Task: Assign Person0000000136 as Assignee of Issue Issue0000000340 in Backlog  in Scrum Project Project0000000068 in Jira. Create a Sprint called Sprint0000000199 in Scrum Project Project0000000067 in Jira. Create a Sprint called Sprint0000000200 in Scrum Project Project0000000067 in Jira. Create a Sprint called Sprint0000000201 in Scrum Project Project0000000067 in Jira. Set Duration of Sprint called Sprint0000000199 in Scrum Project Project0000000067 to 1 week in Jira
Action: Mouse moved to (1205, 590)
Screenshot: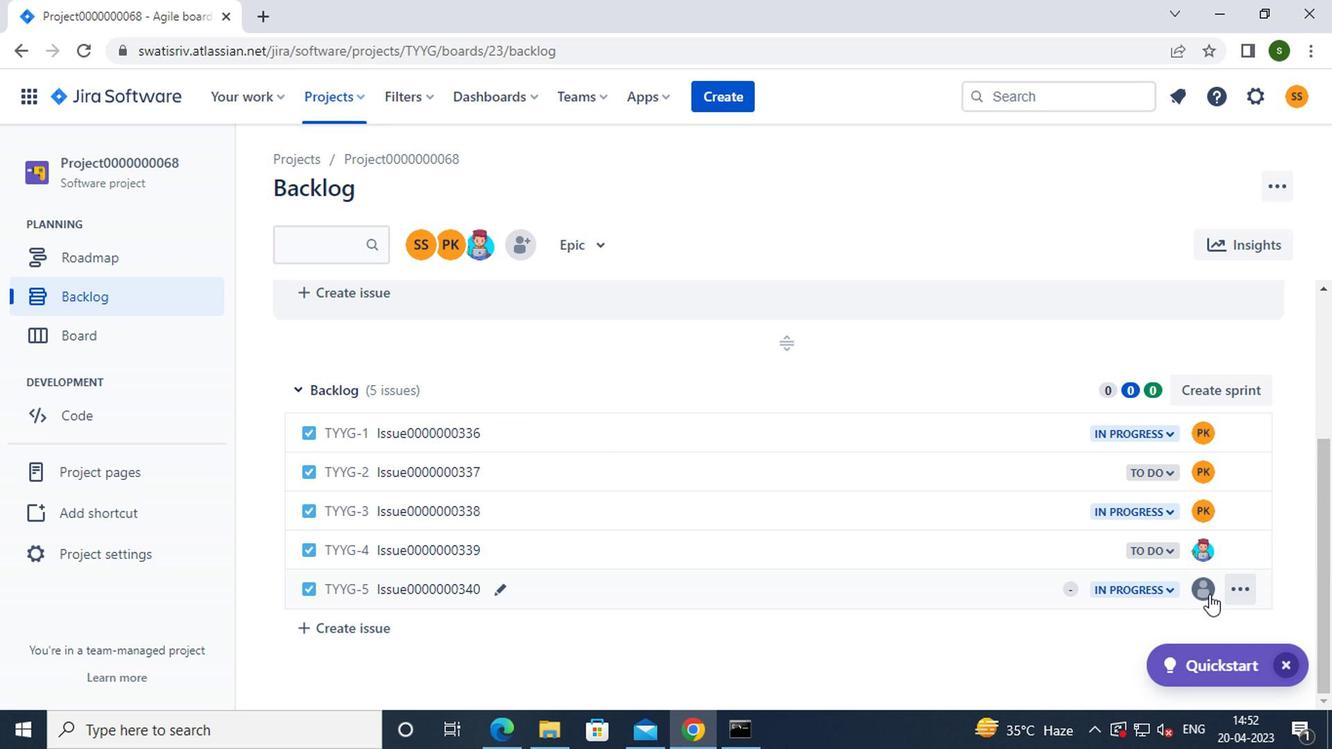 
Action: Mouse pressed left at (1205, 590)
Screenshot: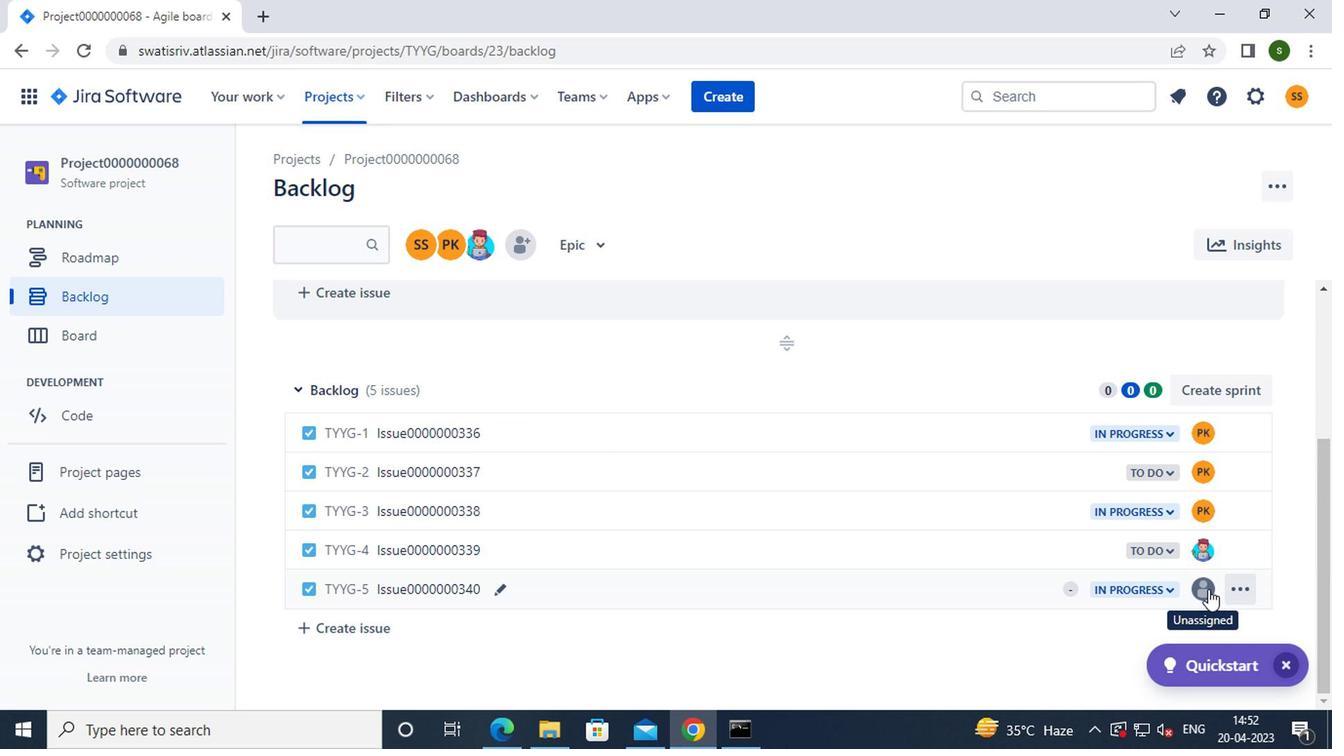 
Action: Mouse moved to (1180, 595)
Screenshot: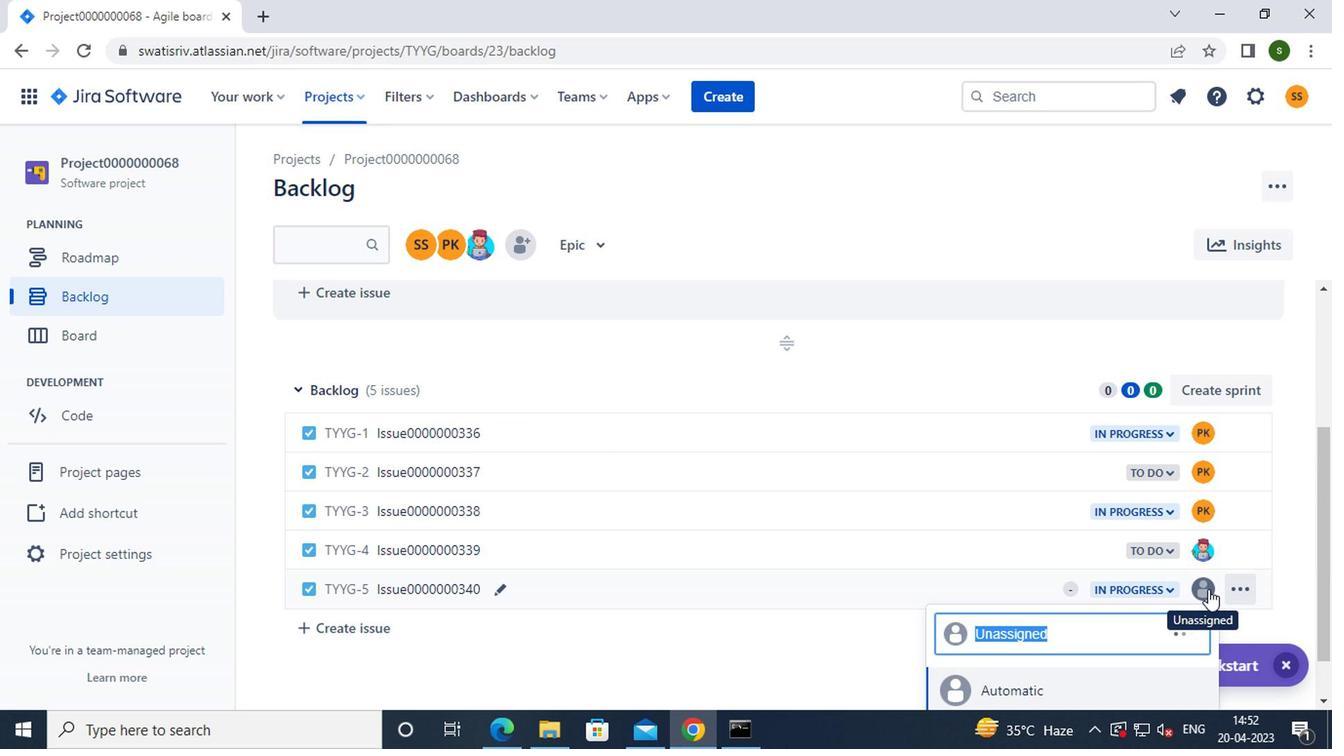 
Action: Mouse scrolled (1180, 594) with delta (0, 0)
Screenshot: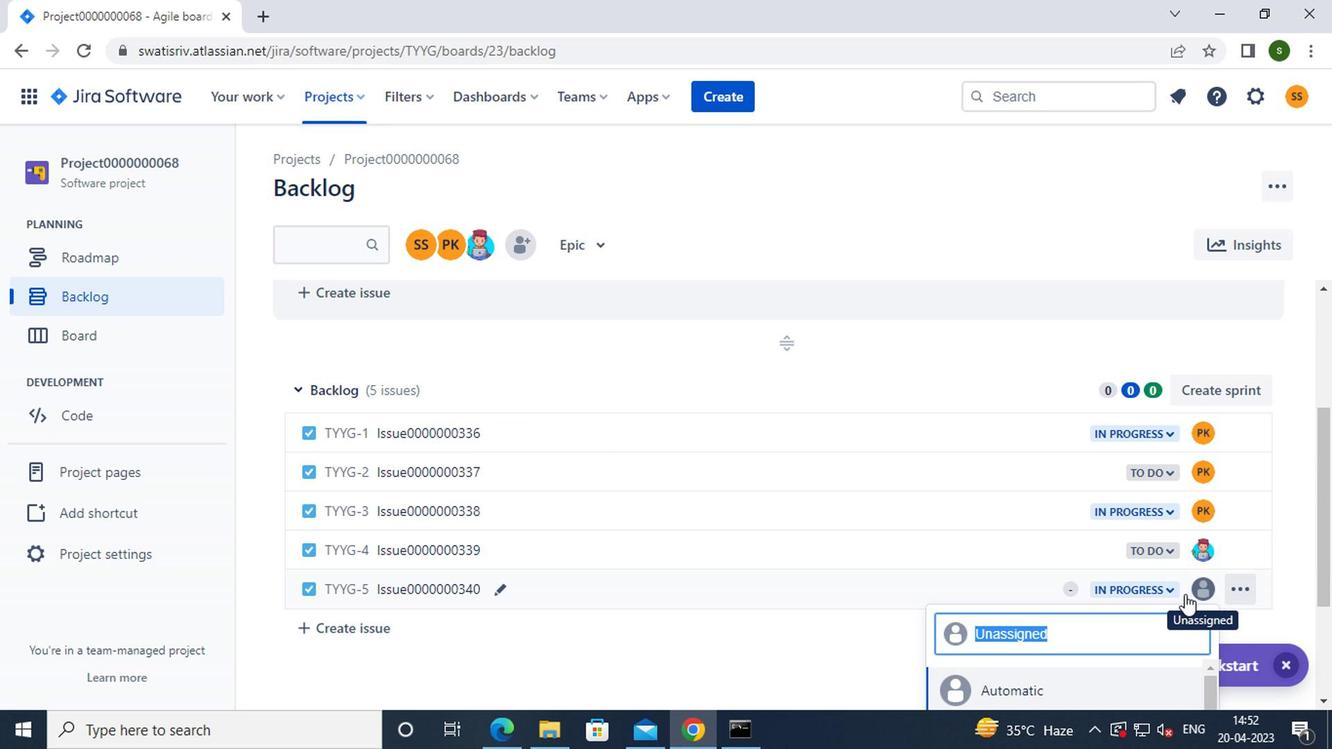 
Action: Mouse scrolled (1180, 594) with delta (0, 0)
Screenshot: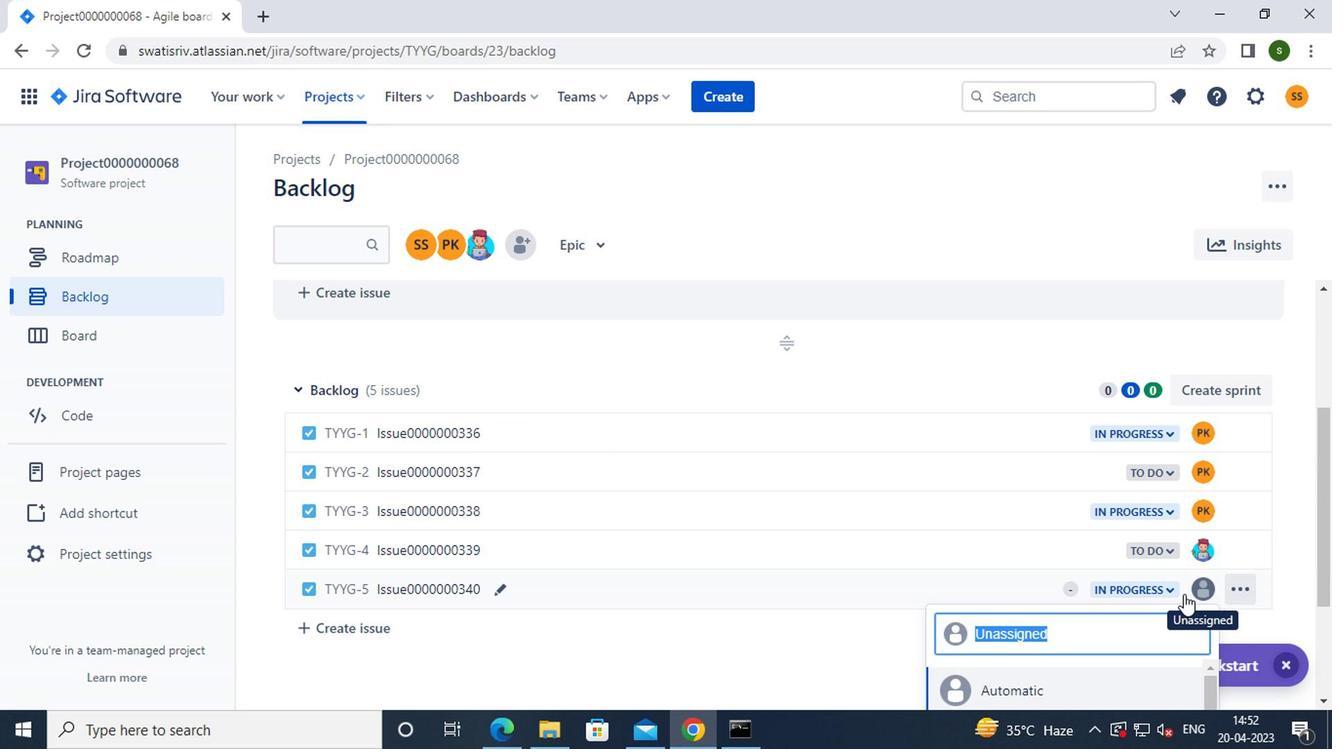 
Action: Mouse scrolled (1180, 594) with delta (0, 0)
Screenshot: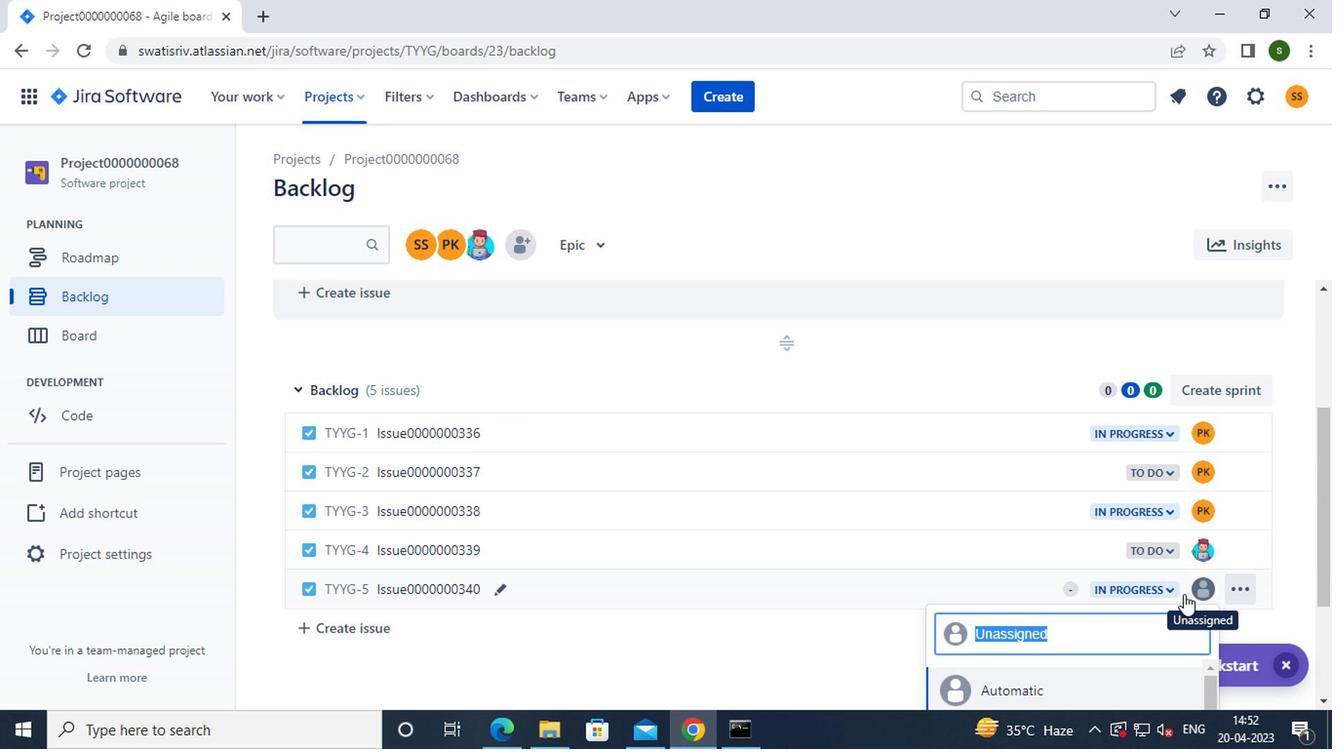 
Action: Mouse scrolled (1180, 594) with delta (0, 0)
Screenshot: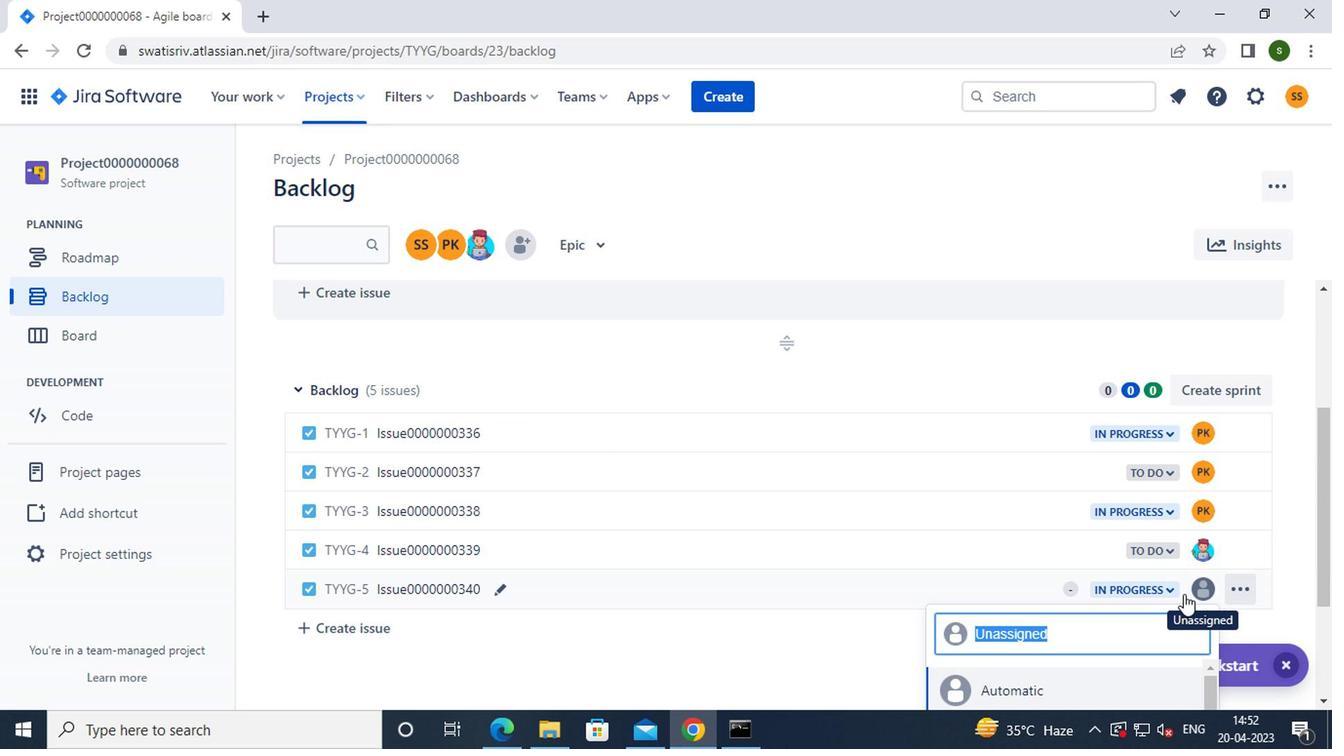 
Action: Mouse scrolled (1180, 594) with delta (0, 0)
Screenshot: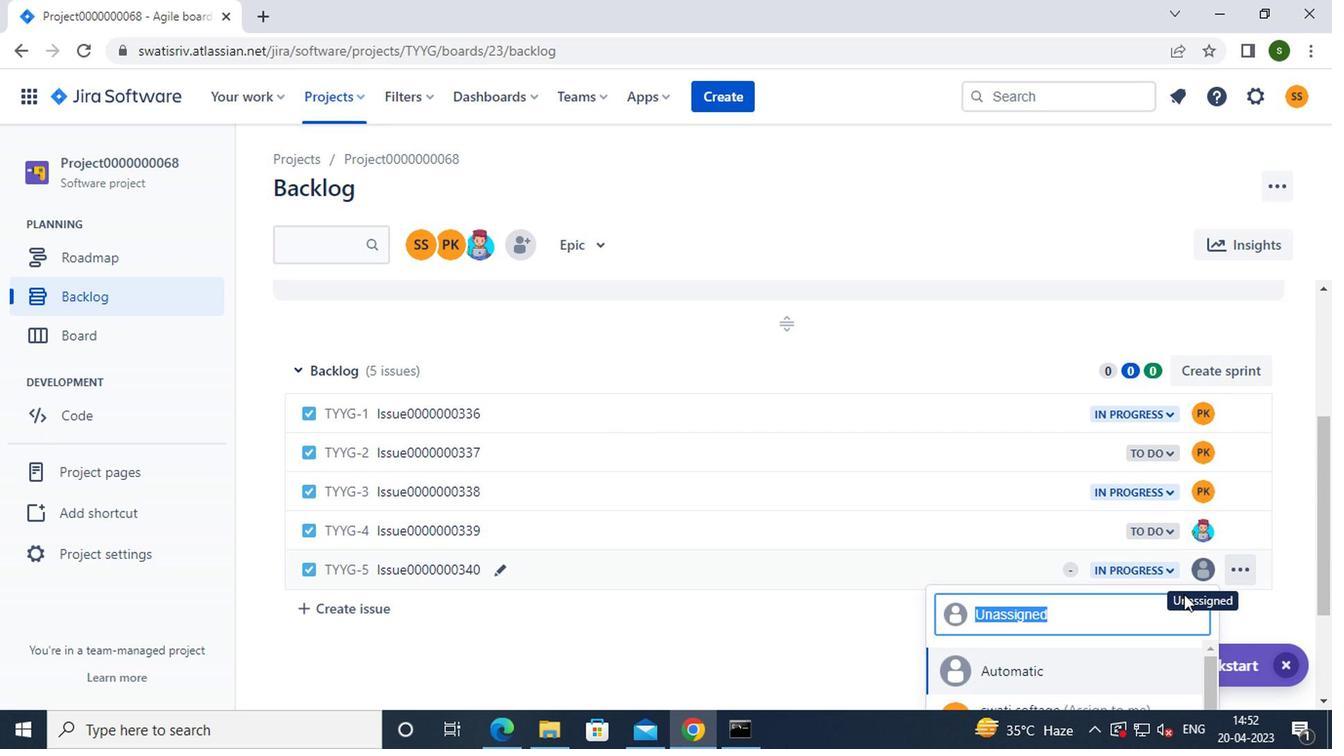 
Action: Mouse moved to (1210, 564)
Screenshot: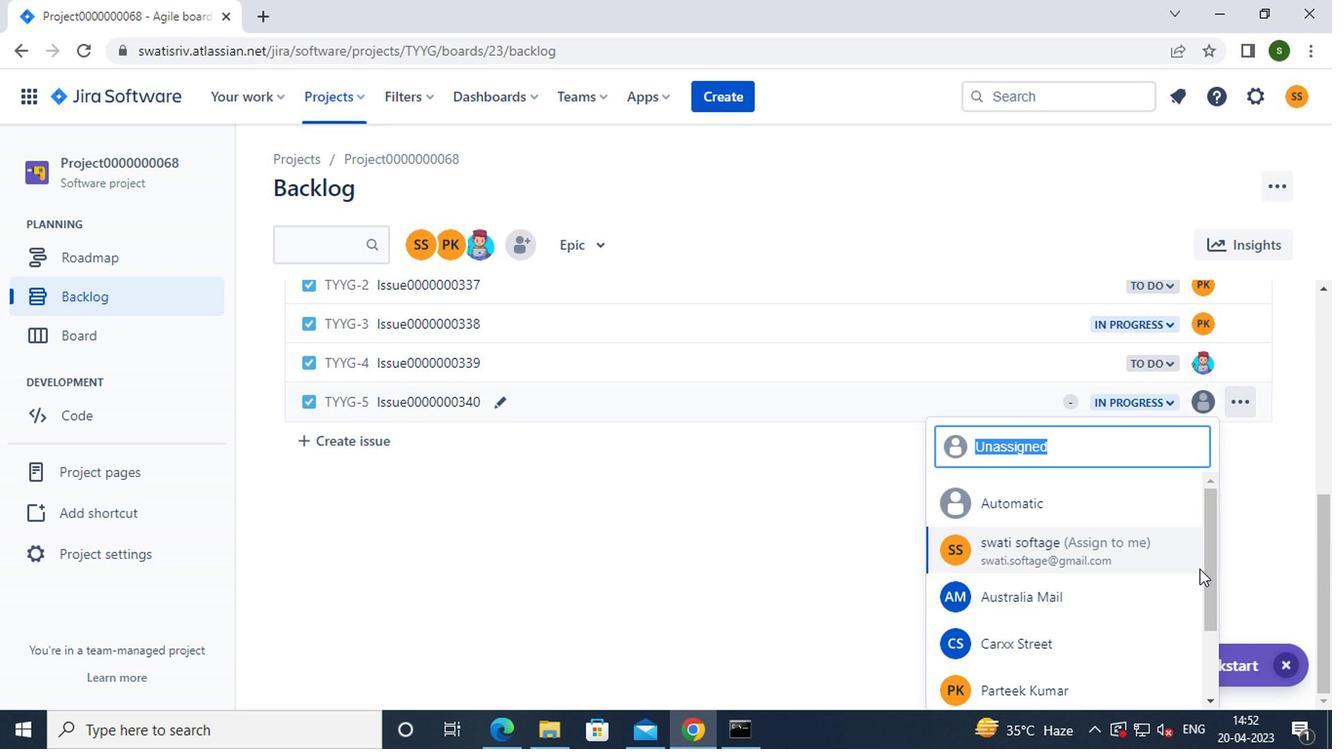 
Action: Mouse pressed left at (1210, 564)
Screenshot: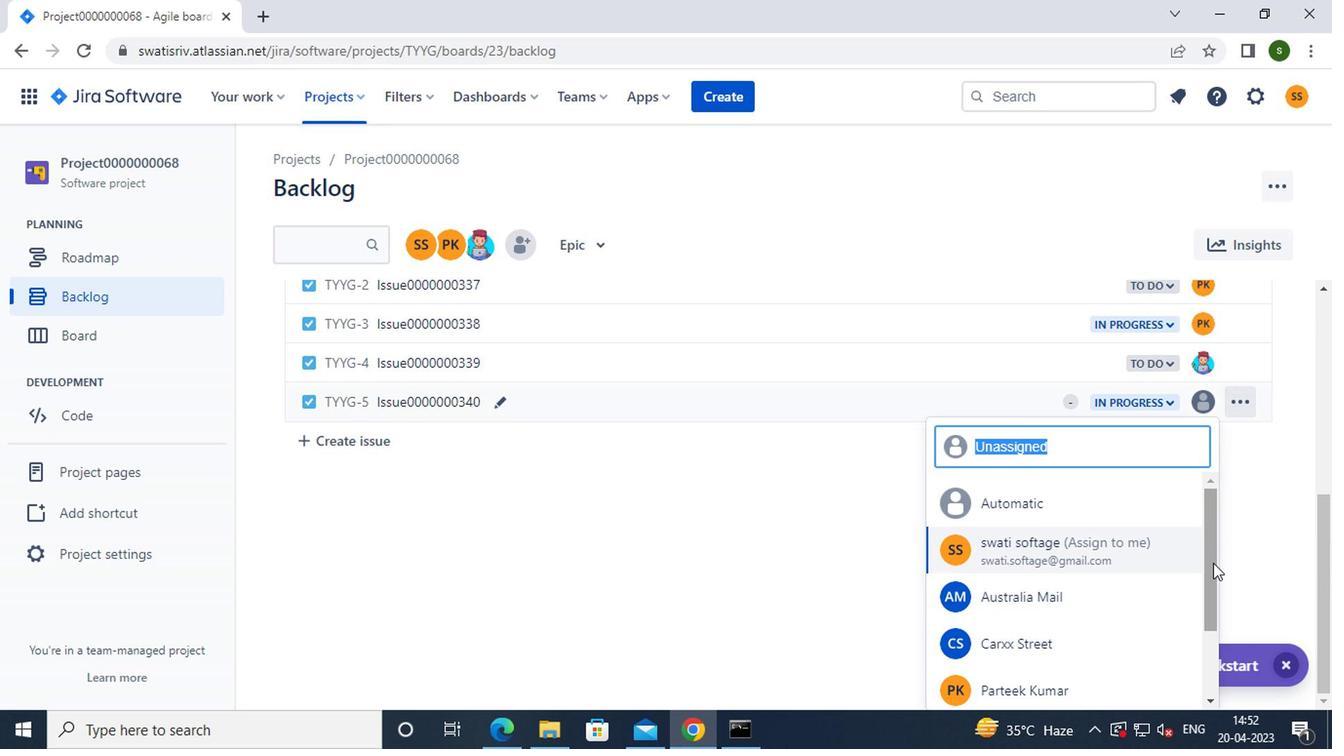 
Action: Mouse moved to (1060, 688)
Screenshot: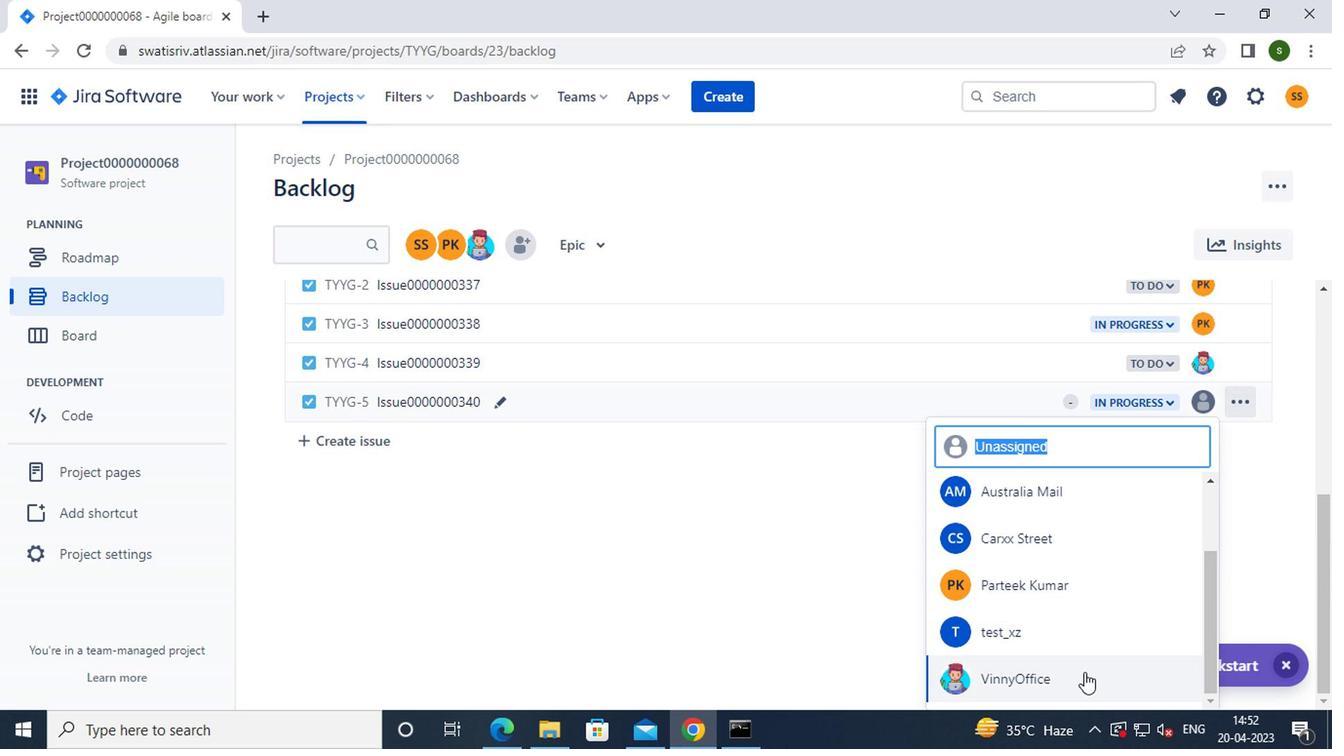 
Action: Mouse pressed left at (1060, 688)
Screenshot: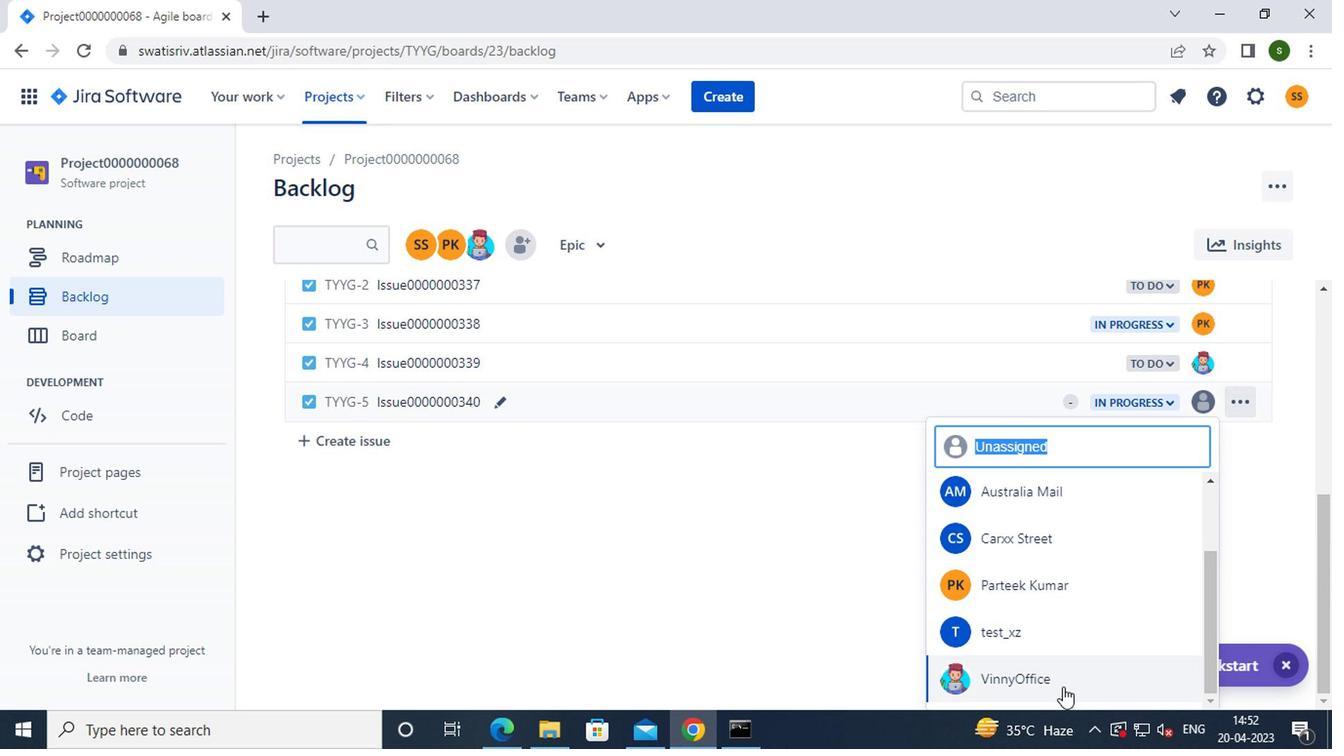 
Action: Mouse moved to (340, 102)
Screenshot: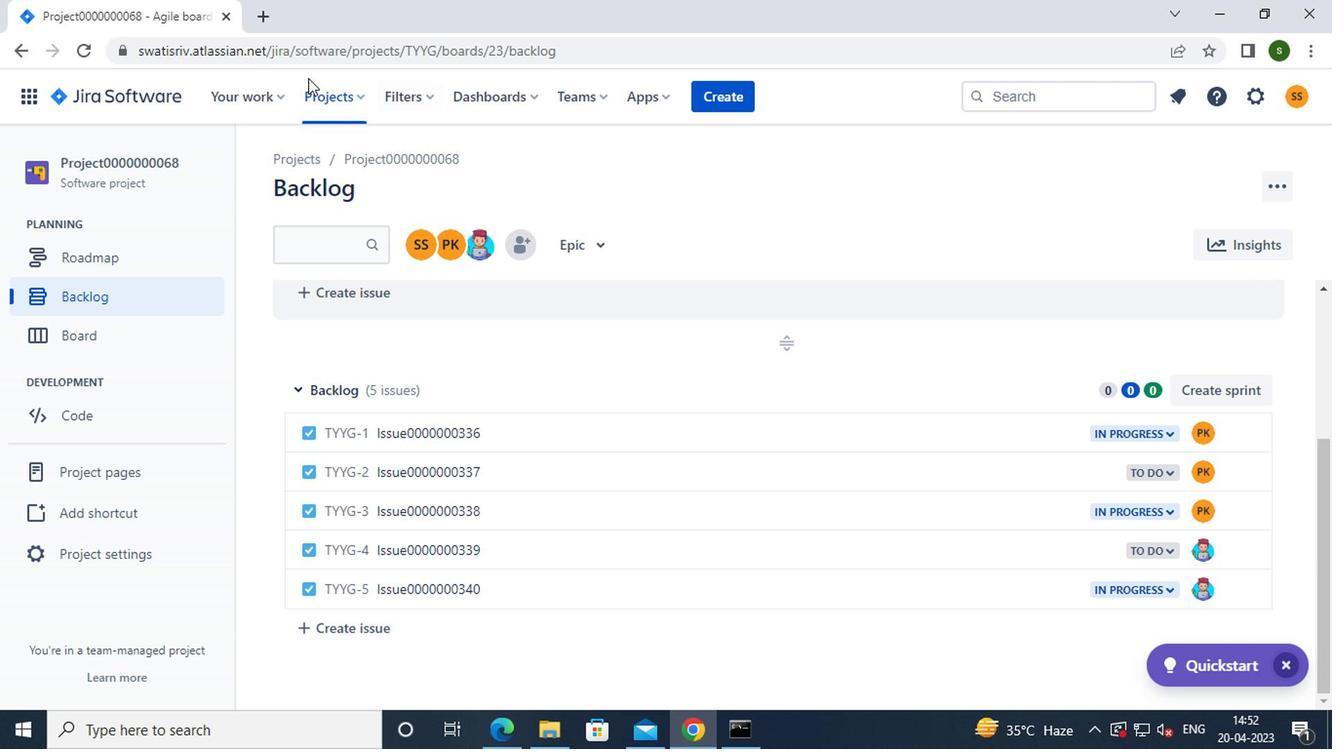 
Action: Mouse pressed left at (340, 102)
Screenshot: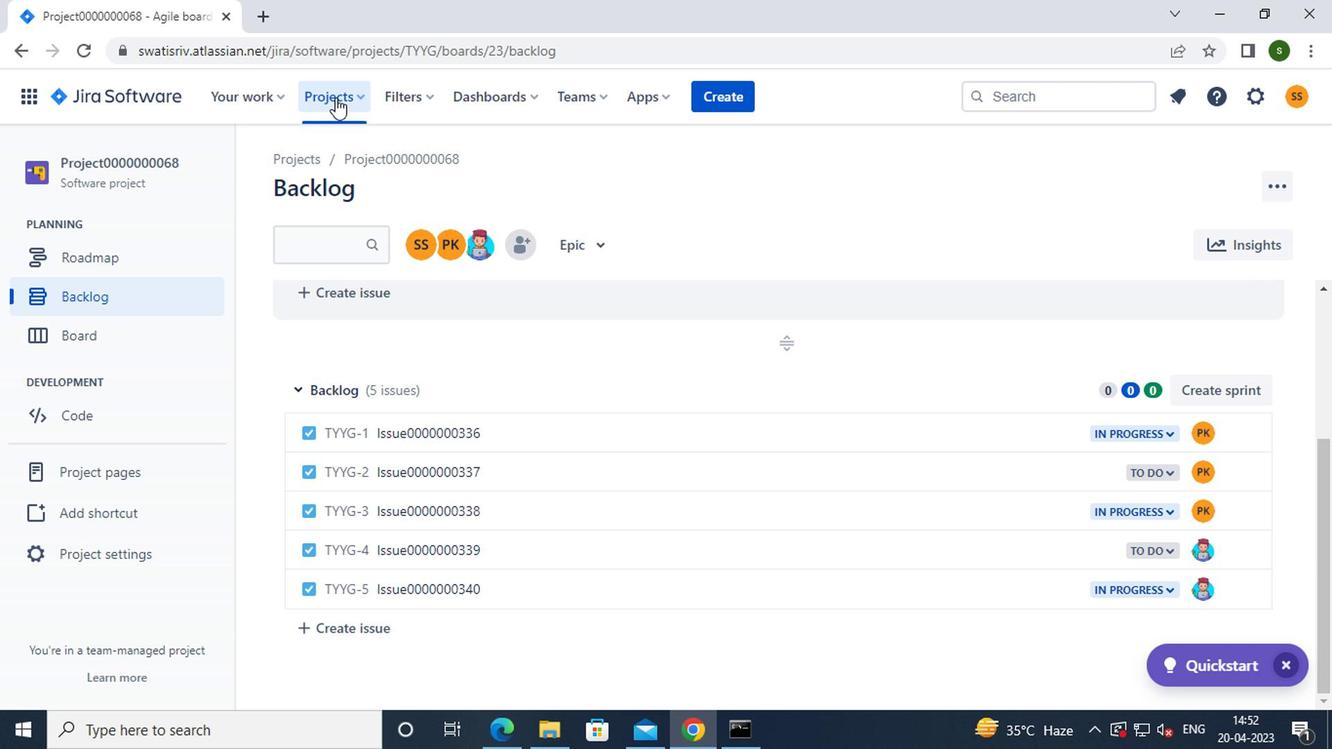 
Action: Mouse moved to (406, 222)
Screenshot: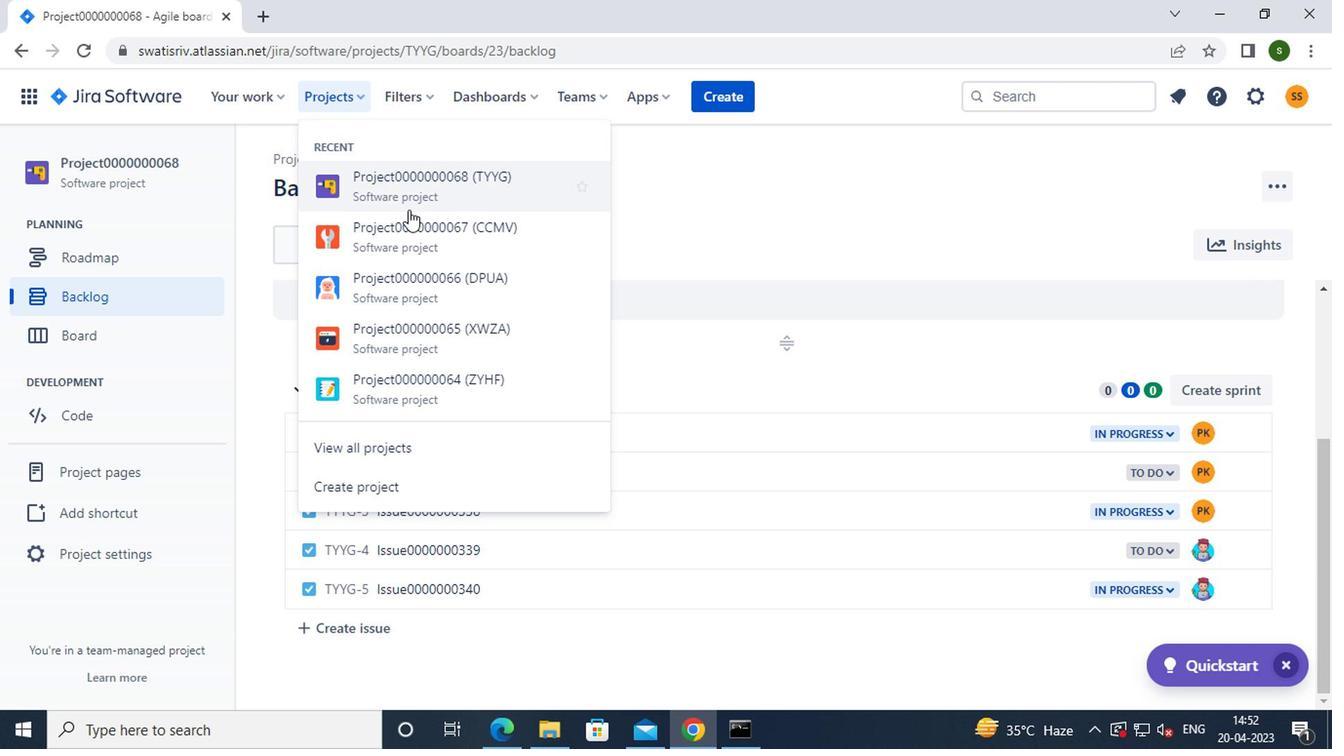 
Action: Mouse pressed left at (406, 222)
Screenshot: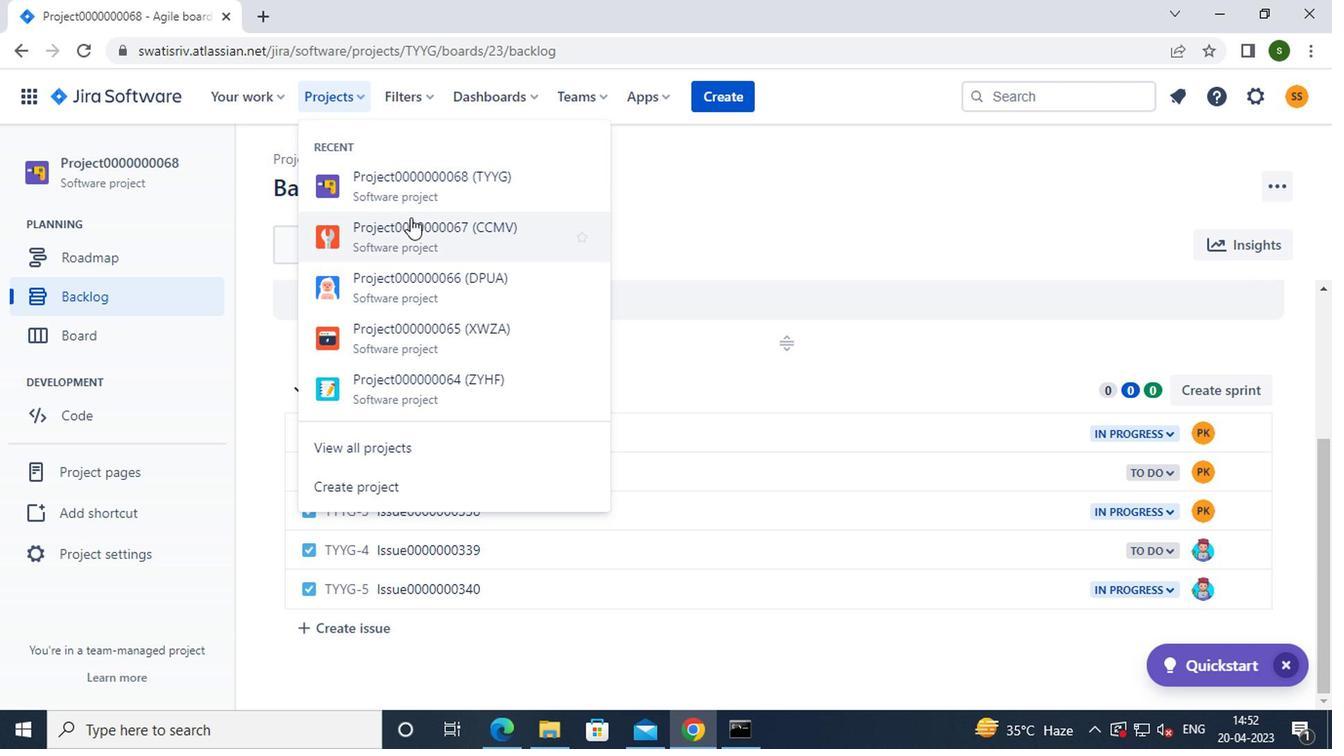 
Action: Mouse moved to (150, 292)
Screenshot: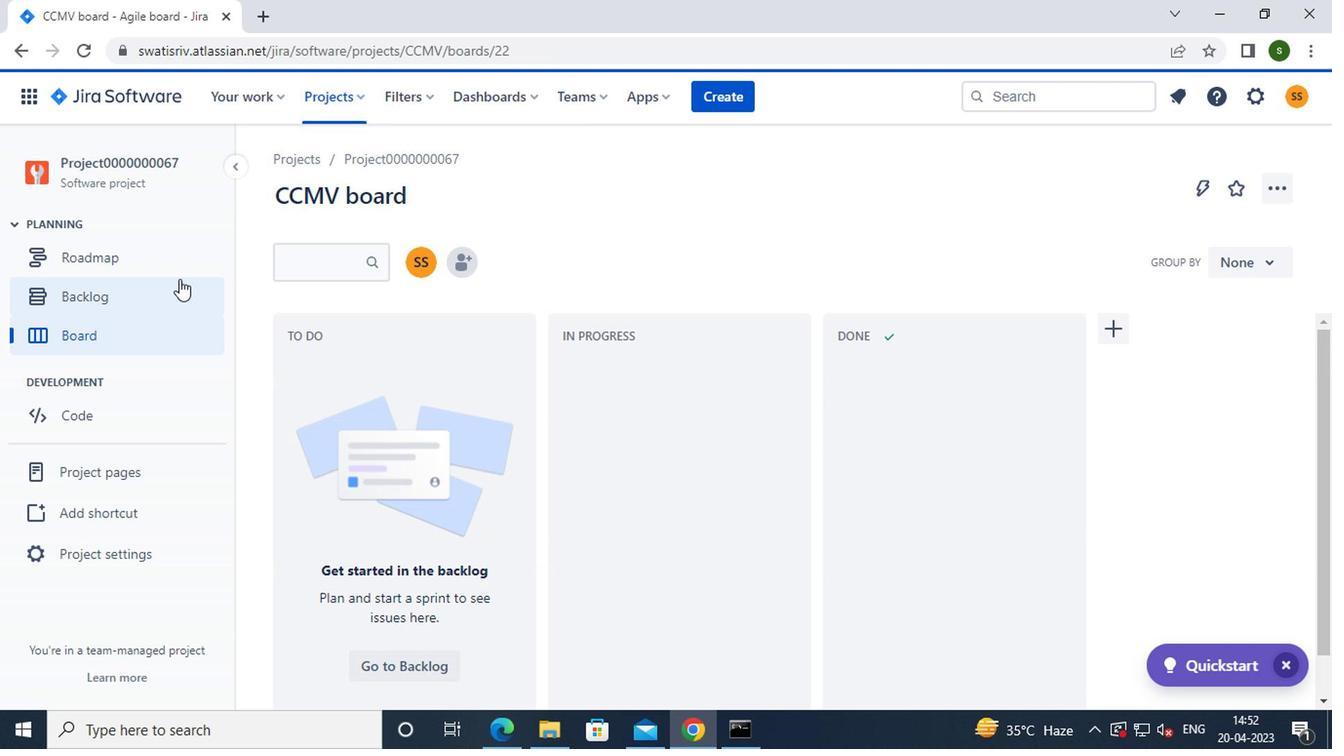 
Action: Mouse pressed left at (150, 292)
Screenshot: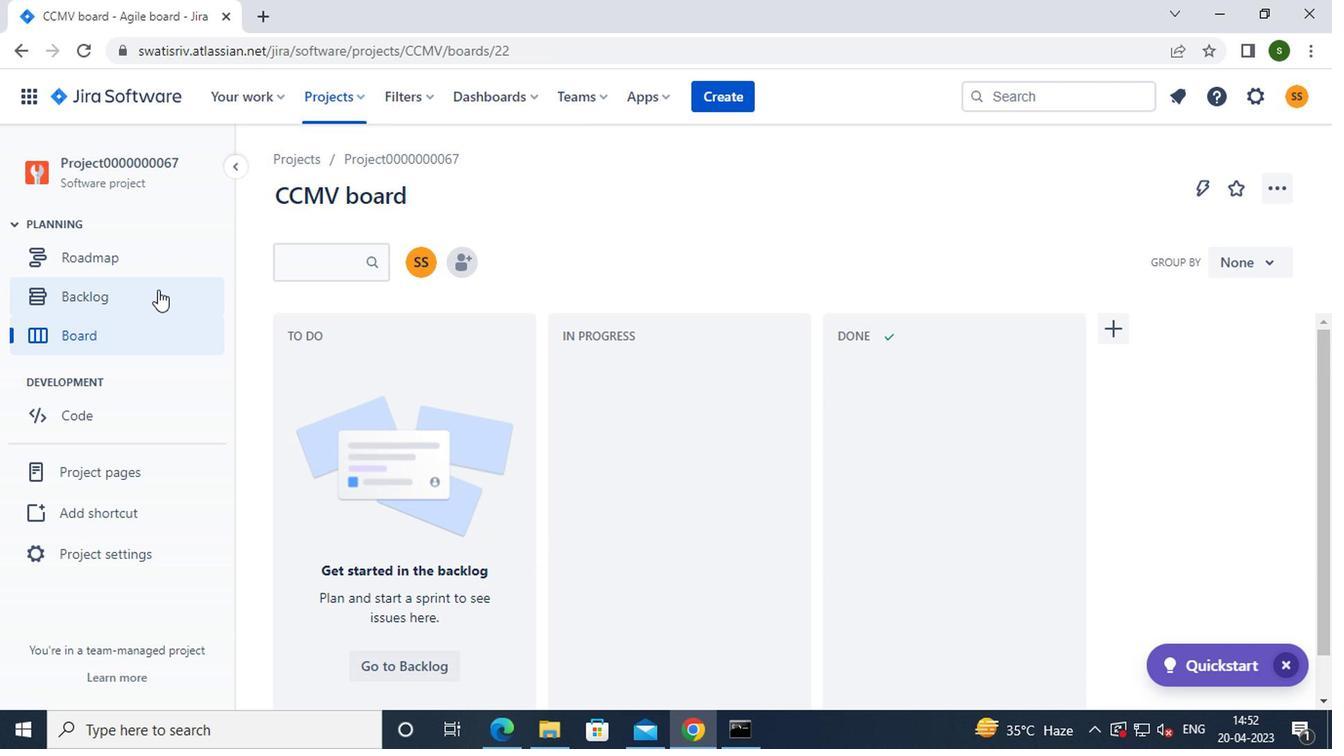 
Action: Mouse moved to (936, 478)
Screenshot: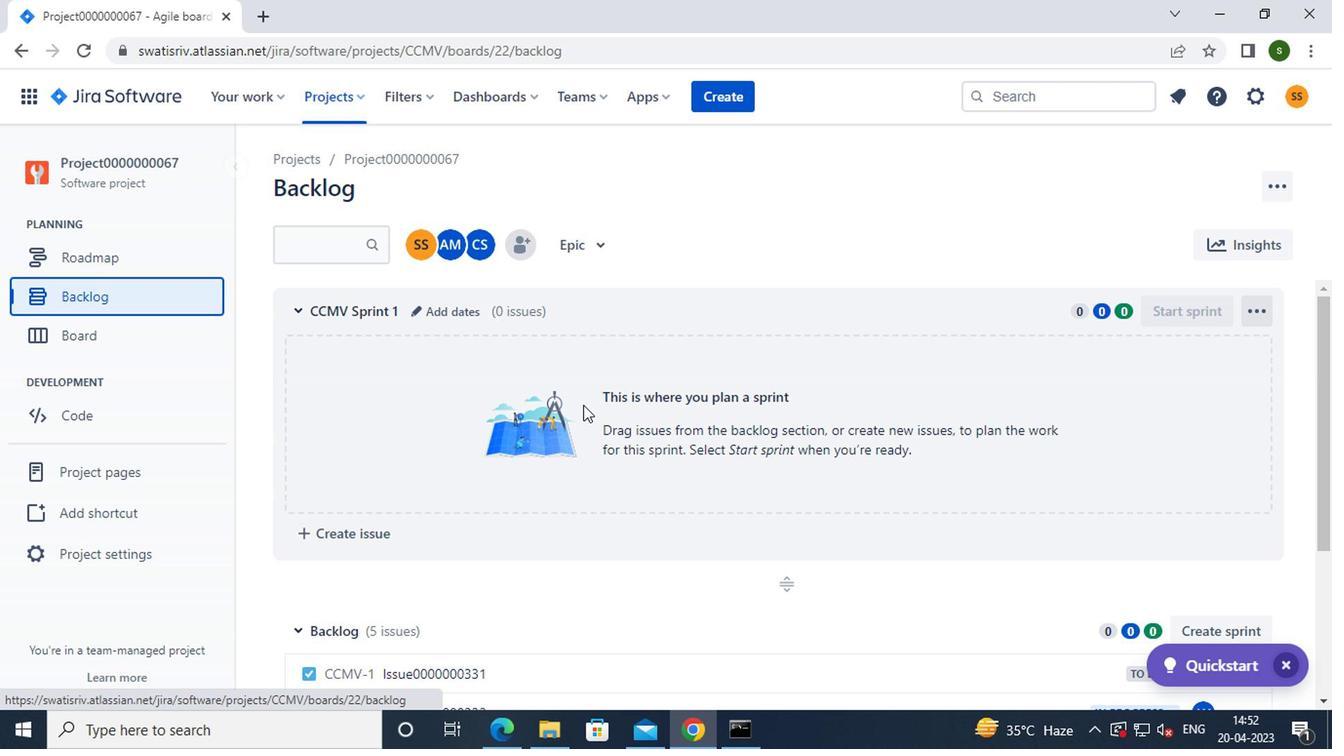 
Action: Mouse scrolled (936, 477) with delta (0, 0)
Screenshot: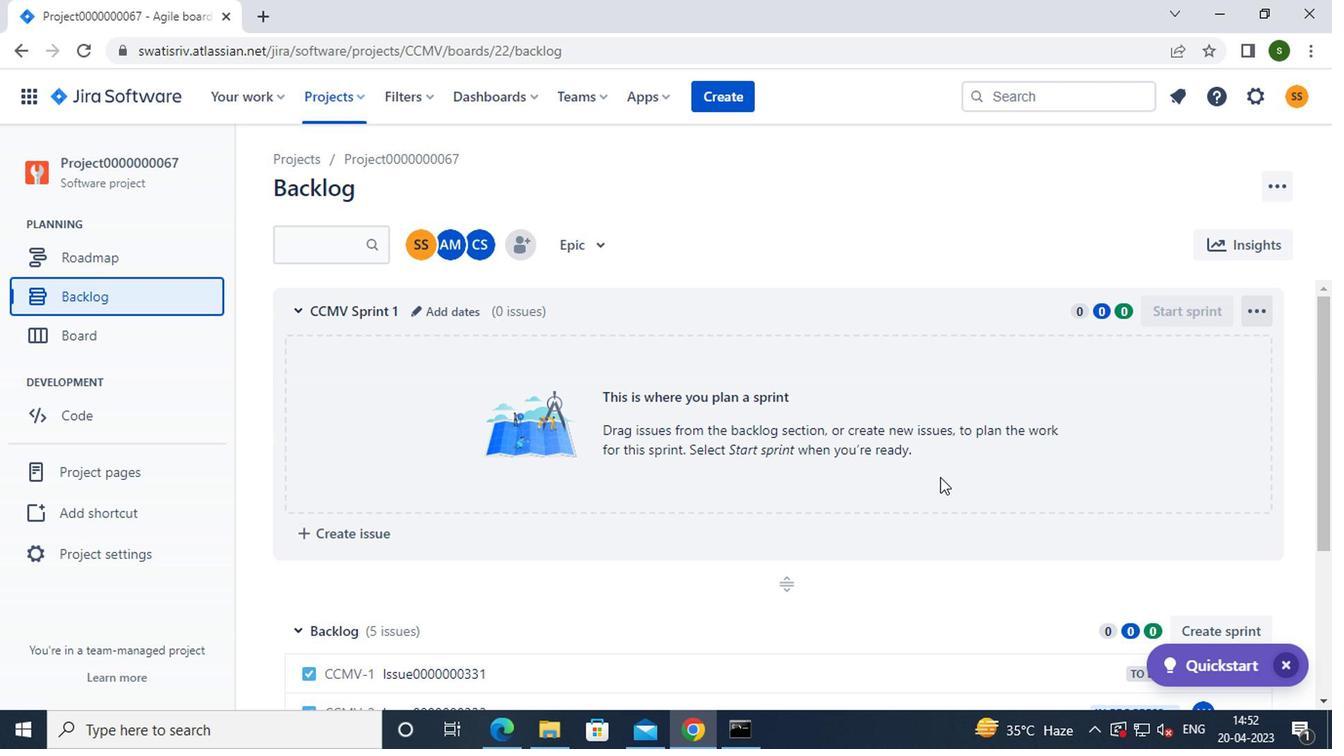 
Action: Mouse scrolled (936, 477) with delta (0, 0)
Screenshot: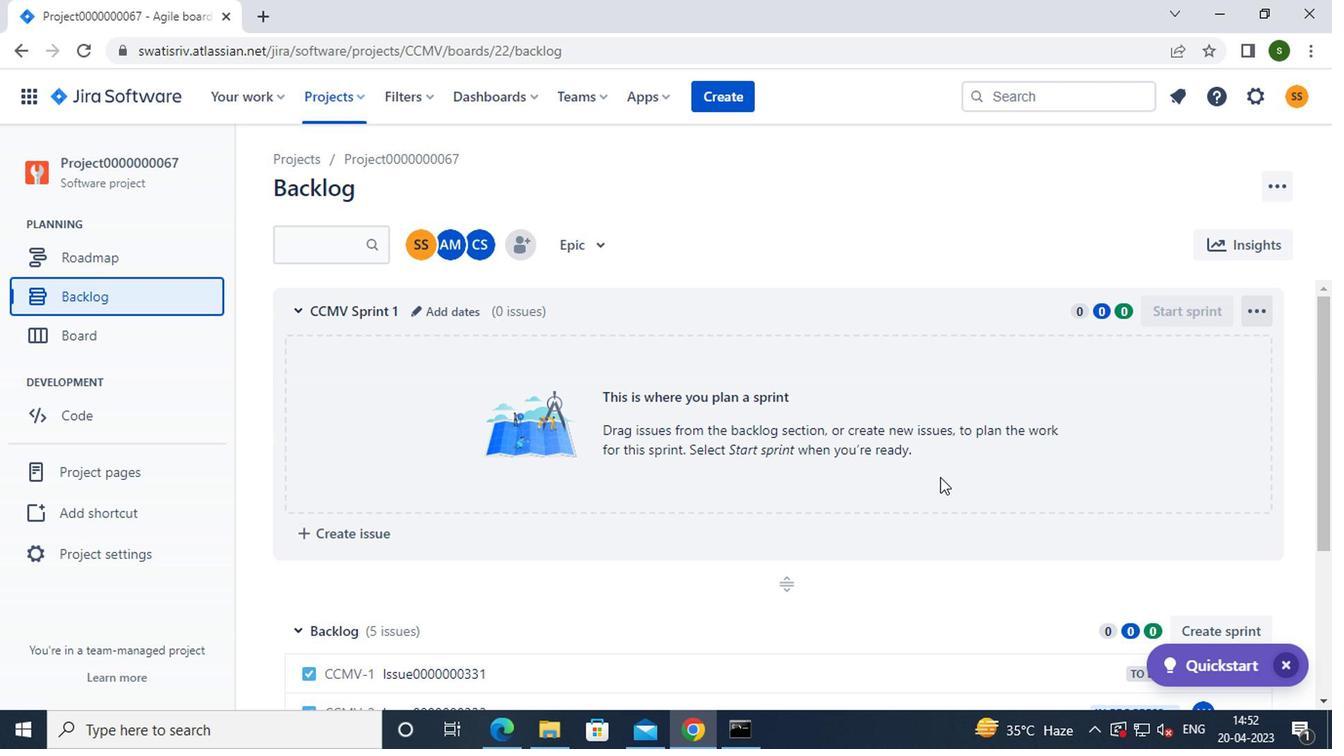 
Action: Mouse scrolled (936, 477) with delta (0, 0)
Screenshot: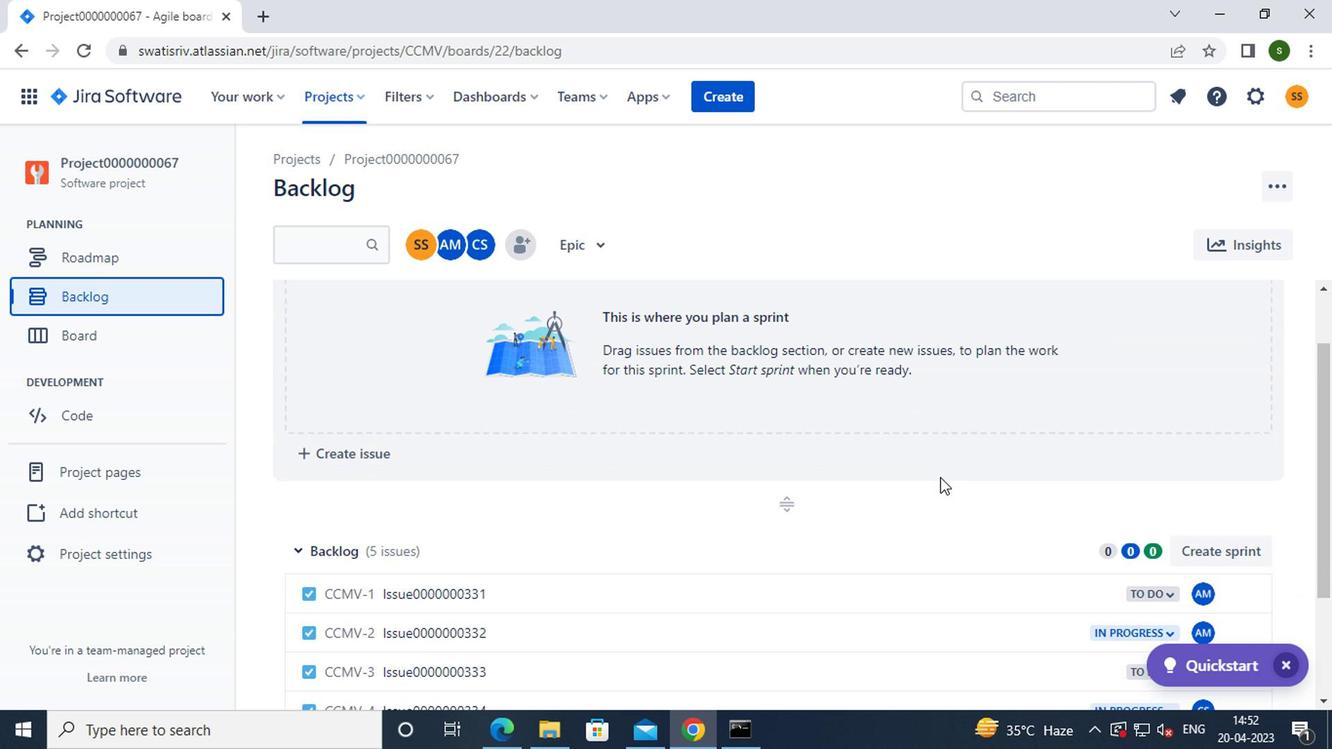 
Action: Mouse scrolled (936, 477) with delta (0, 0)
Screenshot: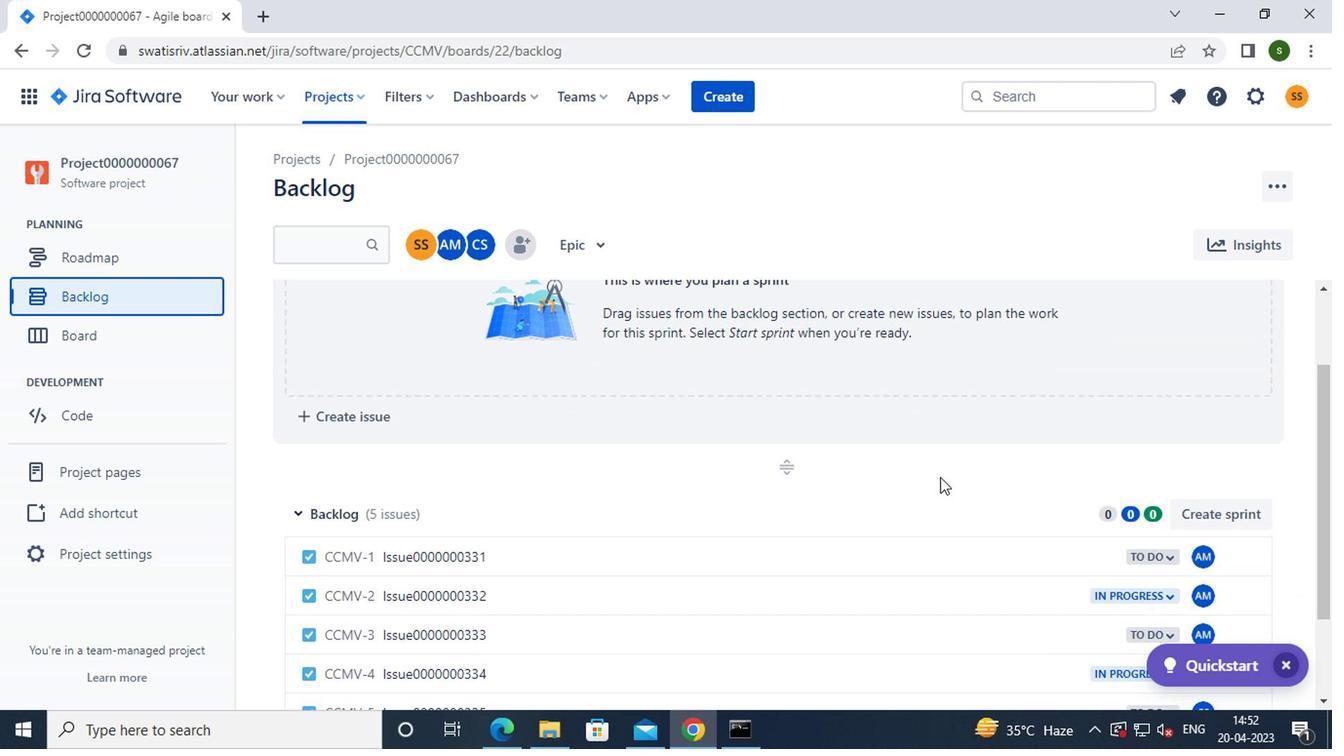 
Action: Mouse moved to (1195, 391)
Screenshot: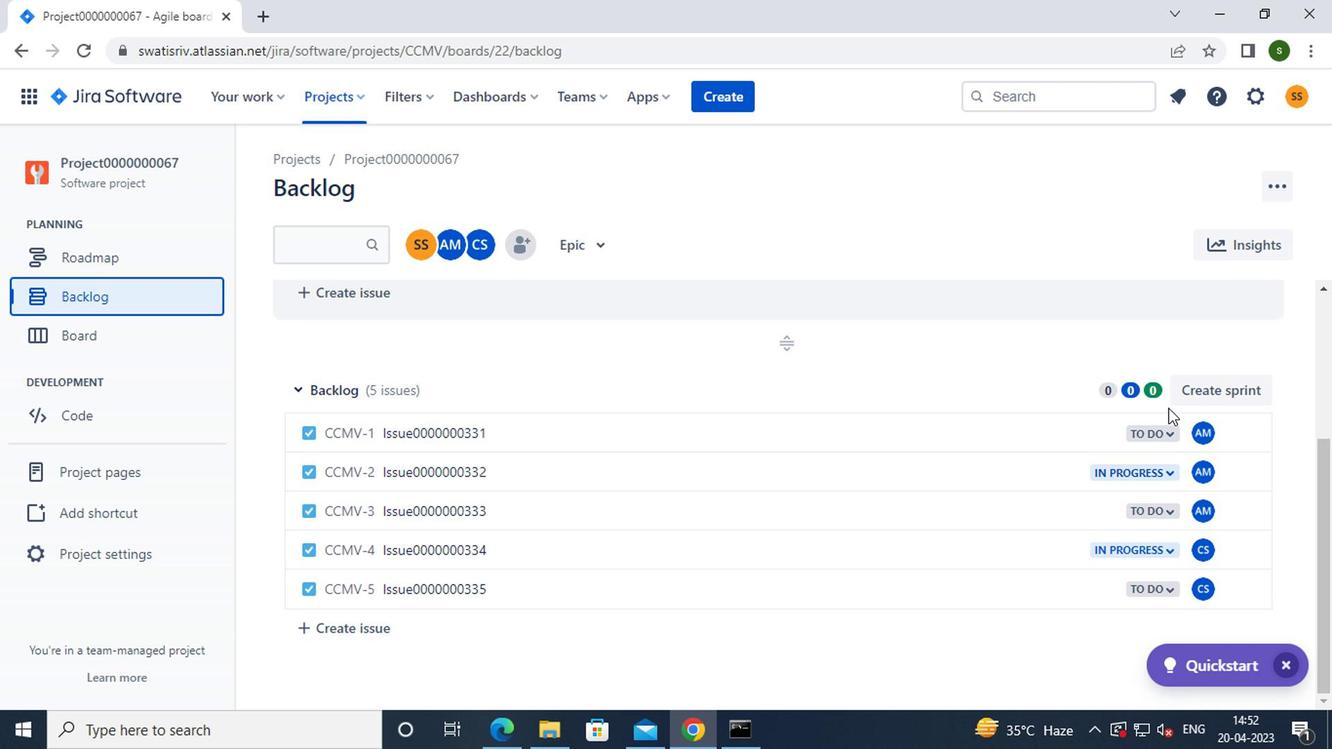 
Action: Mouse pressed left at (1195, 391)
Screenshot: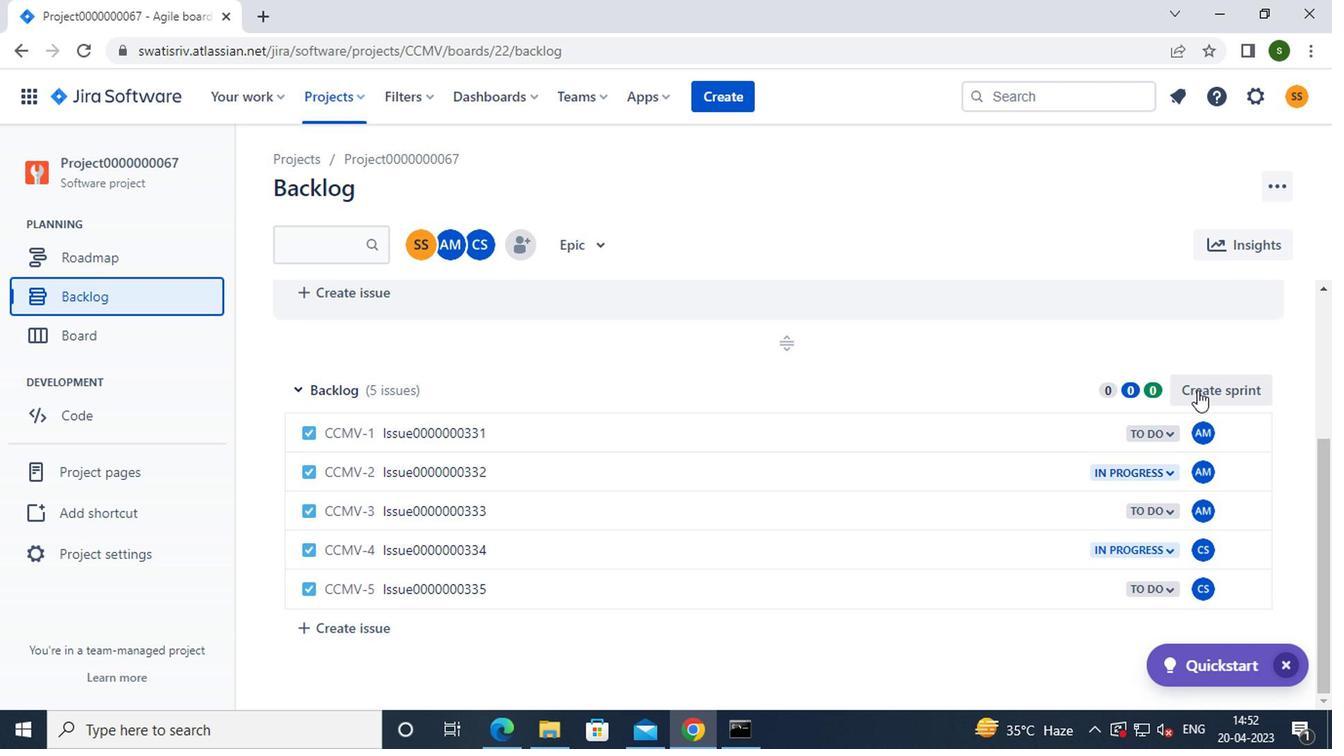 
Action: Mouse moved to (1246, 383)
Screenshot: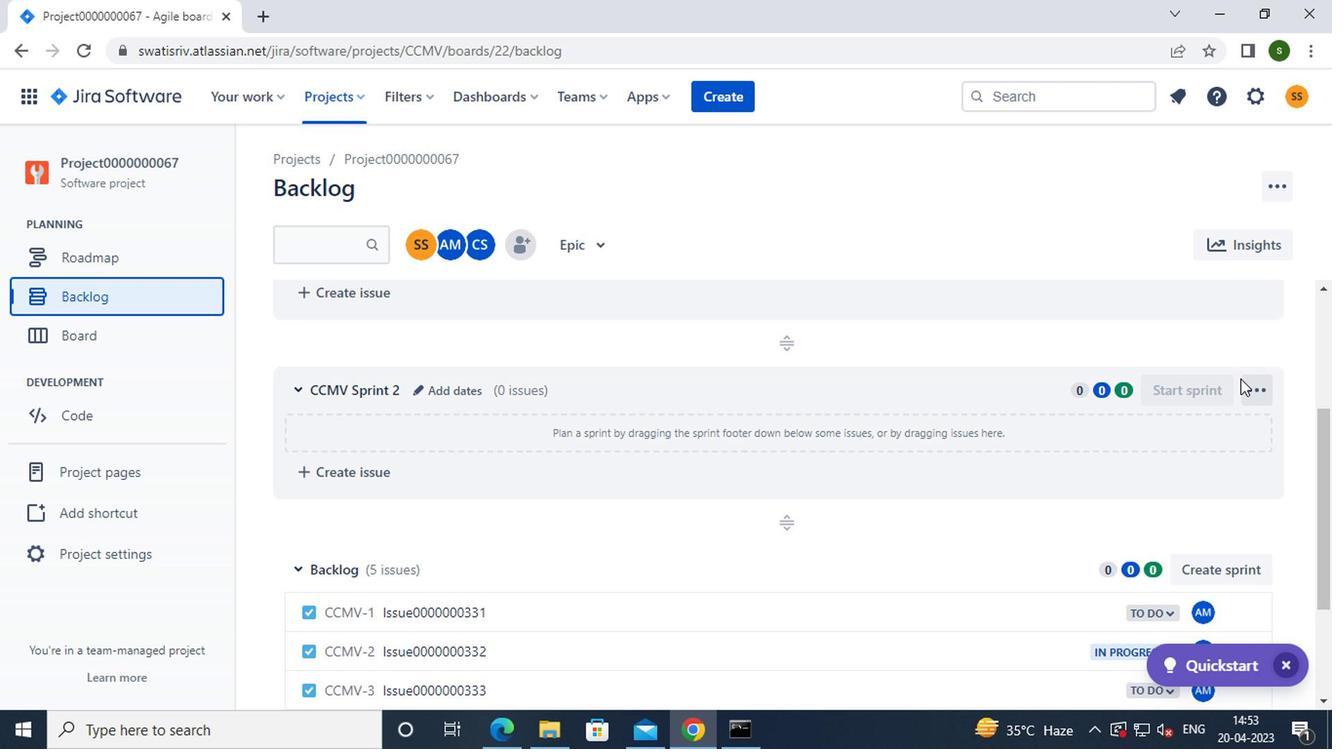 
Action: Mouse pressed left at (1246, 383)
Screenshot: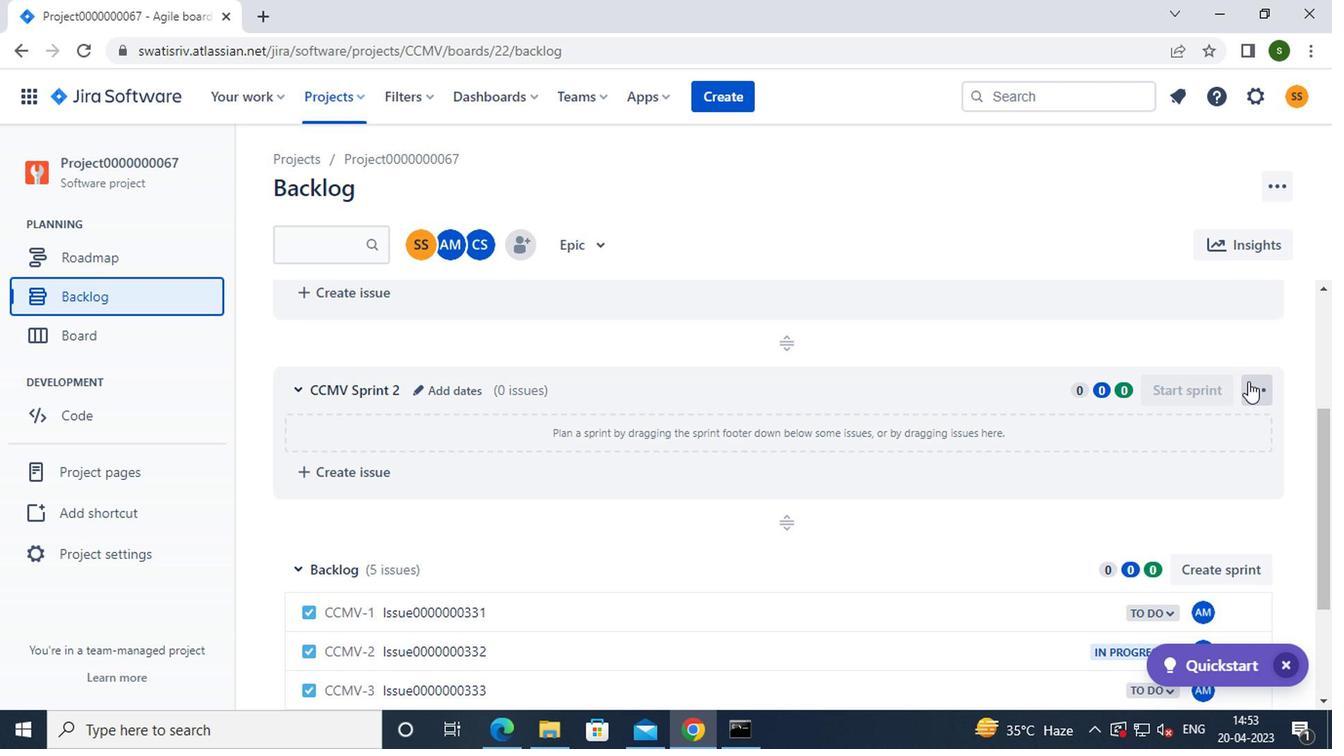
Action: Mouse moved to (1199, 468)
Screenshot: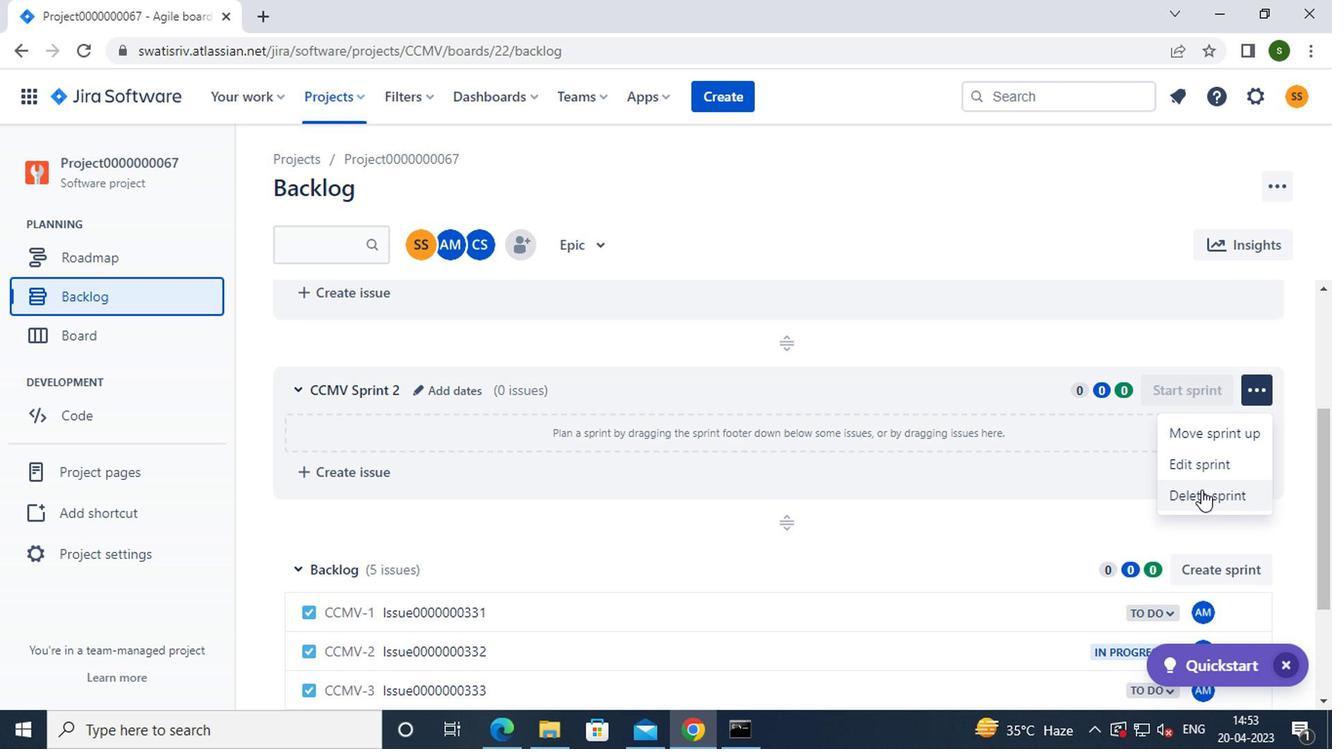 
Action: Mouse pressed left at (1199, 468)
Screenshot: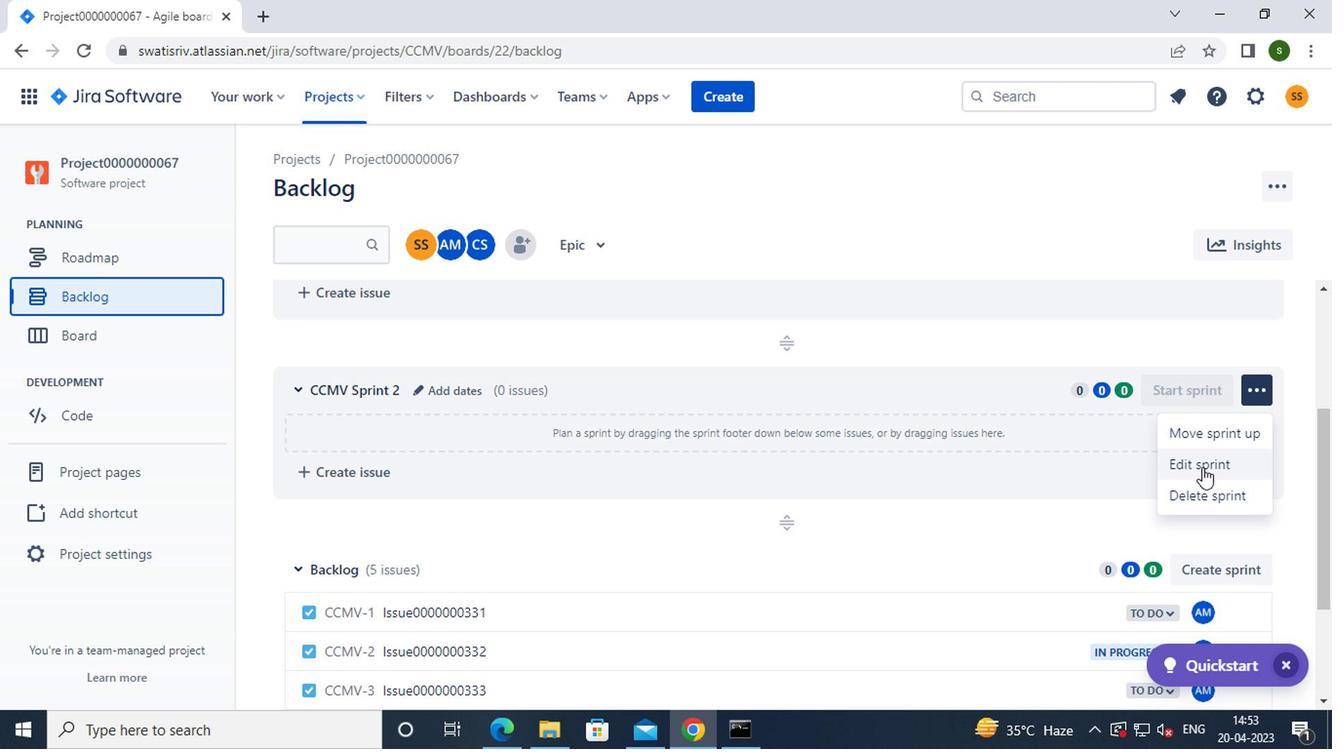 
Action: Mouse moved to (558, 242)
Screenshot: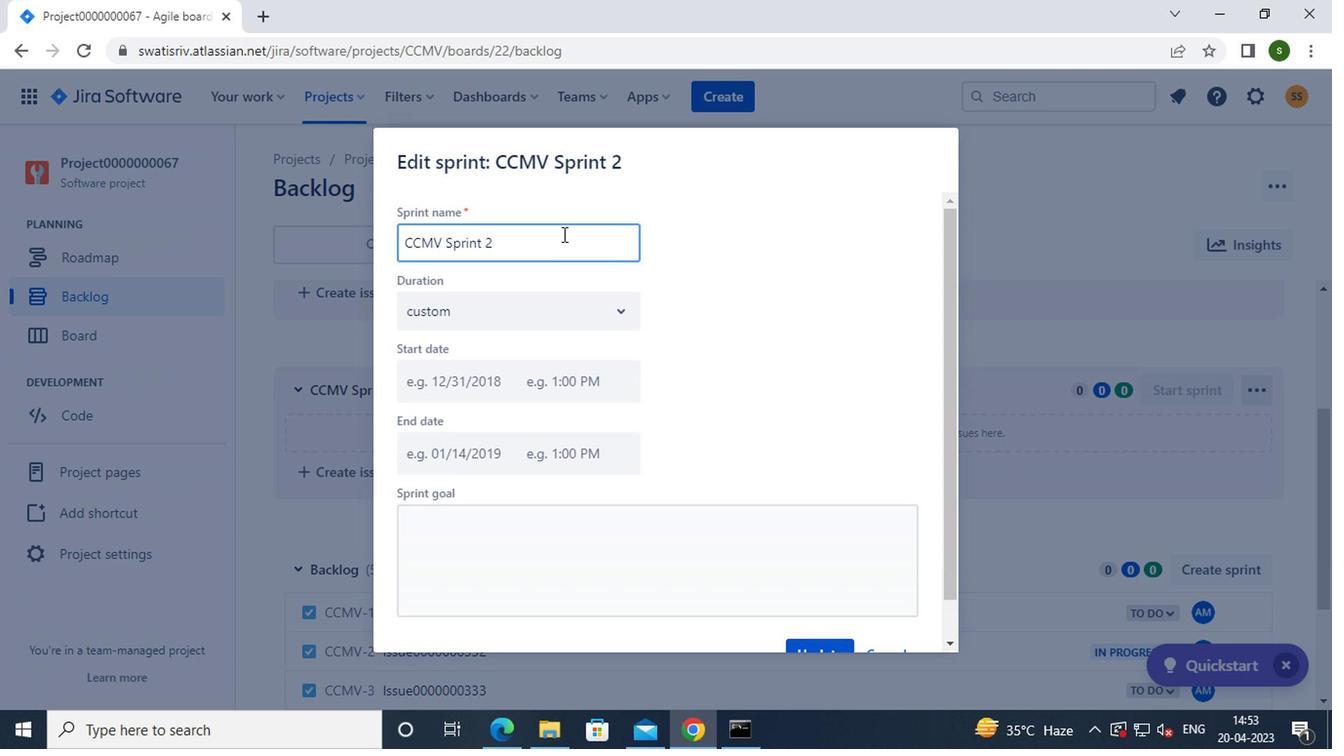 
Action: Key pressed <Key.backspace><Key.backspace><Key.backspace><Key.backspace><Key.backspace><Key.backspace><Key.backspace><Key.backspace><Key.backspace><Key.backspace><Key.backspace><Key.backspace><Key.backspace><Key.backspace><Key.backspace><Key.backspace><Key.backspace><Key.backspace><Key.backspace><Key.backspace><Key.backspace><Key.backspace>s<Key.caps_lock>print0000000199
Screenshot: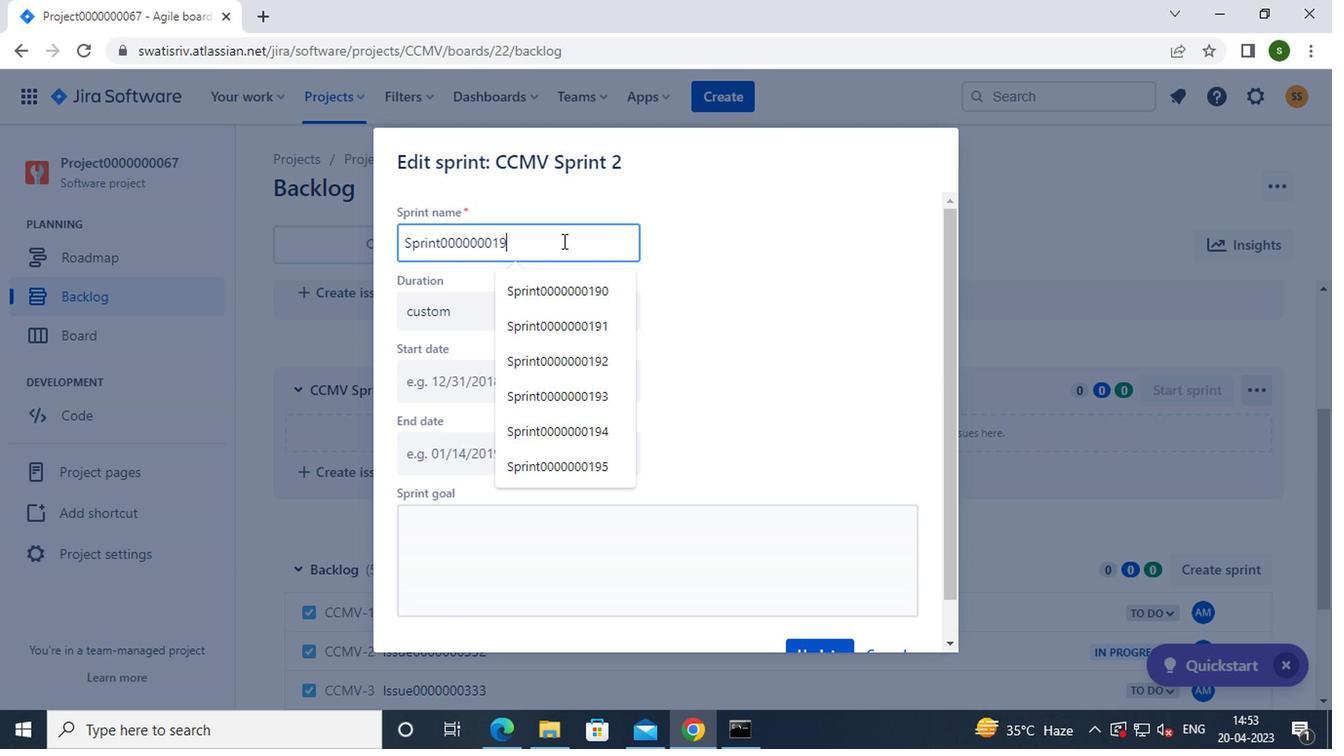 
Action: Mouse moved to (827, 644)
Screenshot: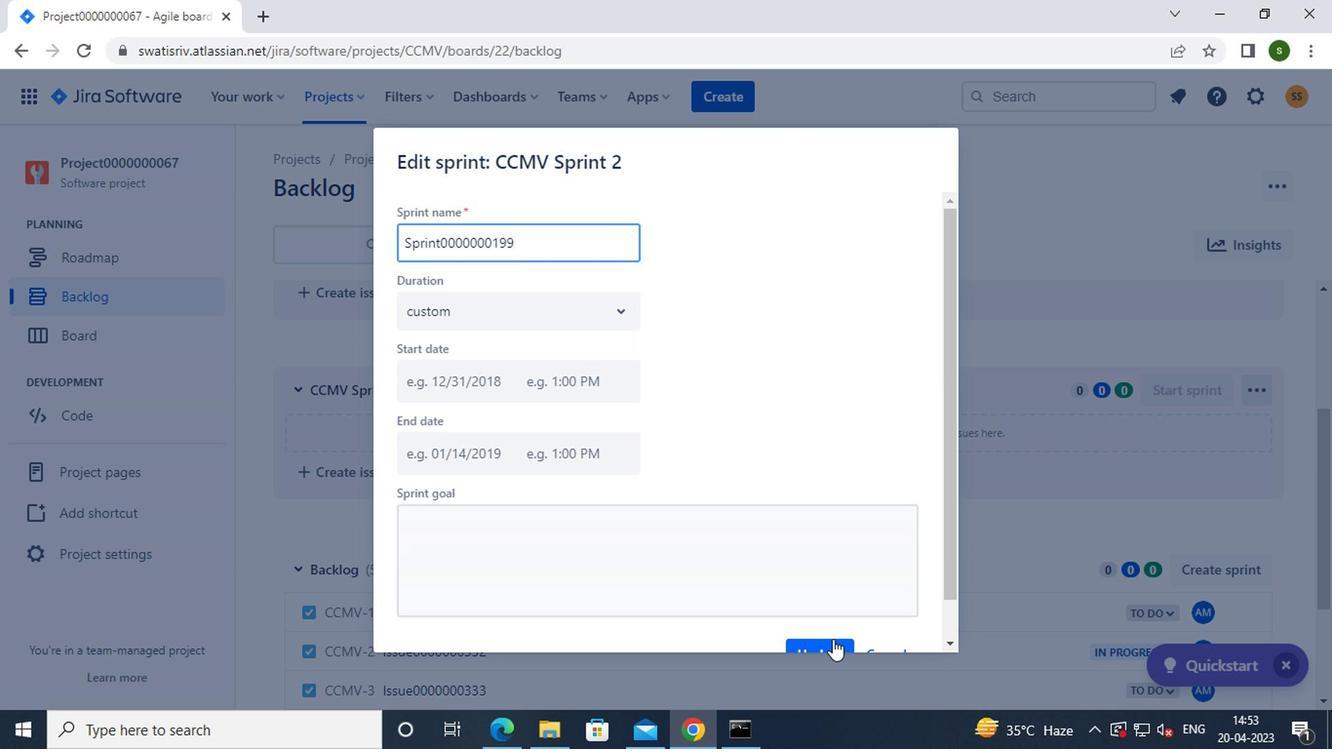 
Action: Mouse pressed left at (827, 644)
Screenshot: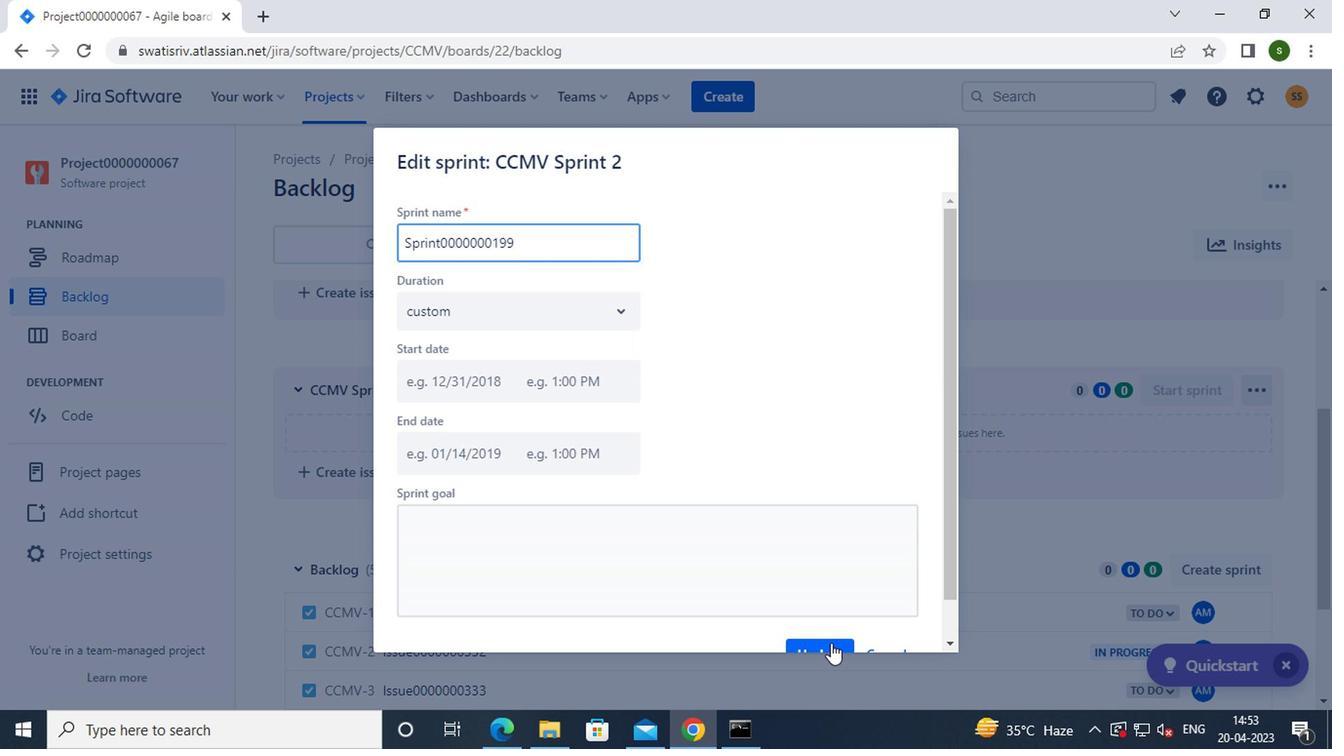 
Action: Mouse moved to (1207, 578)
Screenshot: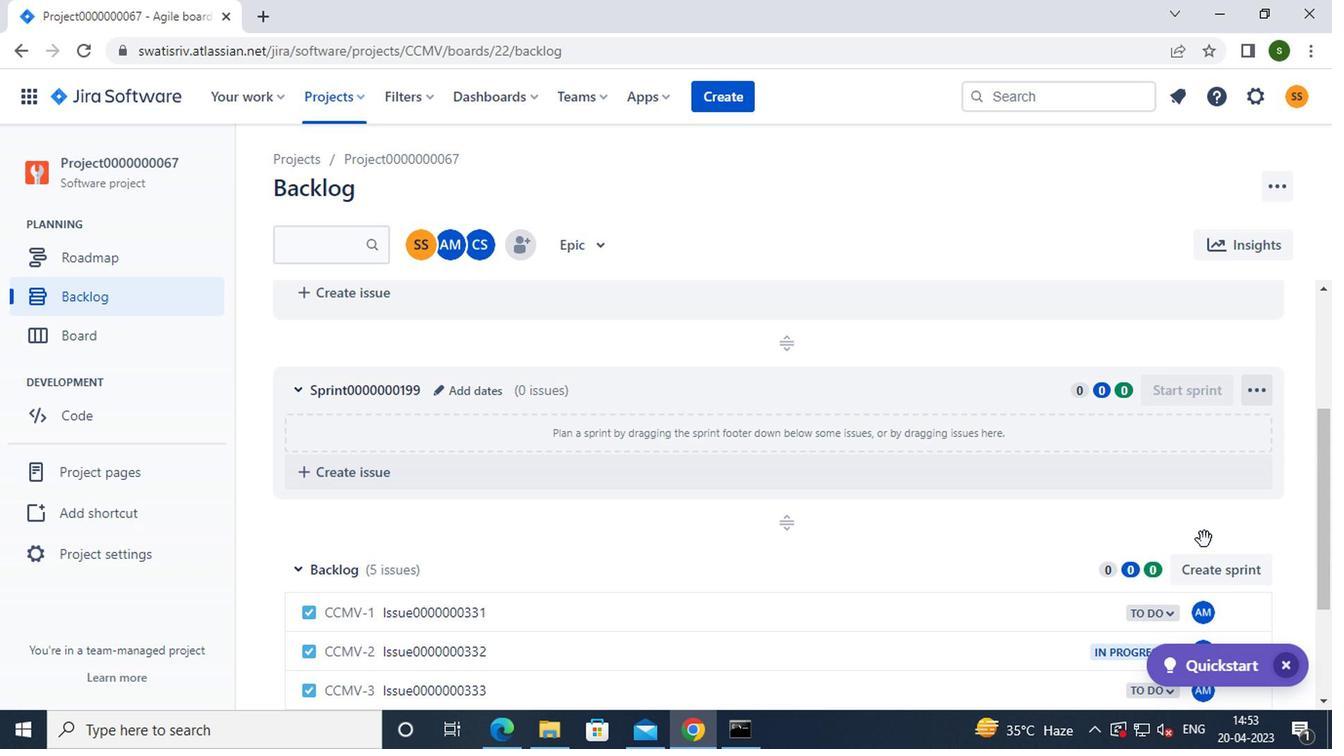 
Action: Mouse pressed left at (1207, 578)
Screenshot: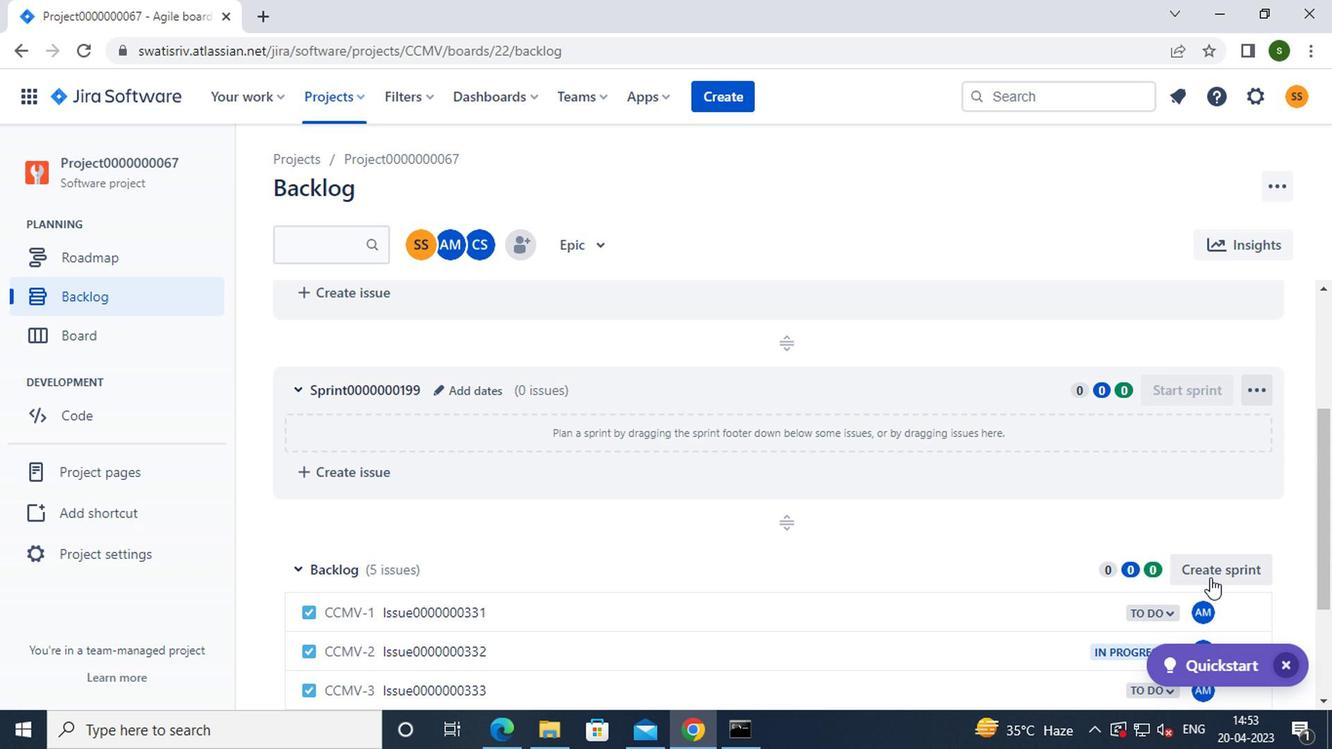 
Action: Mouse moved to (1257, 565)
Screenshot: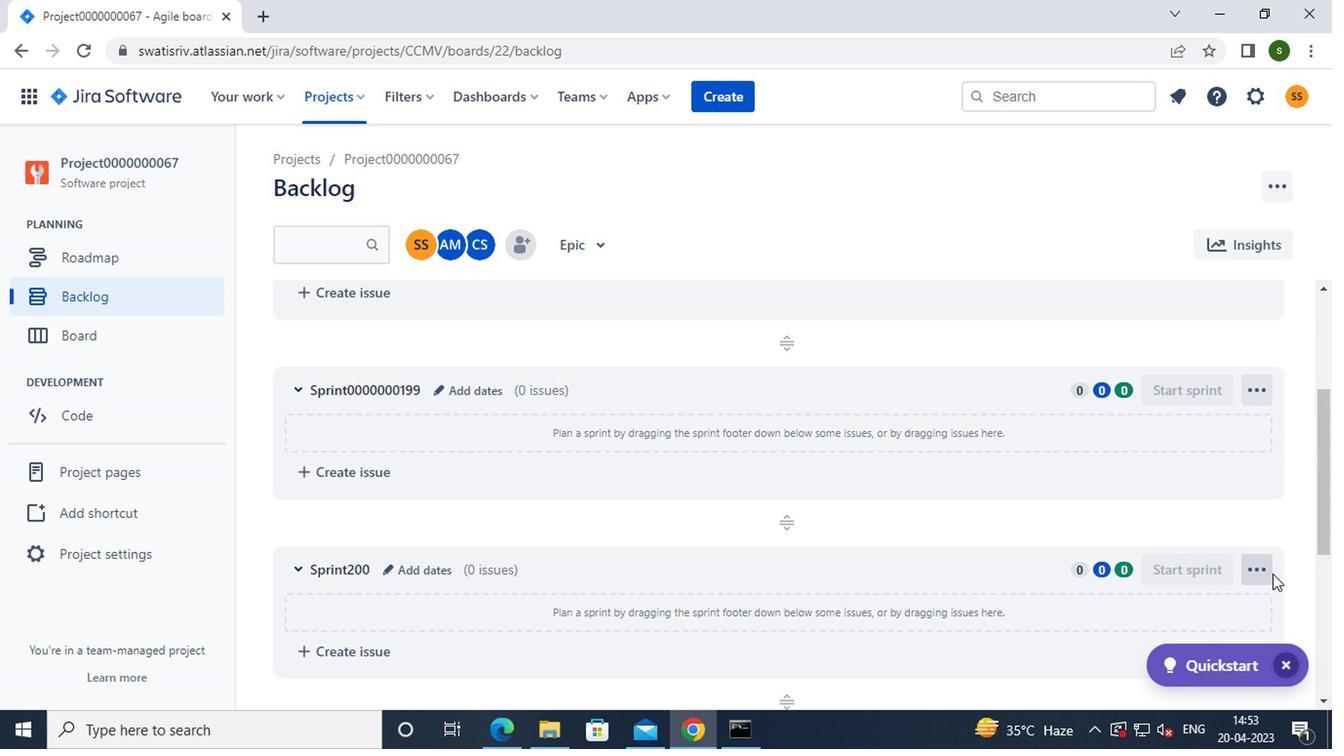 
Action: Mouse pressed left at (1257, 565)
Screenshot: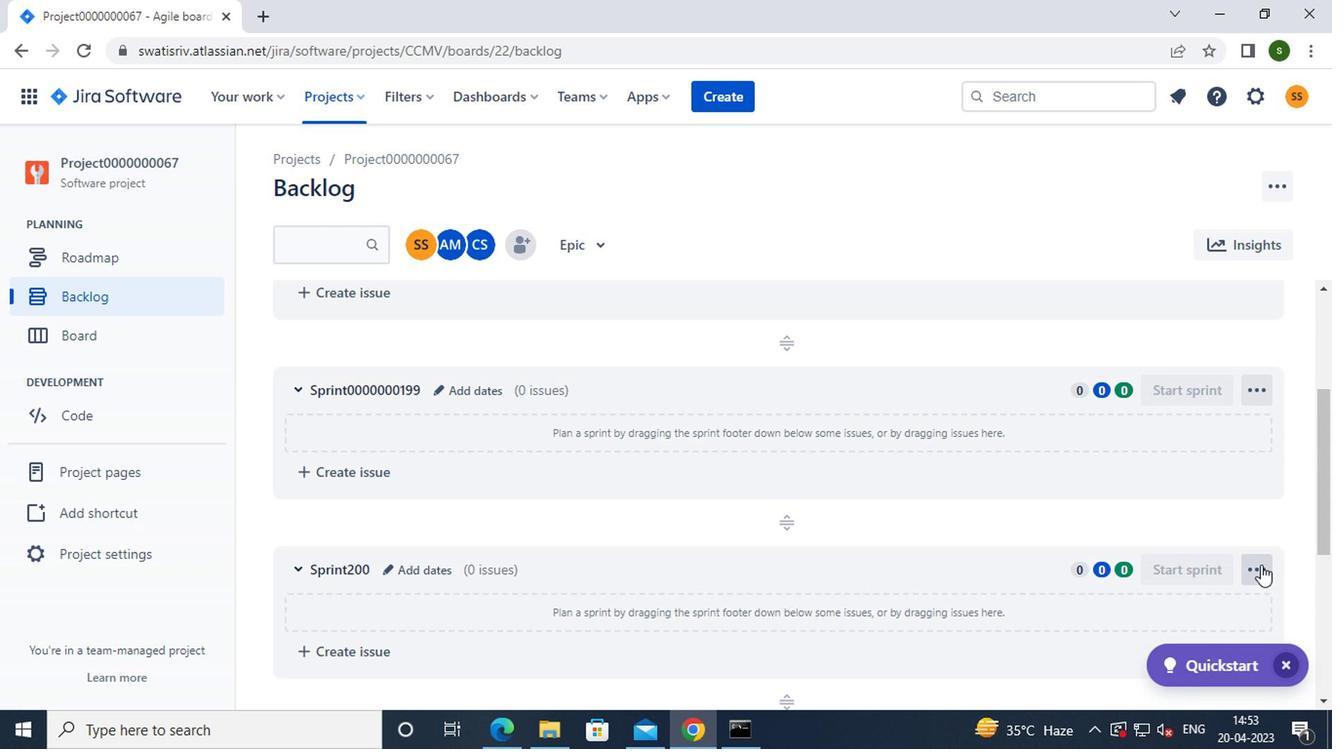 
Action: Mouse moved to (1201, 644)
Screenshot: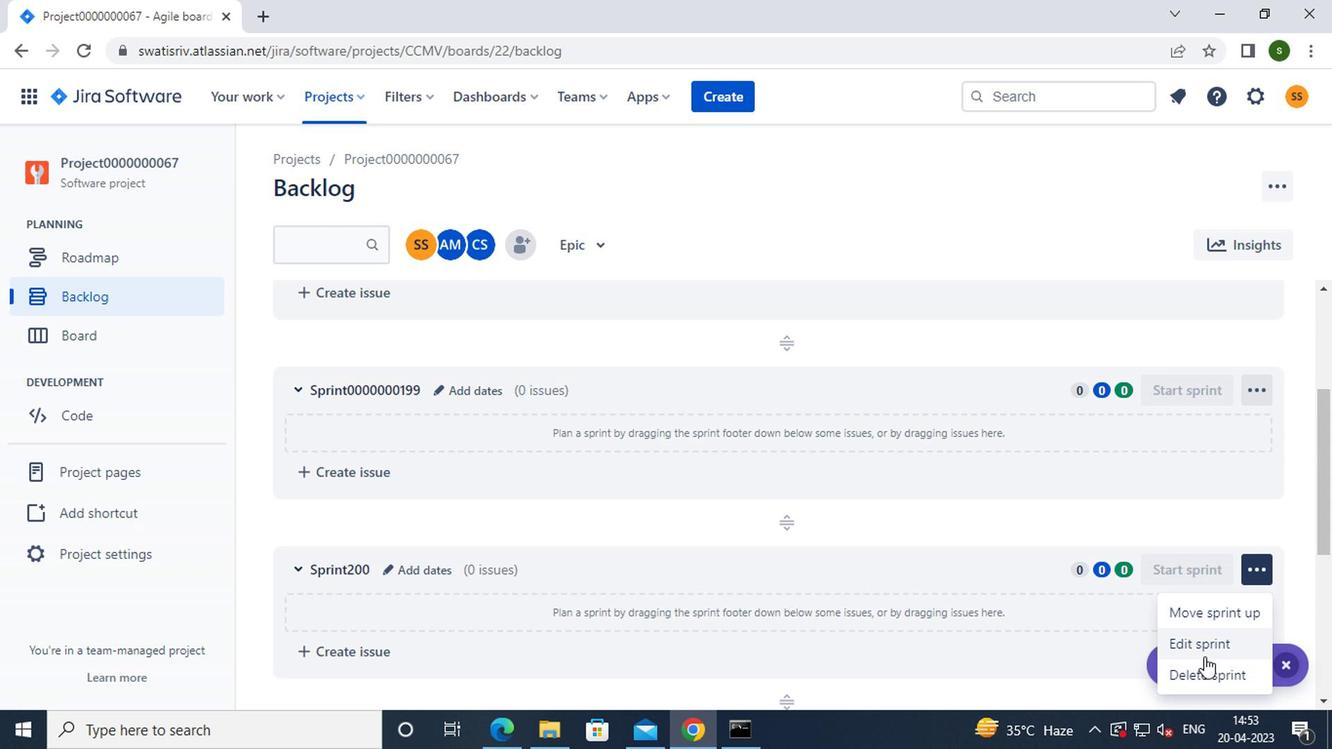 
Action: Mouse pressed left at (1201, 644)
Screenshot: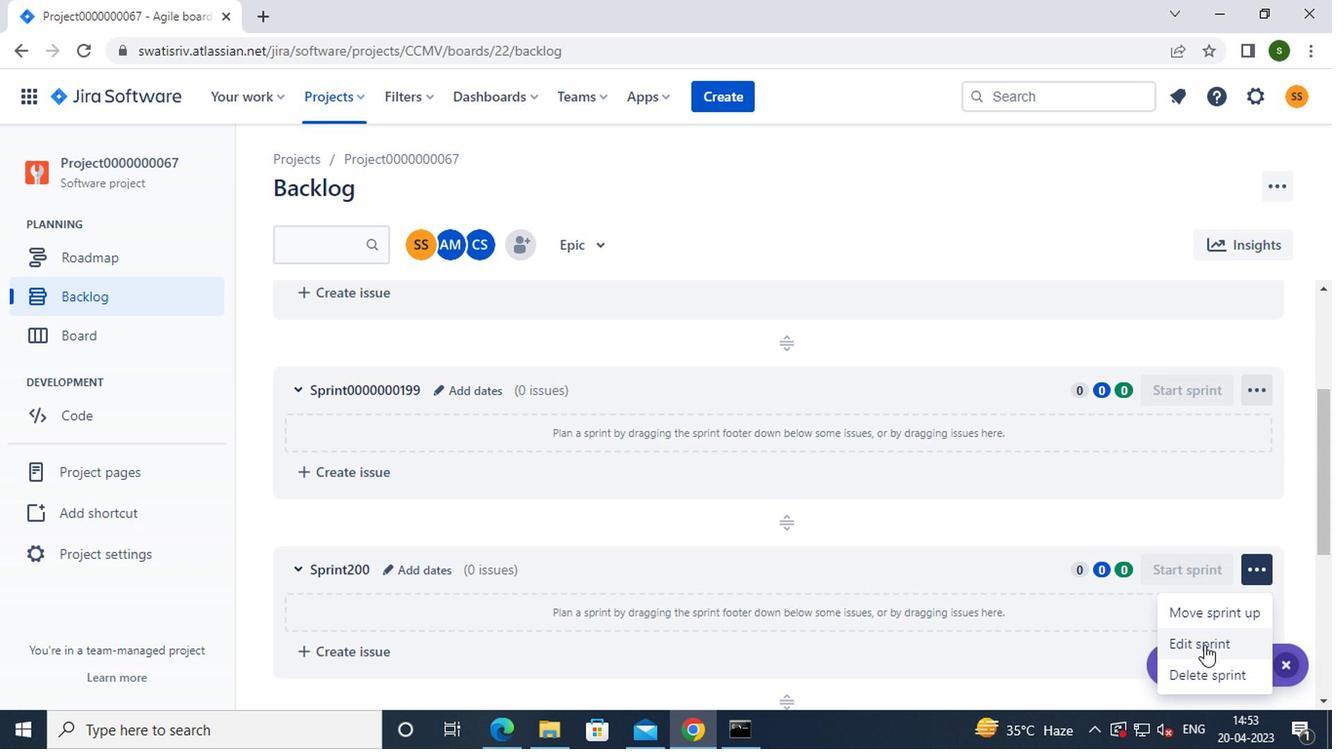 
Action: Mouse moved to (490, 236)
Screenshot: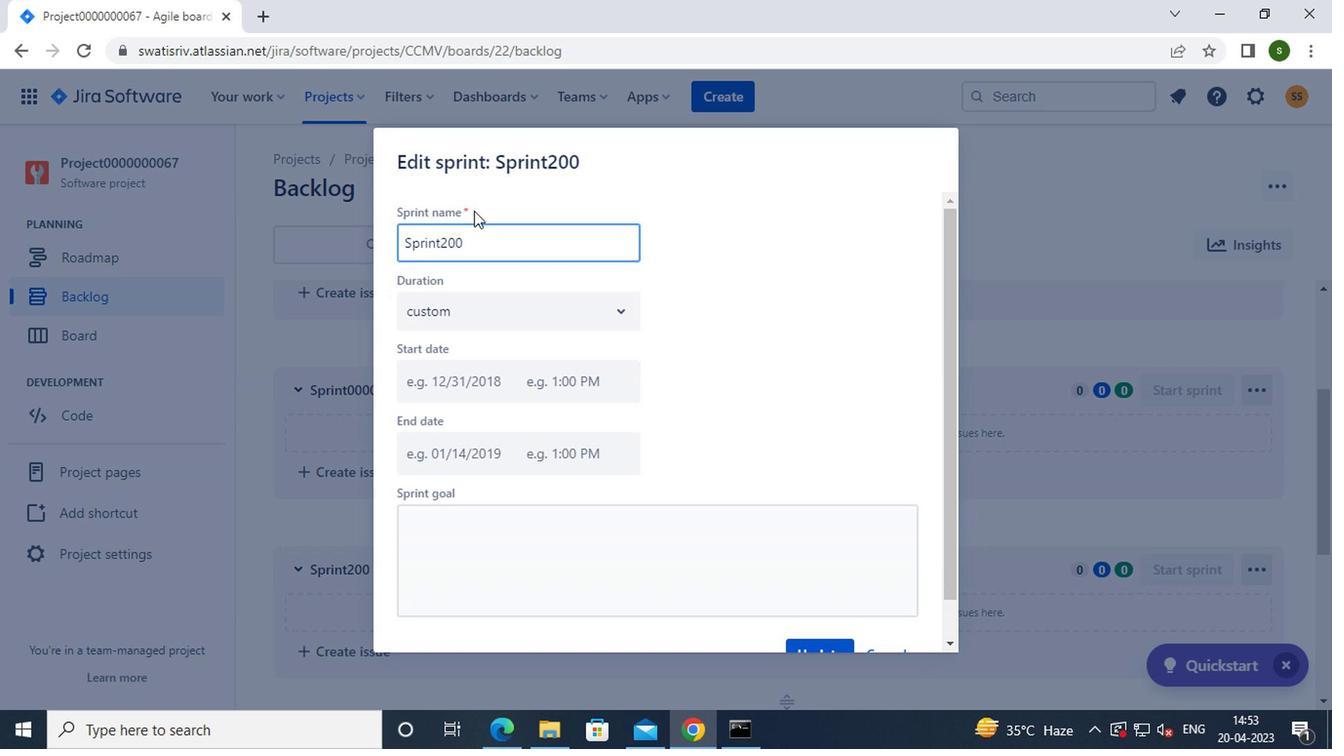 
Action: Key pressed <Key.backspace><Key.backspace><Key.backspace><Key.backspace><Key.backspace><Key.backspace><Key.backspace><Key.backspace><Key.backspace><Key.backspace><Key.backspace><Key.backspace><Key.backspace><Key.caps_lock>s<Key.caps_lock>print0000000200
Screenshot: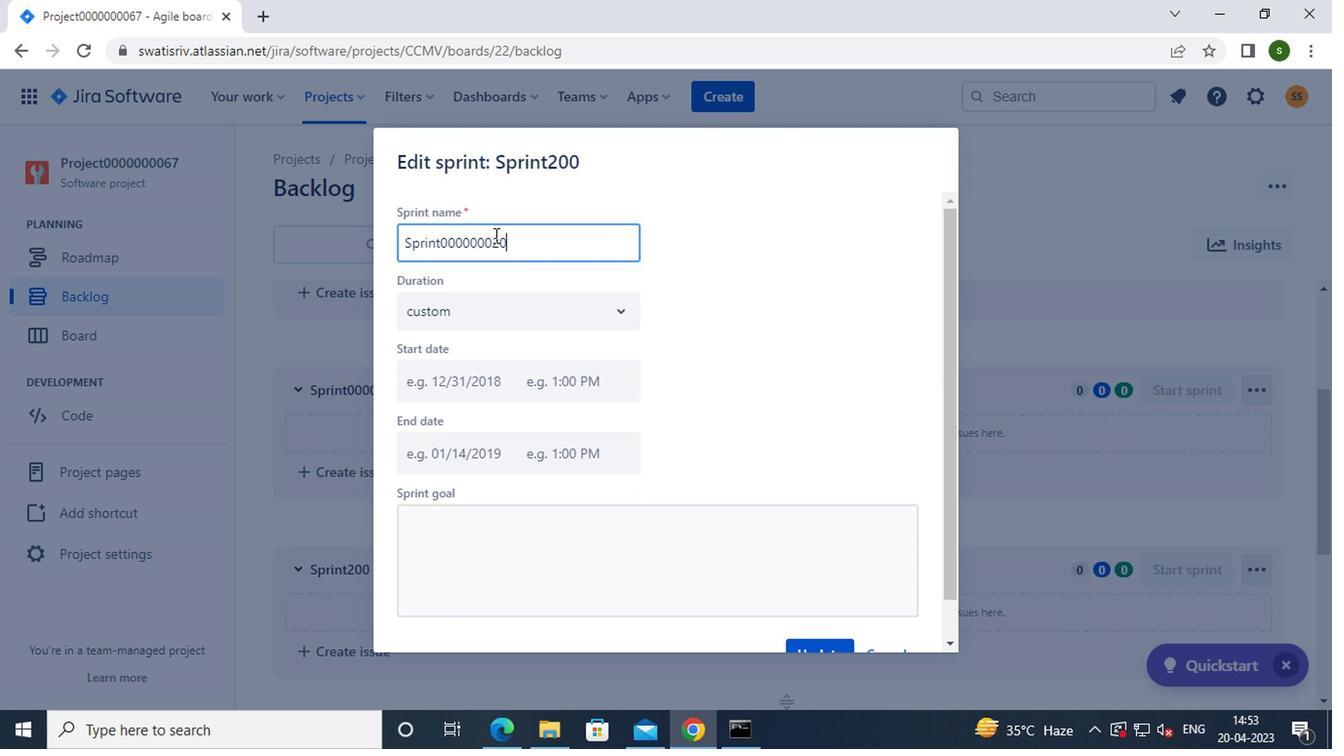 
Action: Mouse moved to (706, 385)
Screenshot: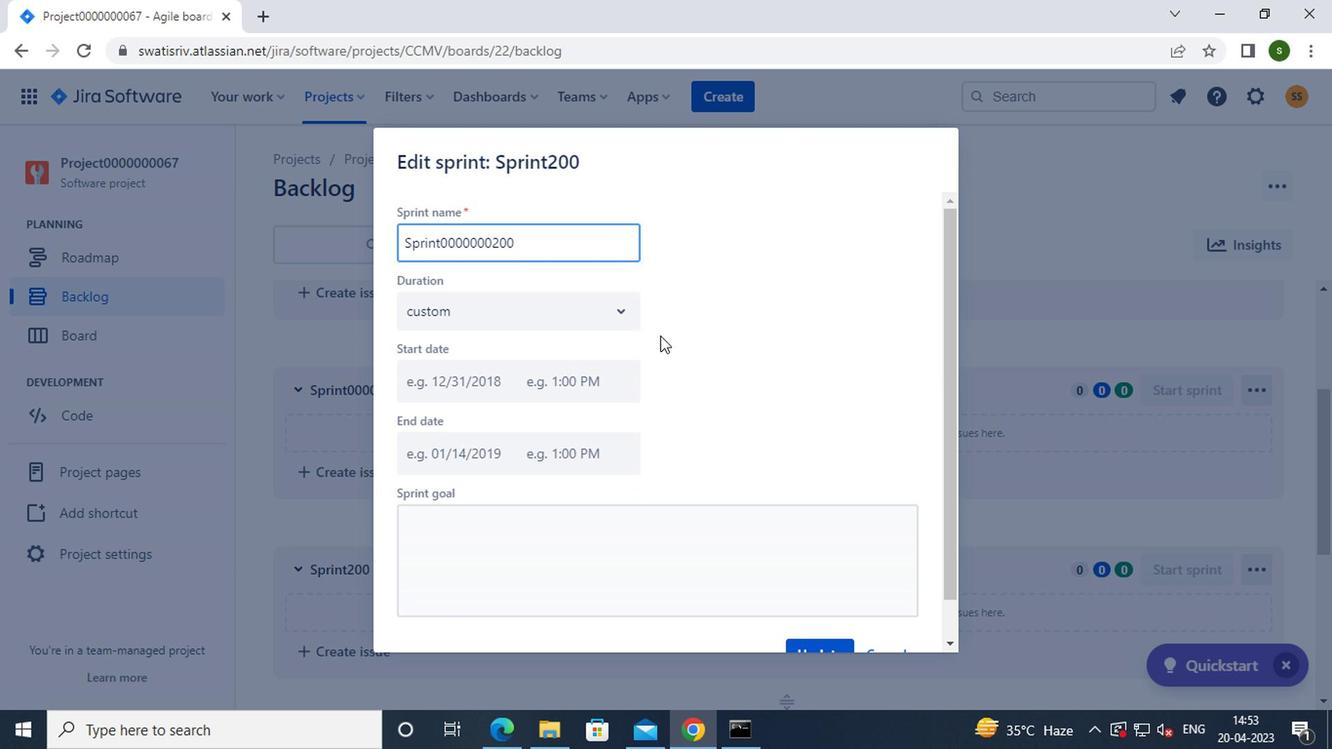 
Action: Mouse scrolled (706, 384) with delta (0, -1)
Screenshot: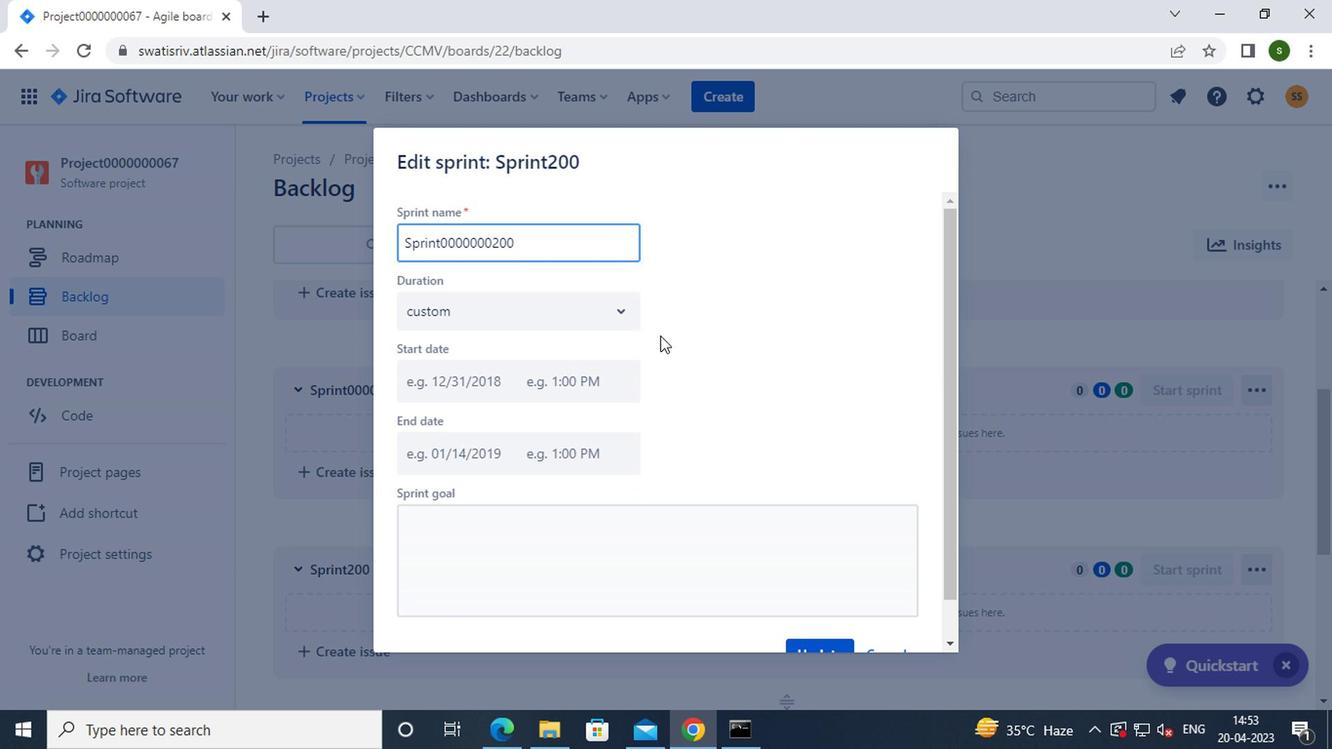 
Action: Mouse moved to (708, 389)
Screenshot: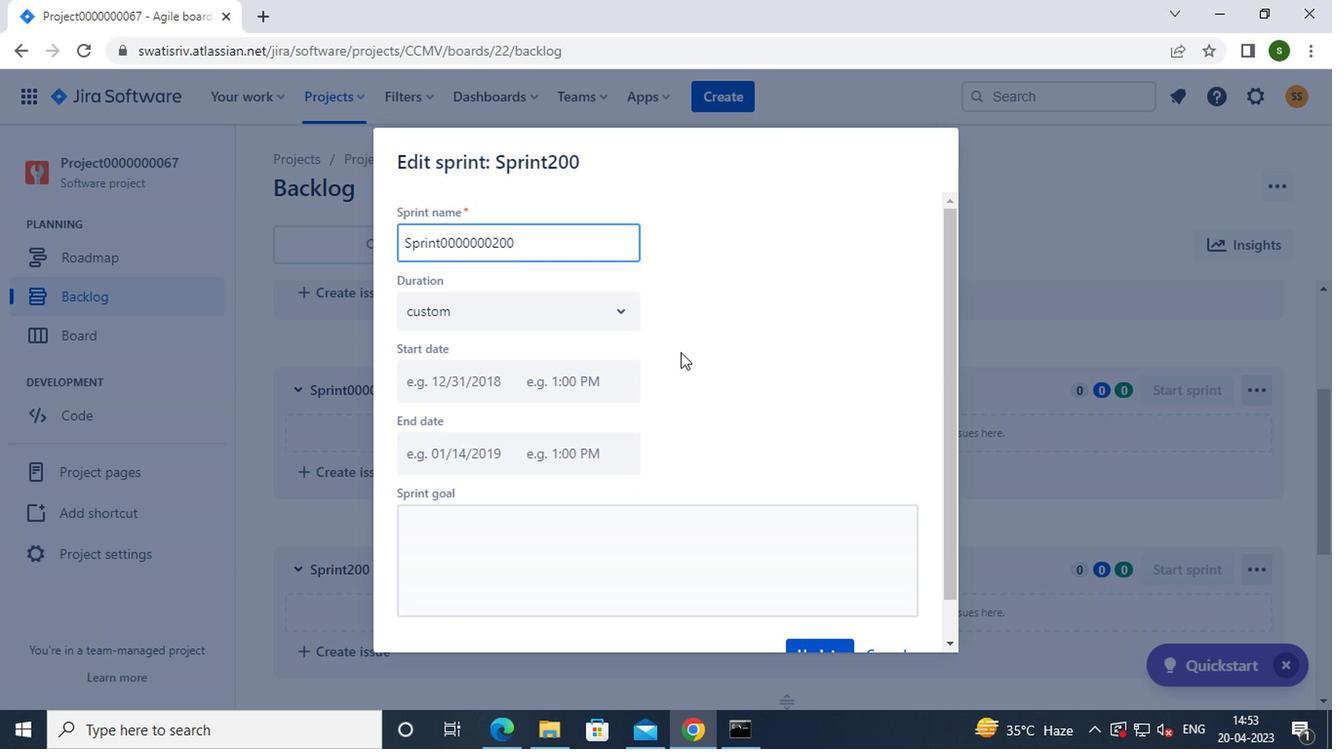 
Action: Mouse scrolled (708, 388) with delta (0, 0)
Screenshot: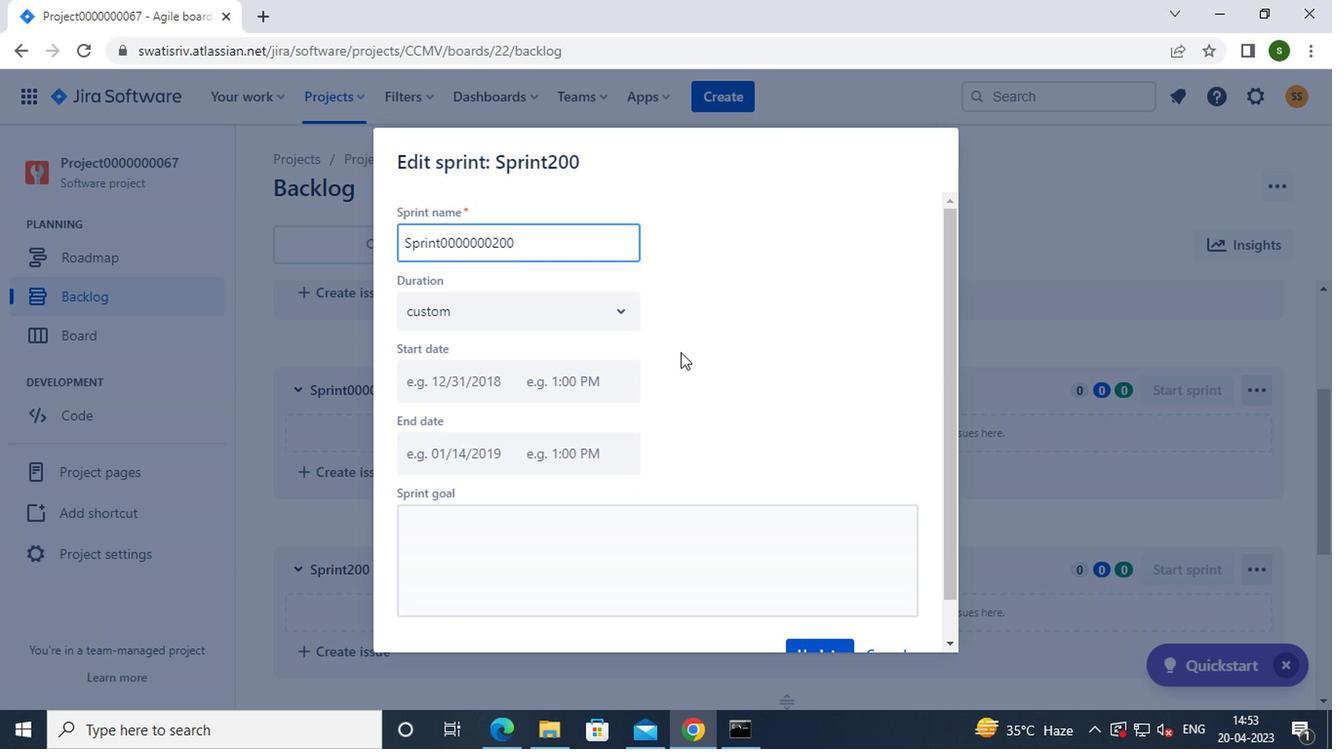 
Action: Mouse moved to (818, 613)
Screenshot: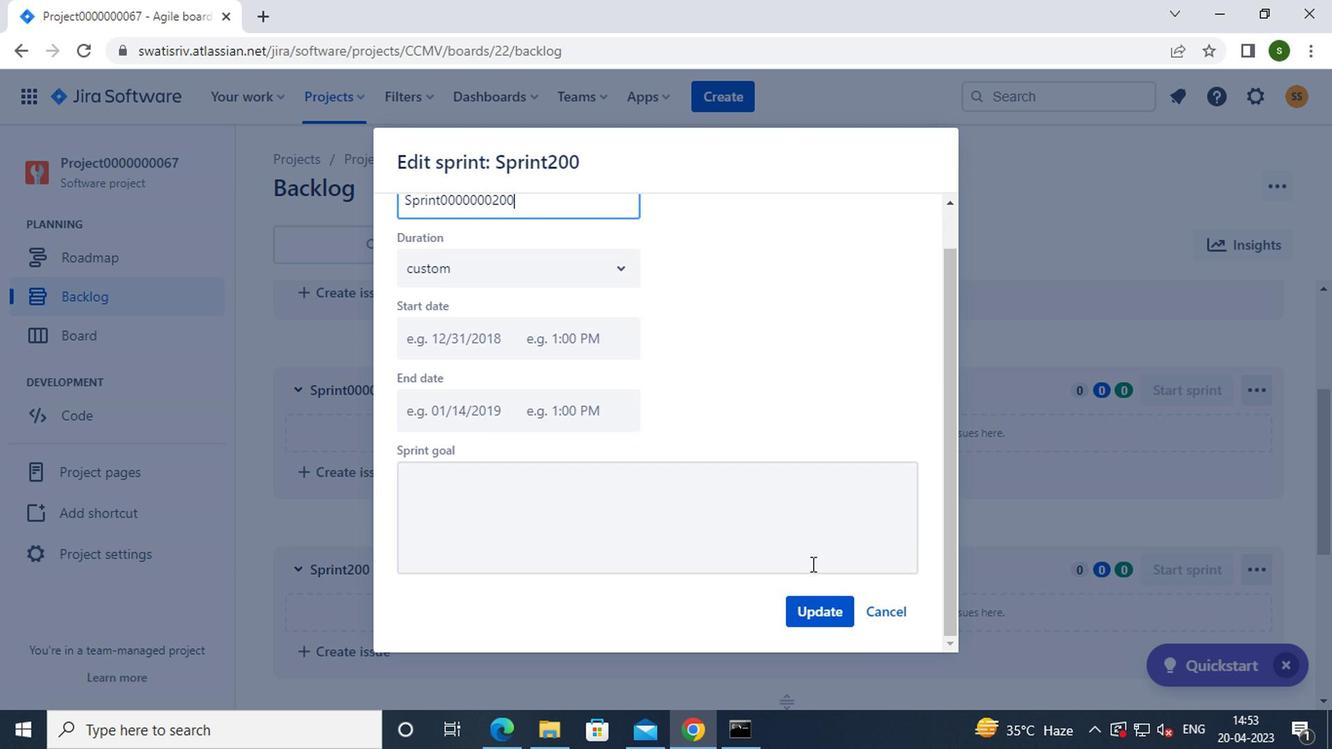 
Action: Mouse pressed left at (818, 613)
Screenshot: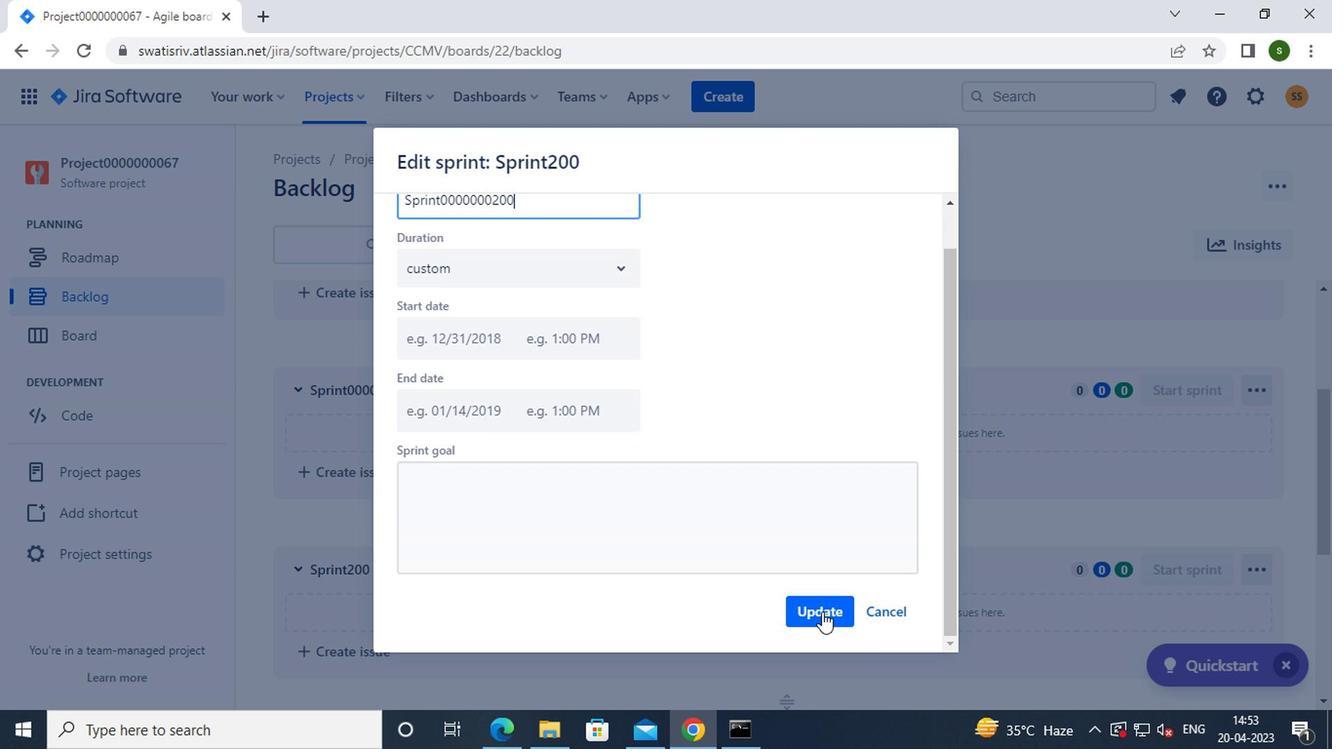 
Action: Mouse moved to (941, 508)
Screenshot: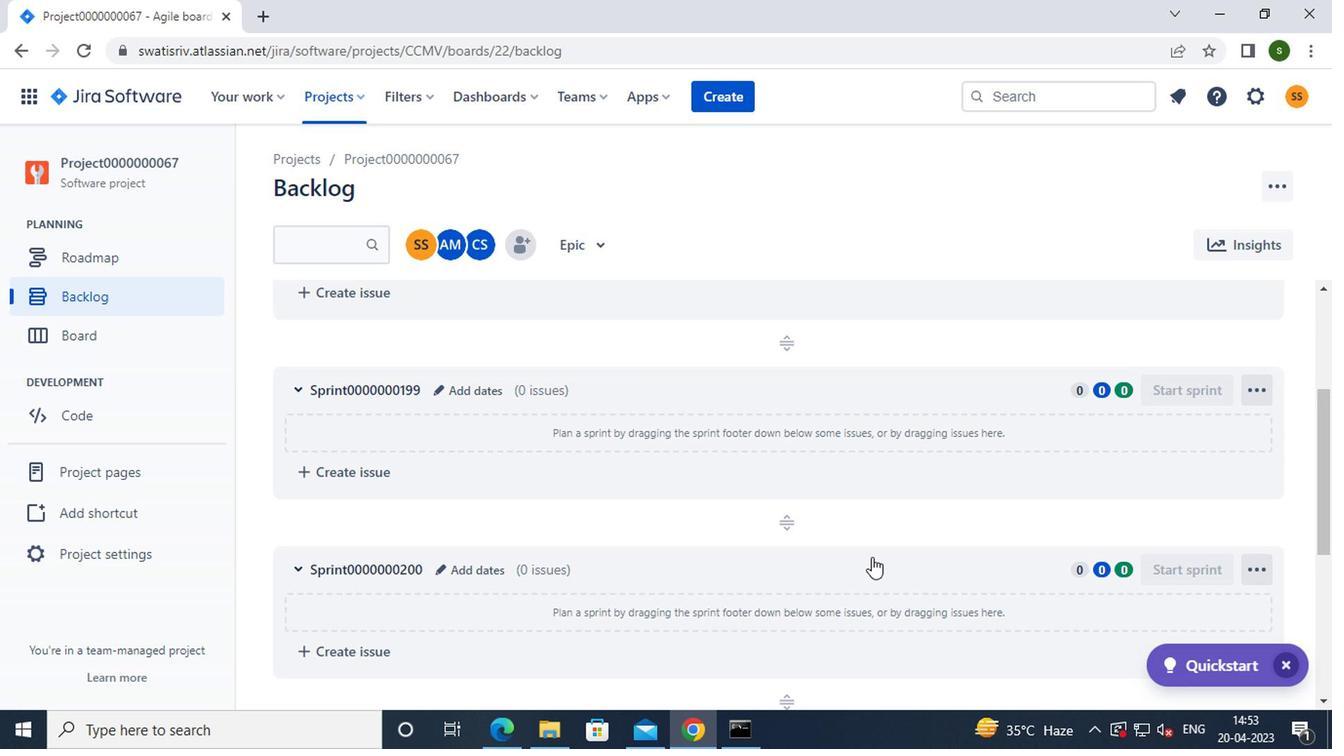 
Action: Mouse scrolled (941, 506) with delta (0, -1)
Screenshot: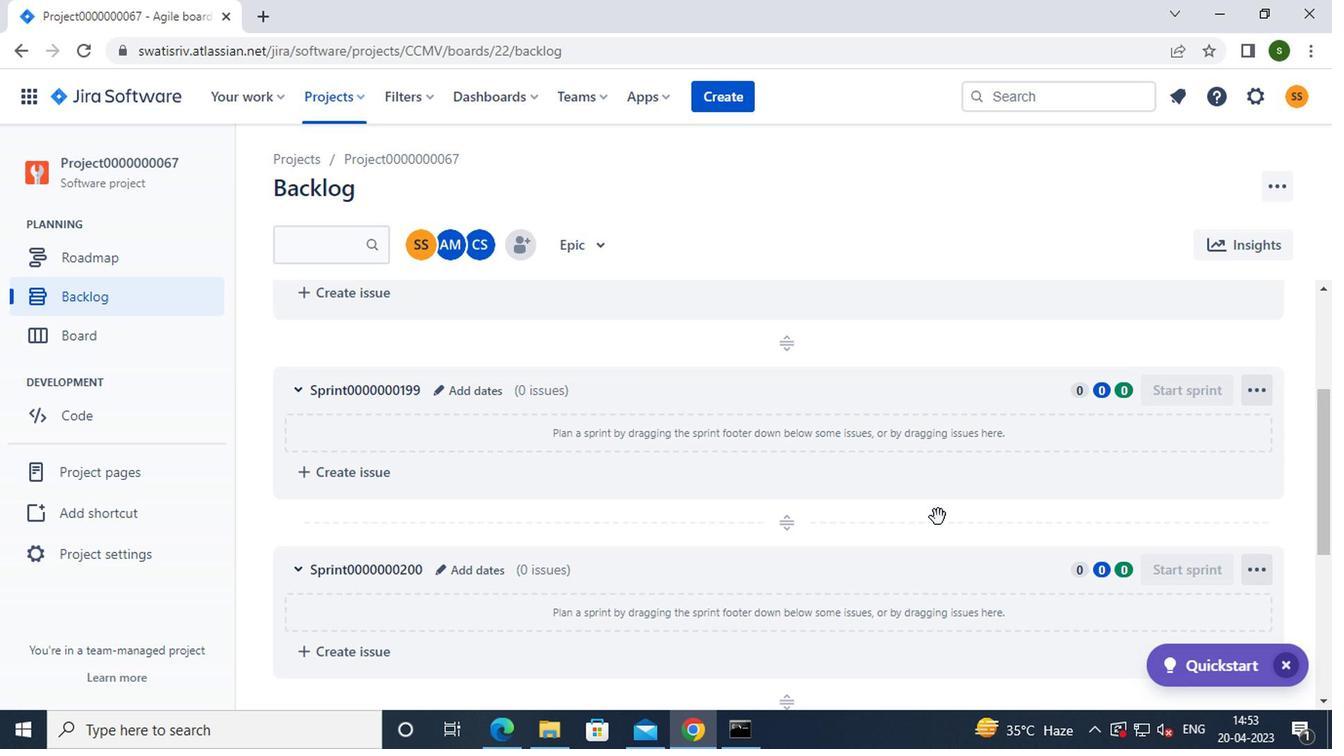 
Action: Mouse scrolled (941, 506) with delta (0, -1)
Screenshot: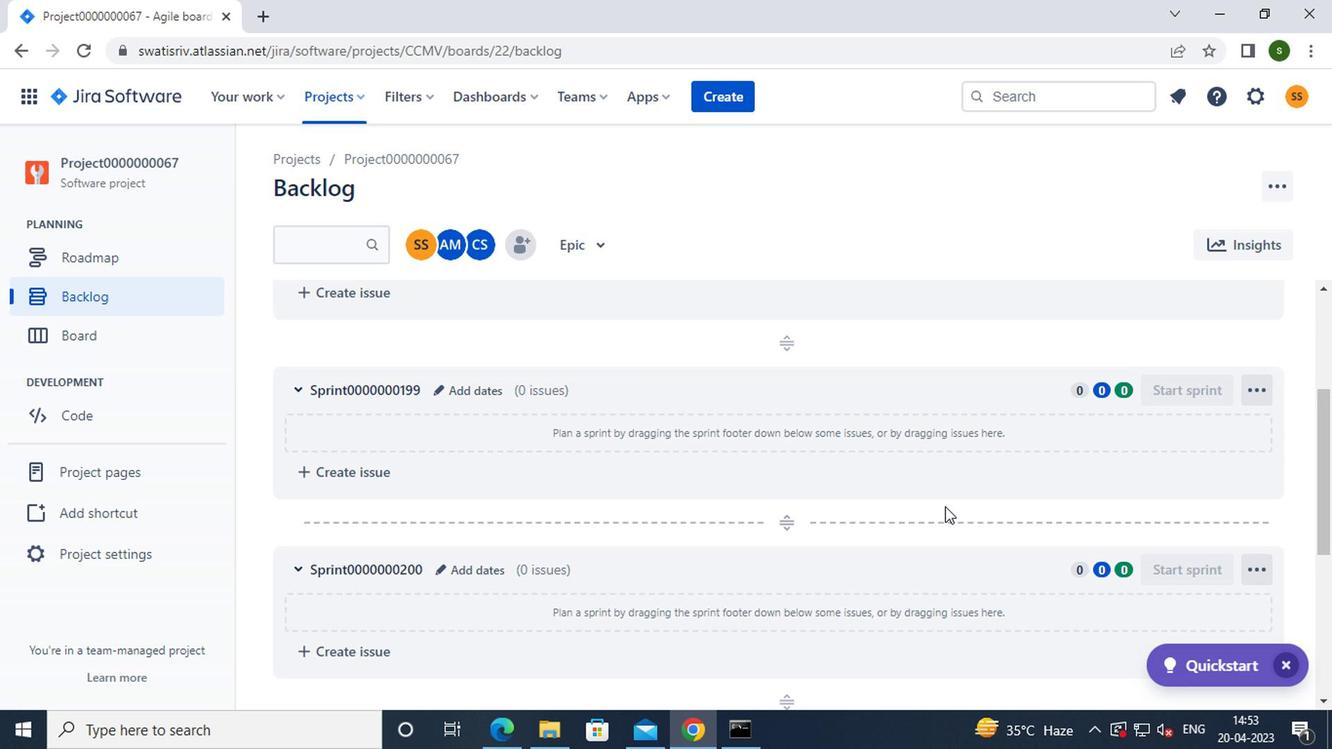 
Action: Mouse scrolled (941, 506) with delta (0, -1)
Screenshot: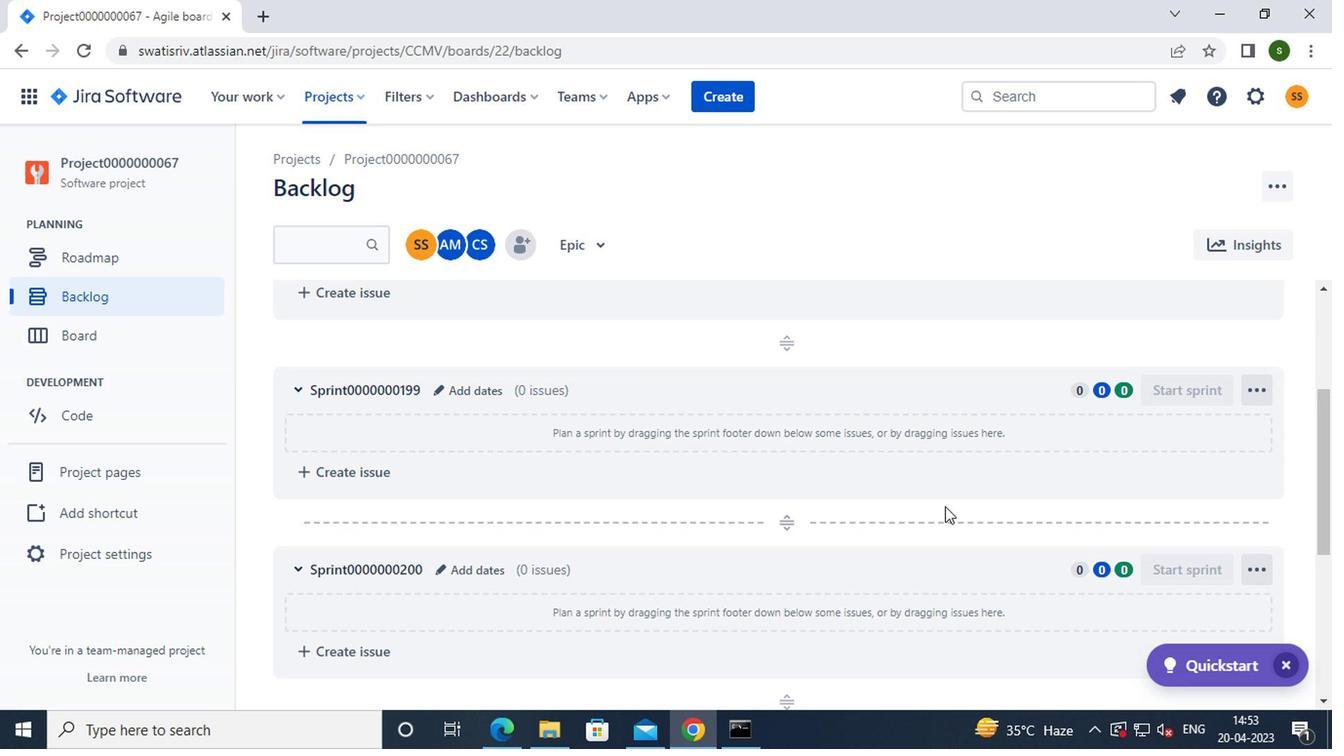 
Action: Mouse moved to (1242, 462)
Screenshot: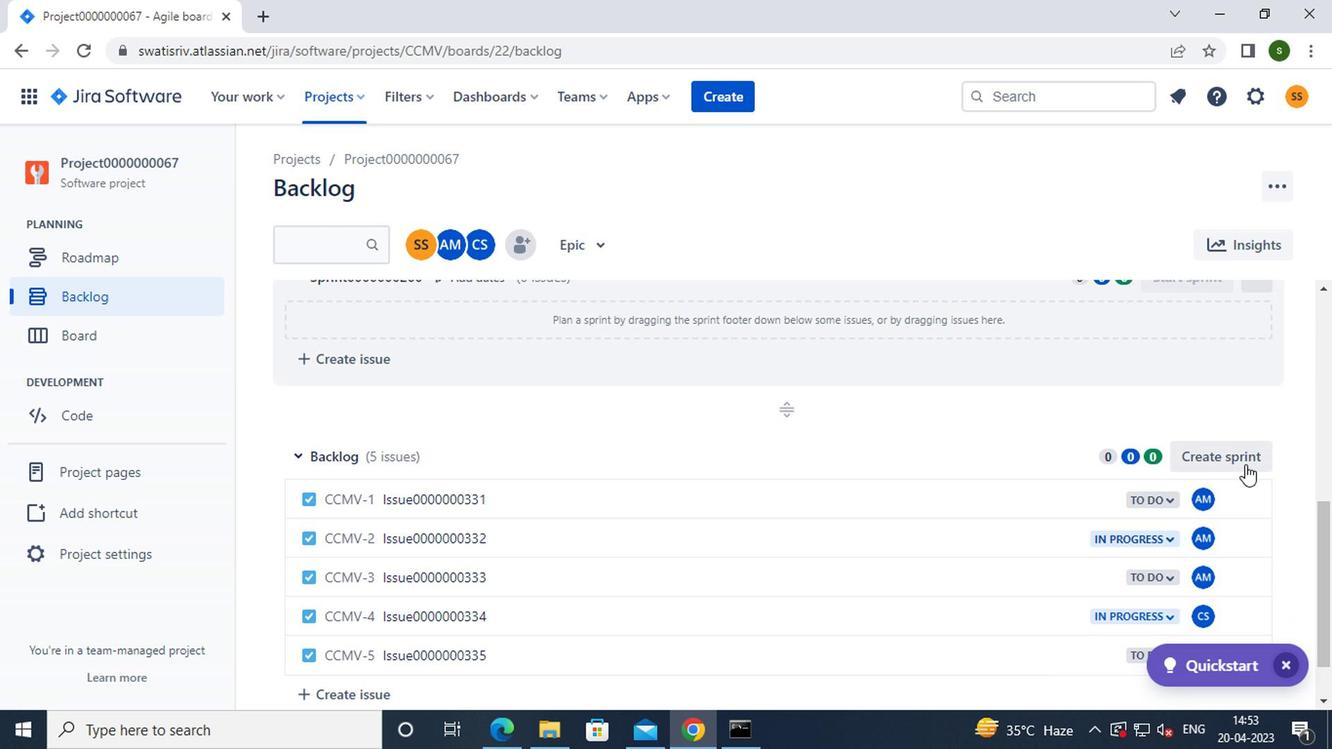 
Action: Mouse pressed left at (1242, 462)
Screenshot: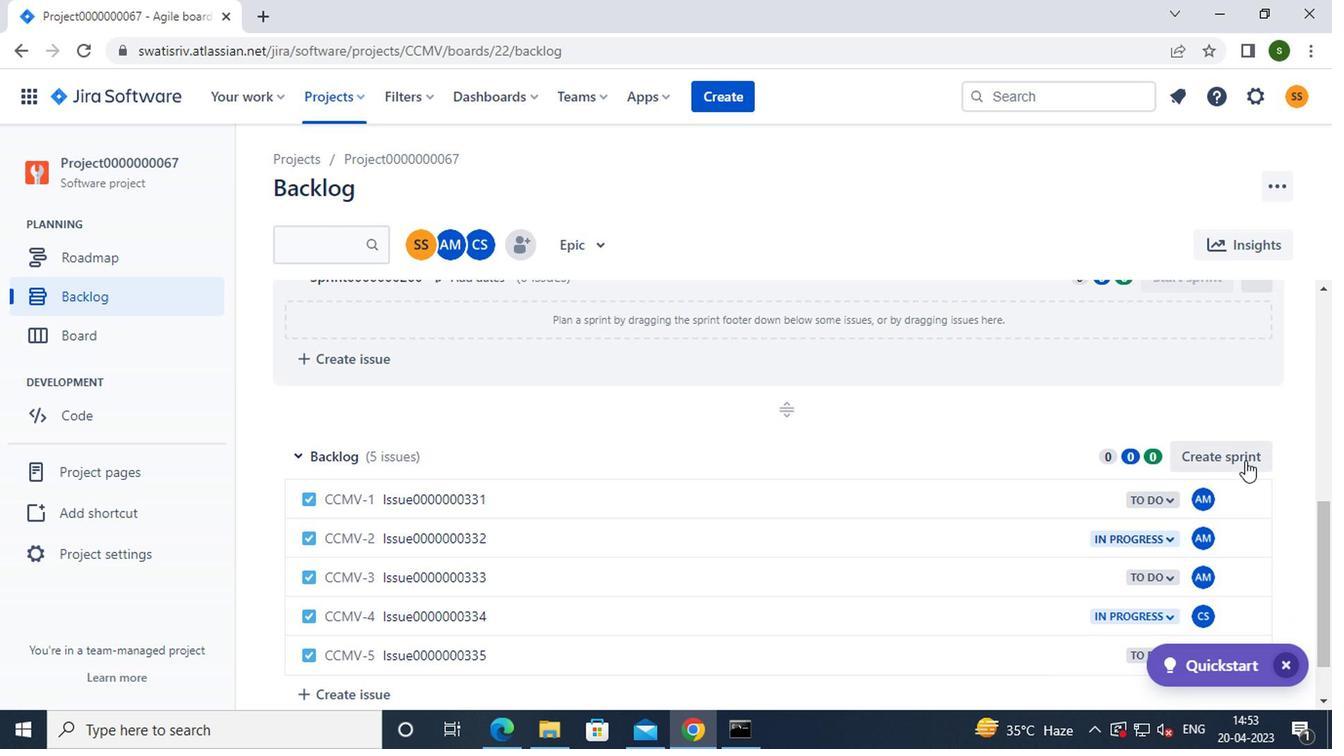 
Action: Mouse moved to (1243, 451)
Screenshot: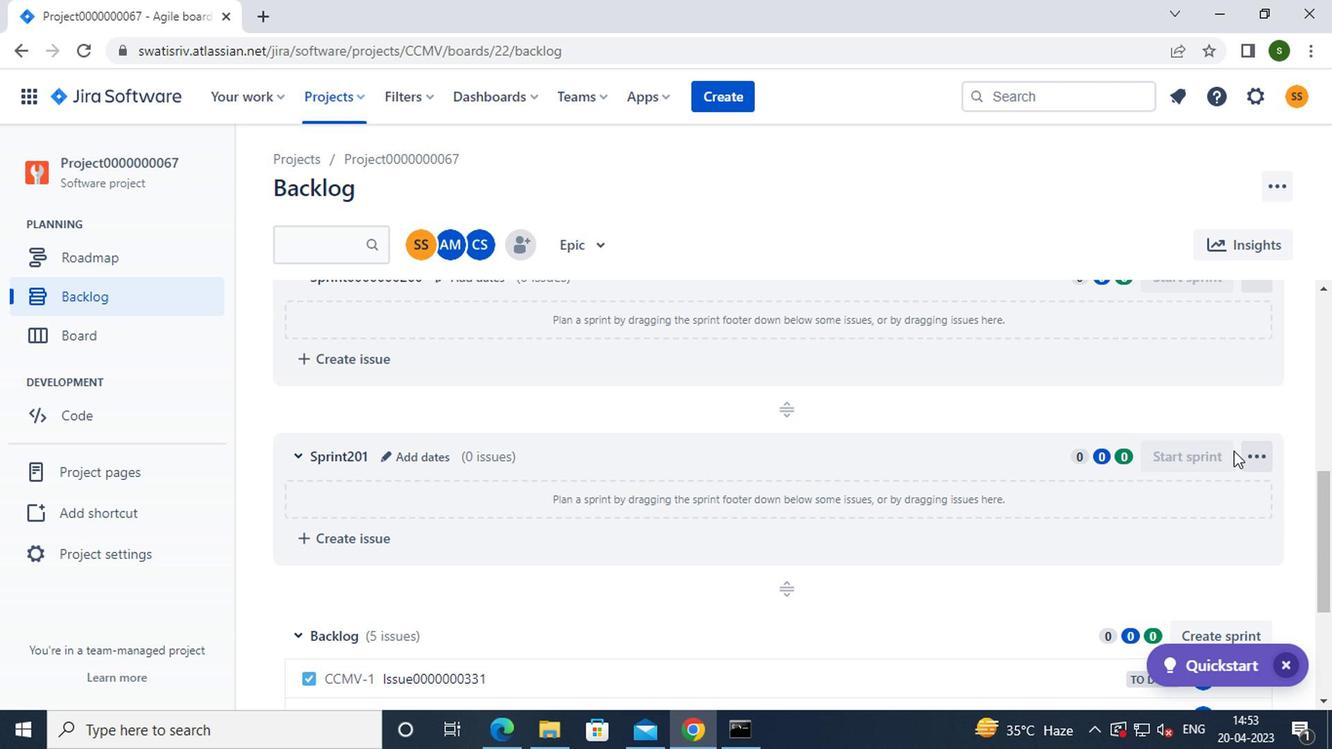 
Action: Mouse pressed left at (1243, 451)
Screenshot: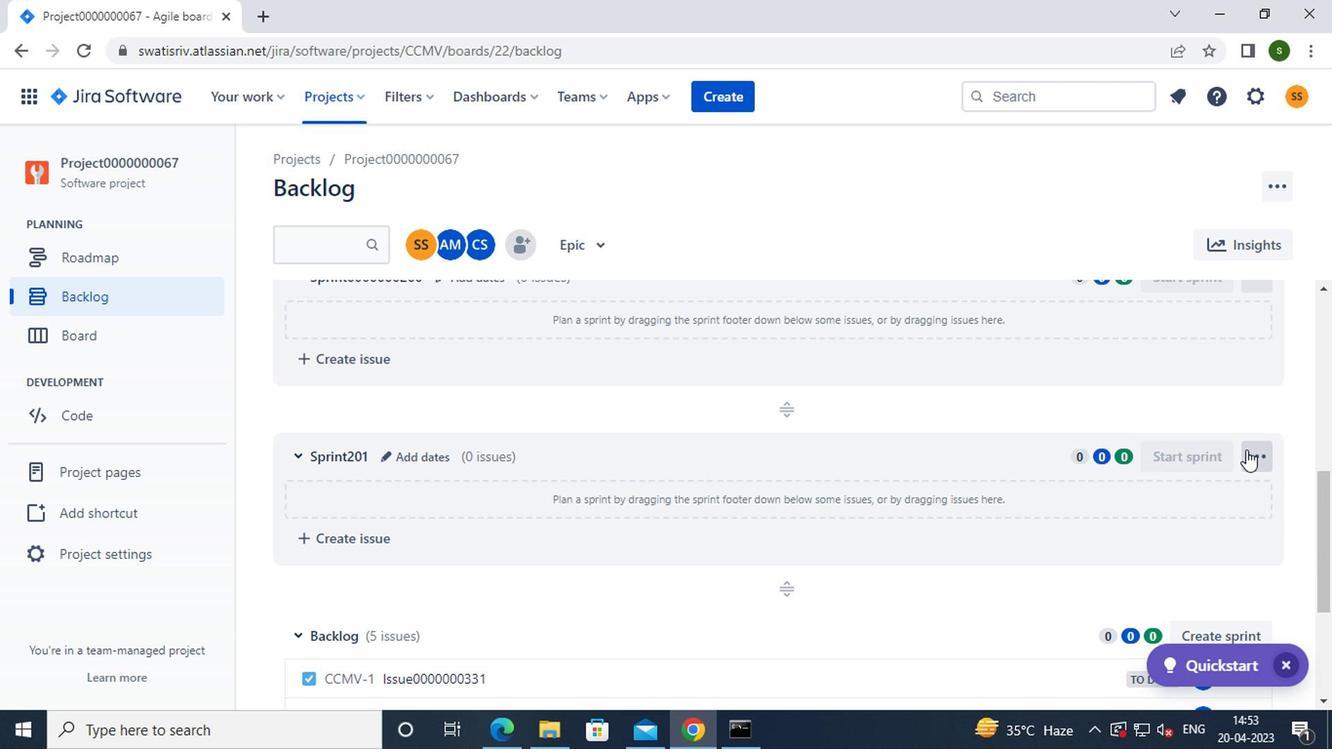 
Action: Mouse moved to (1192, 527)
Screenshot: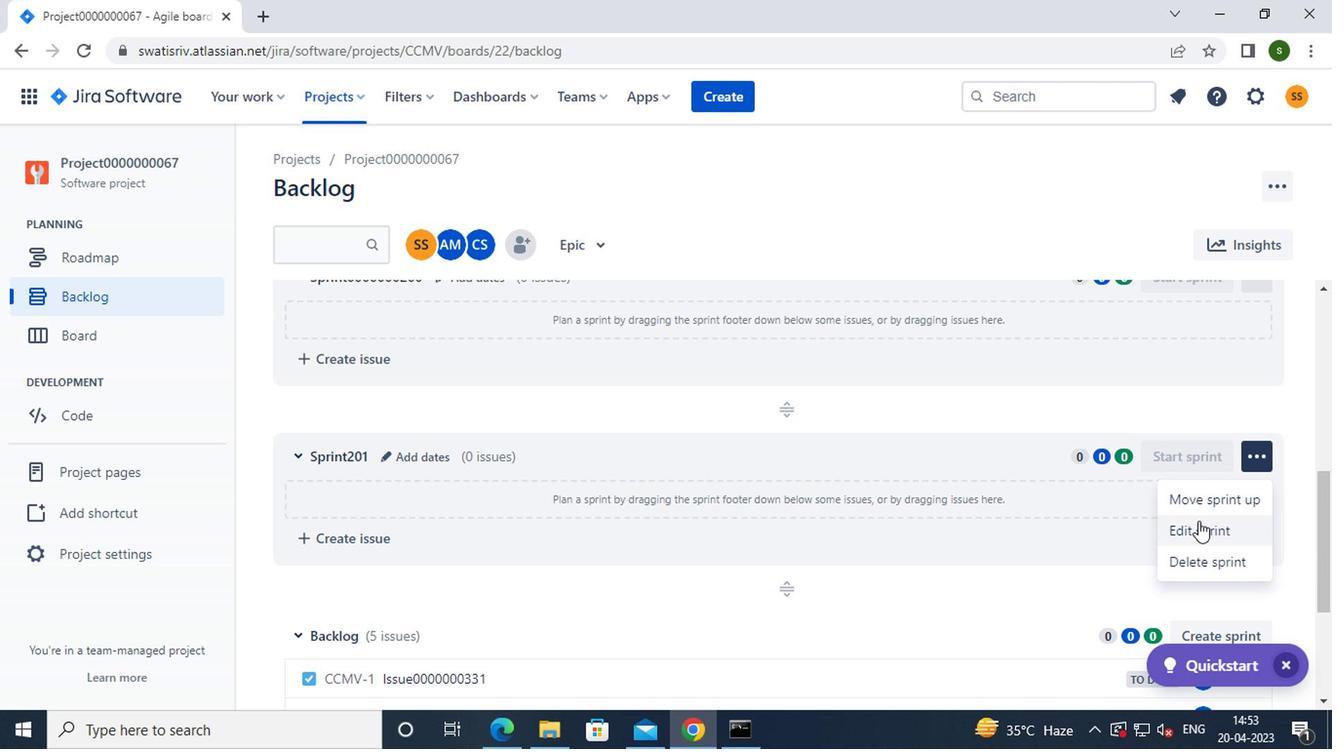 
Action: Mouse pressed left at (1192, 527)
Screenshot: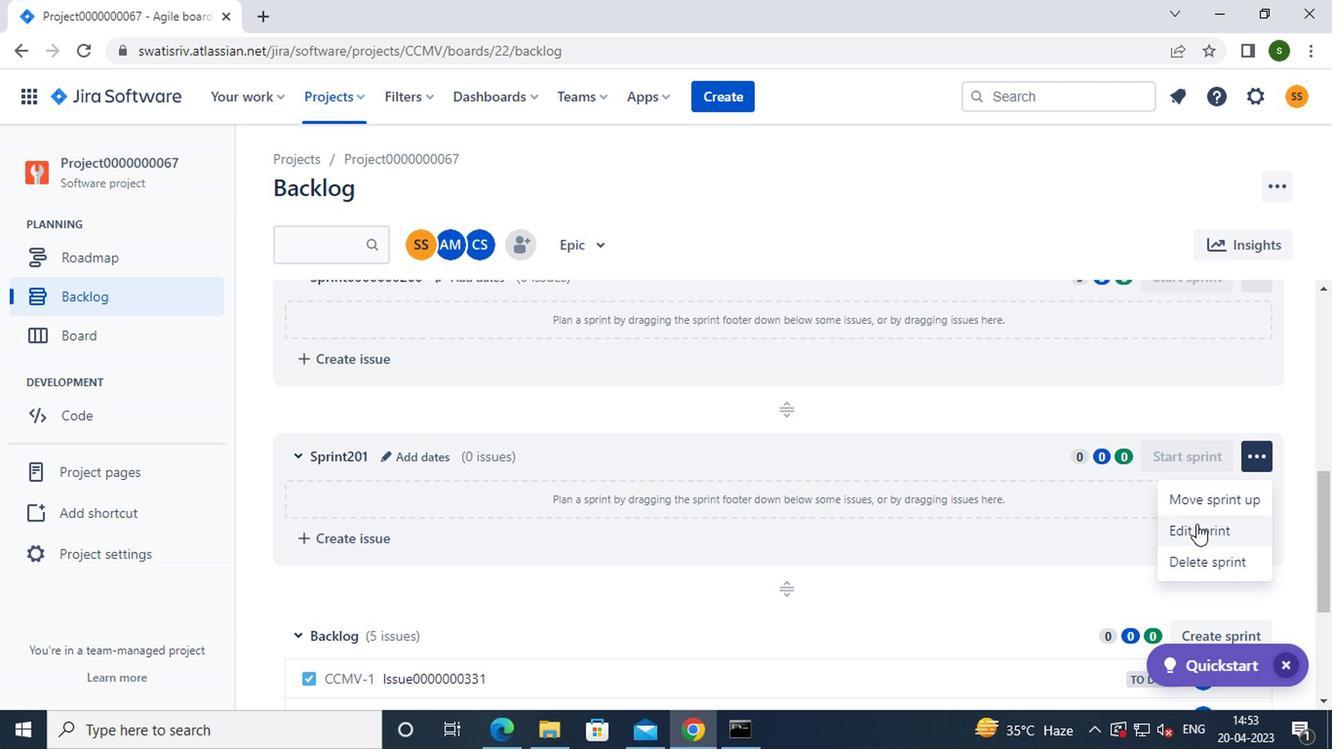 
Action: Mouse moved to (528, 254)
Screenshot: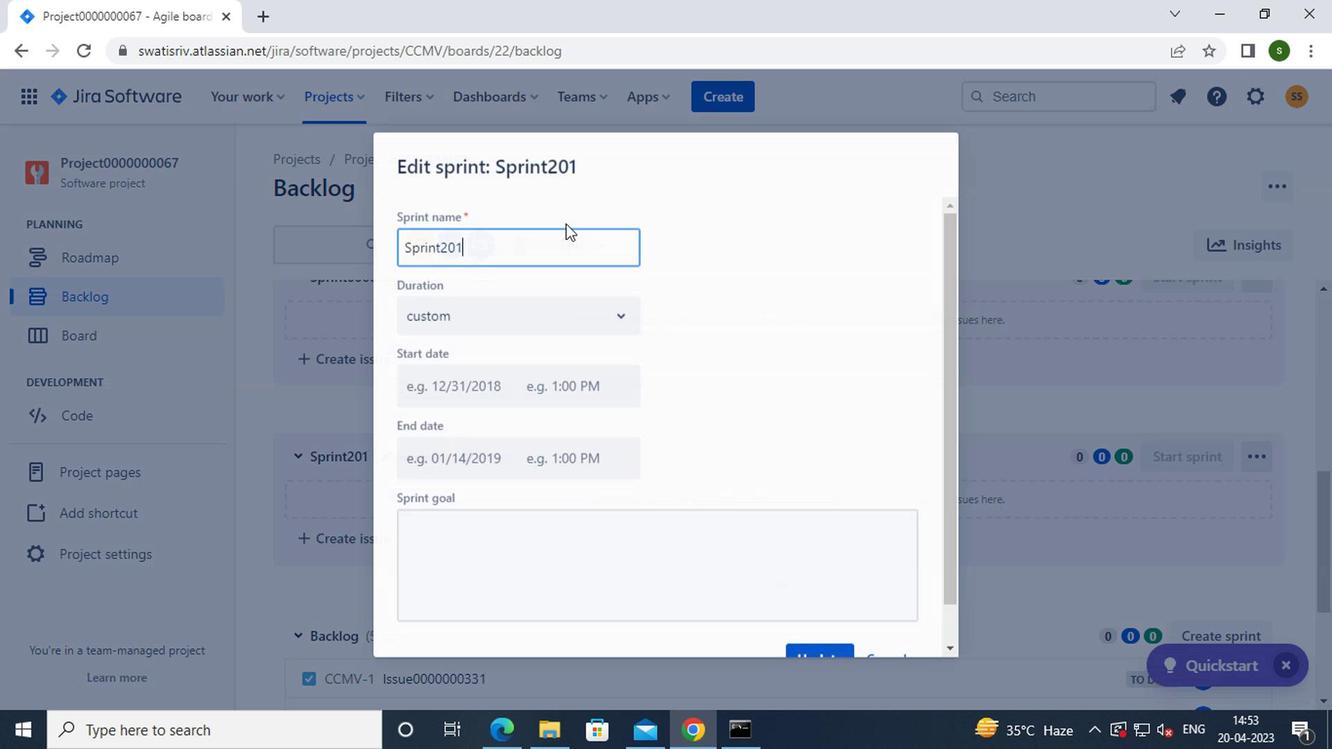 
Action: Key pressed <Key.backspace><Key.backspace><Key.backspace><Key.backspace><Key.backspace><Key.backspace><Key.backspace><Key.backspace><Key.backspace><Key.backspace><Key.backspace><Key.backspace><Key.backspace><Key.backspace><Key.caps_lock>s<Key.caps_lock>print0000000201
Screenshot: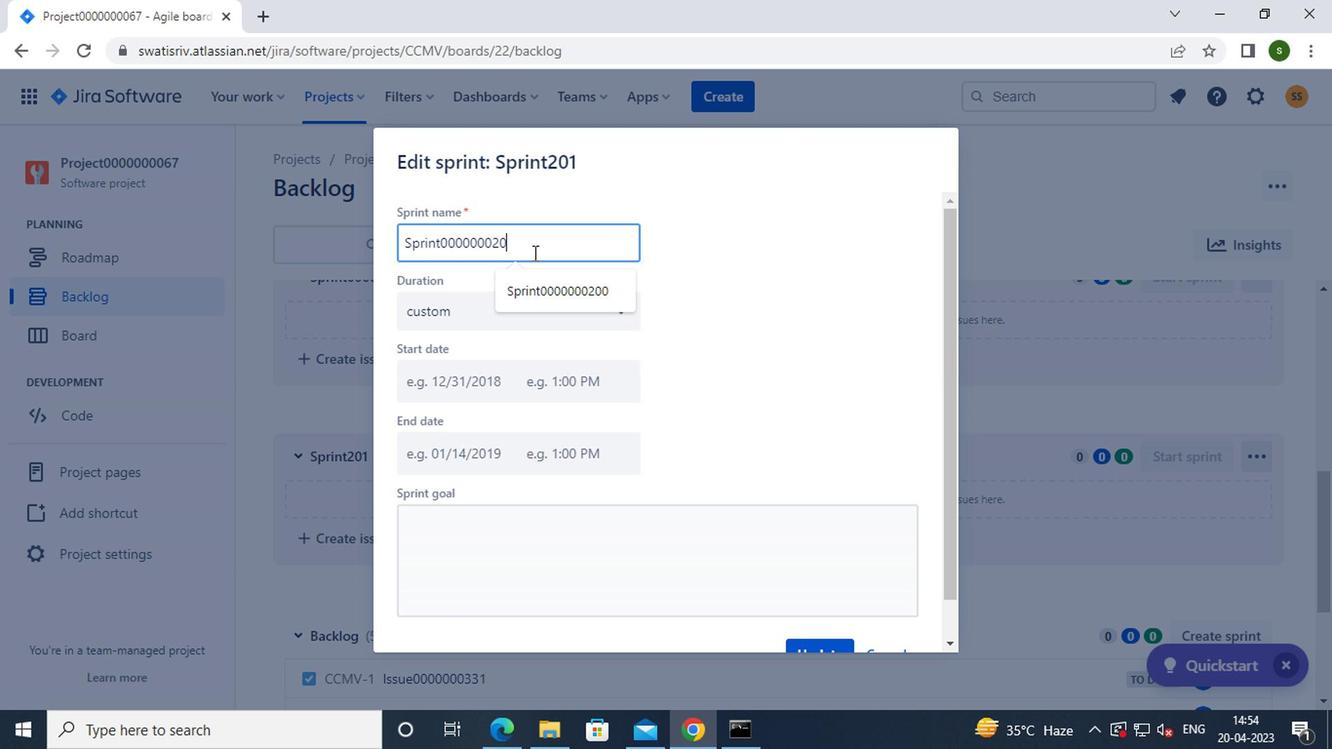 
Action: Mouse moved to (813, 648)
Screenshot: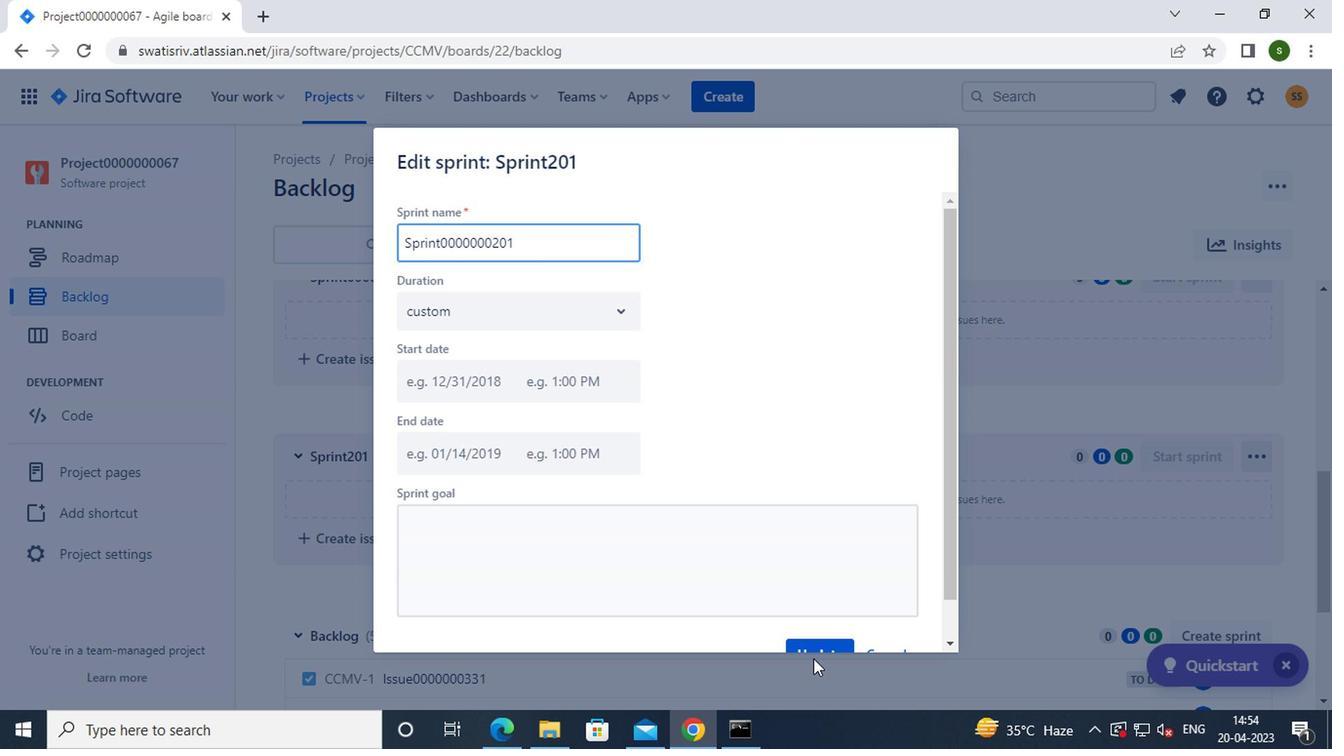 
Action: Mouse pressed left at (813, 648)
Screenshot: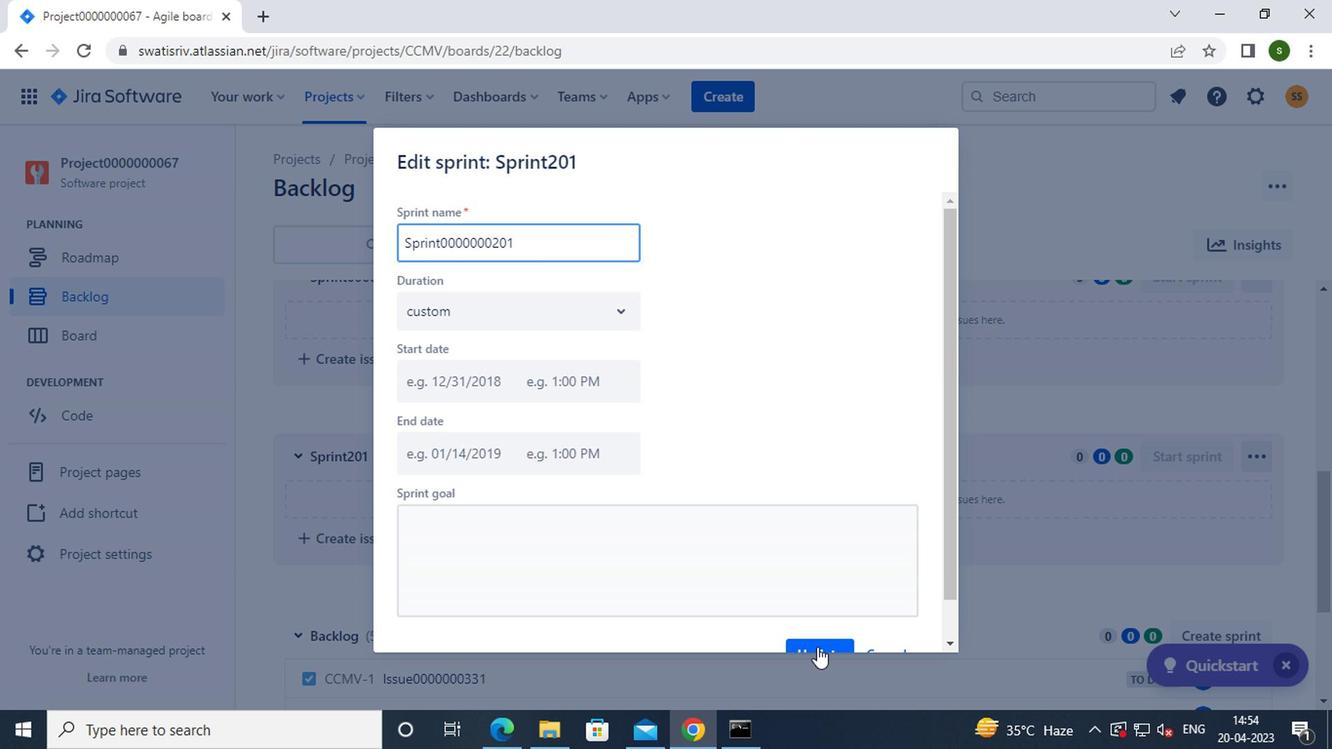 
Action: Mouse moved to (775, 568)
Screenshot: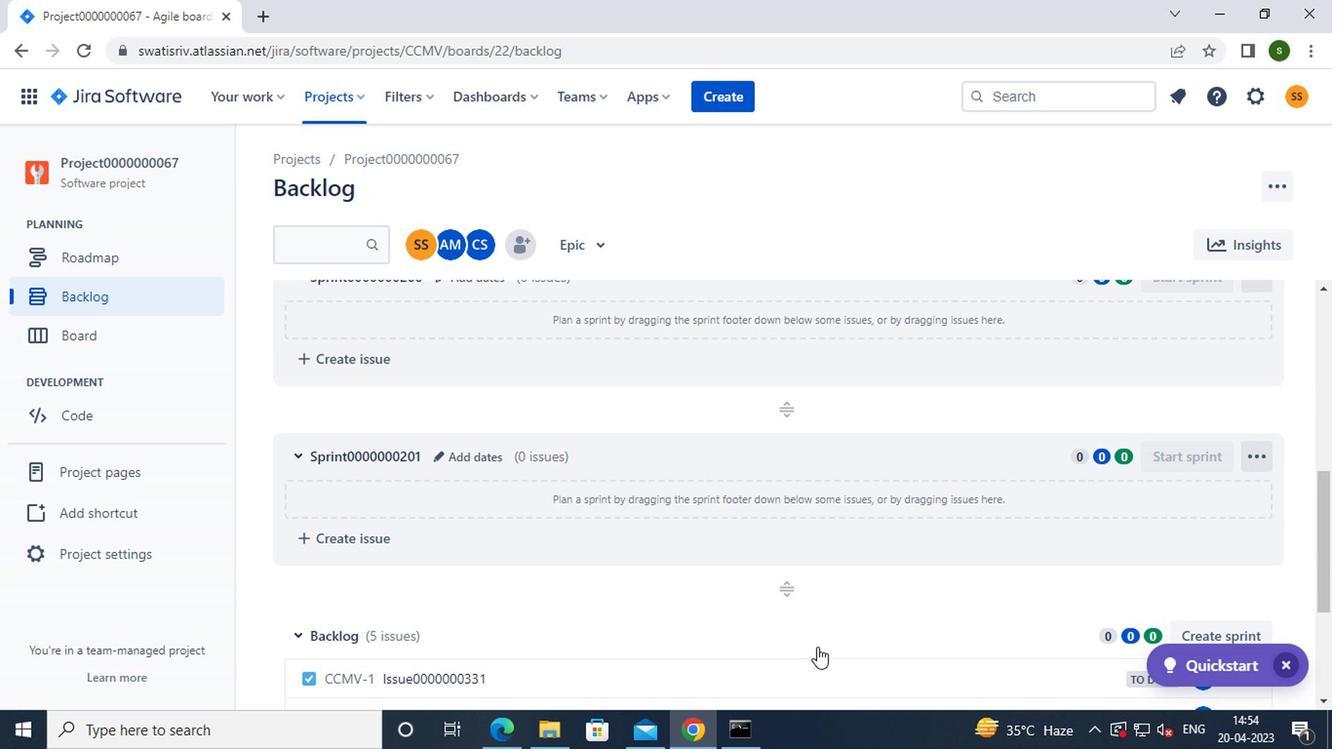 
Action: Mouse scrolled (775, 569) with delta (0, 0)
Screenshot: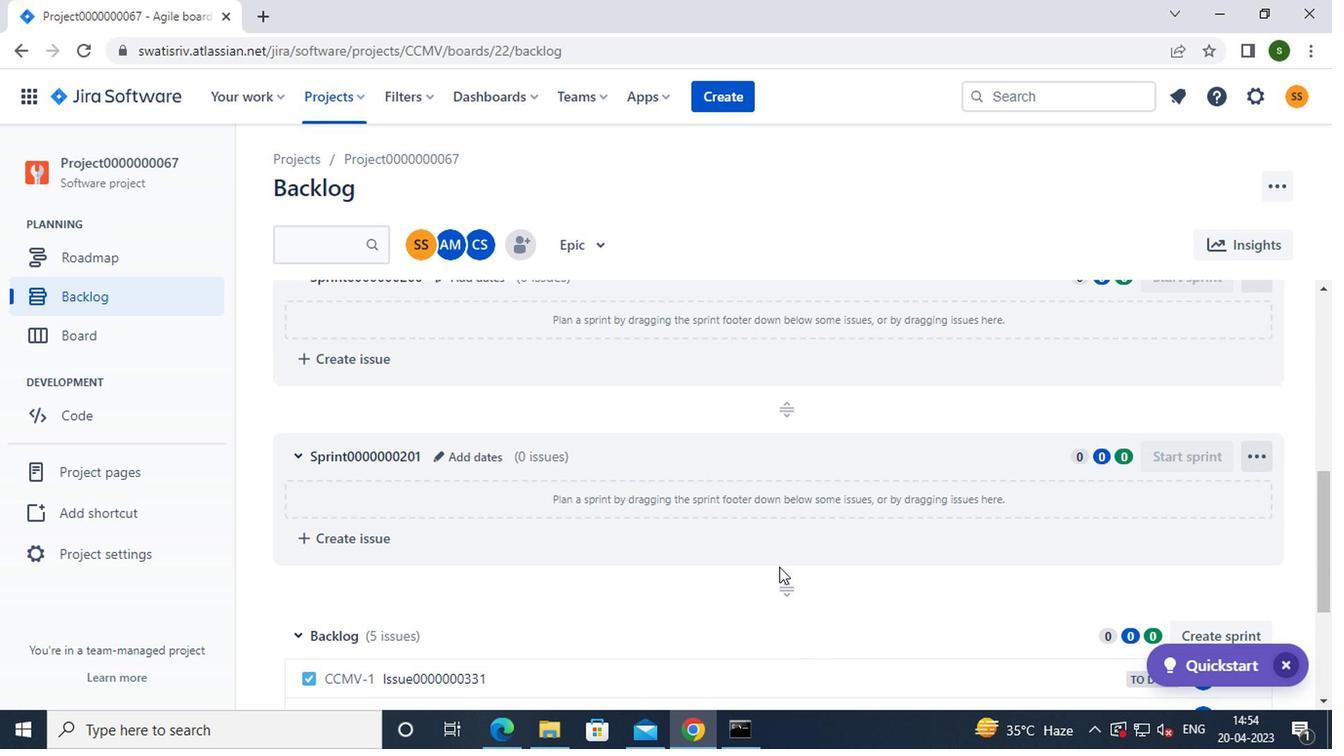 
Action: Mouse scrolled (775, 569) with delta (0, 0)
Screenshot: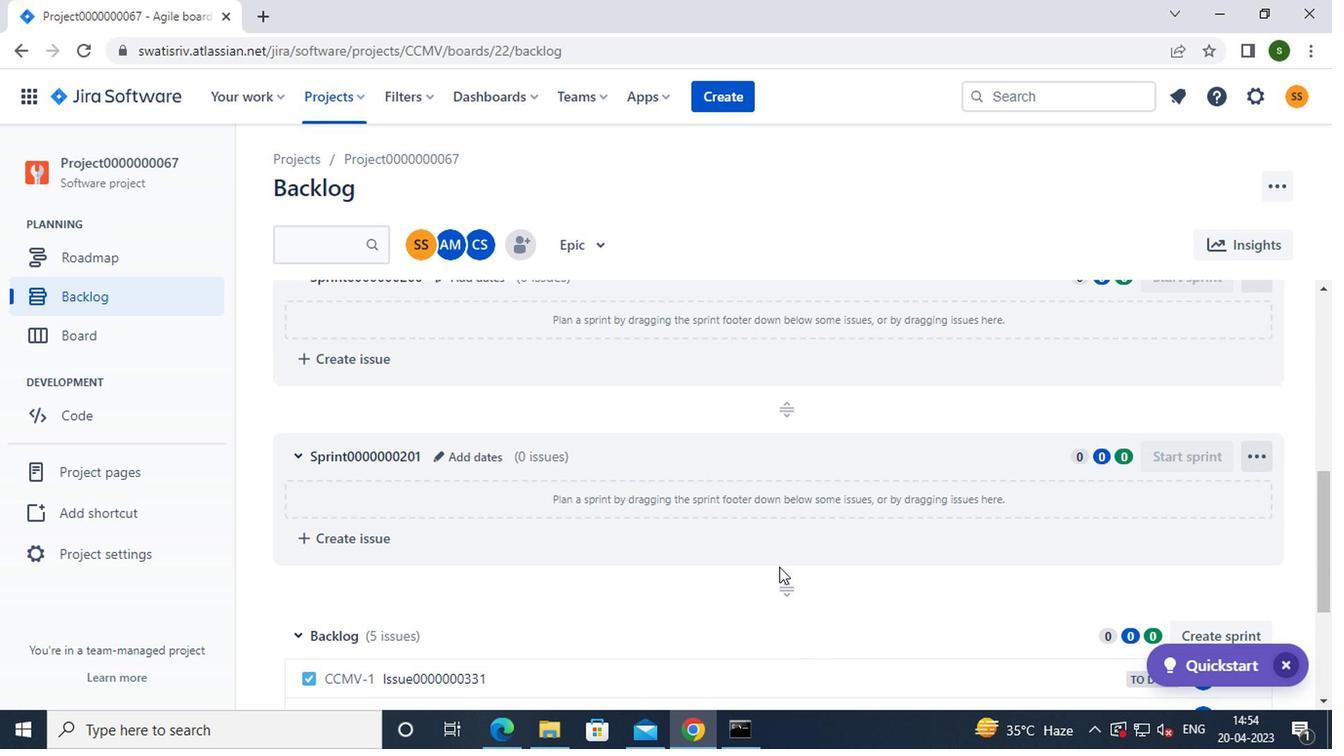
Action: Mouse scrolled (775, 569) with delta (0, 0)
Screenshot: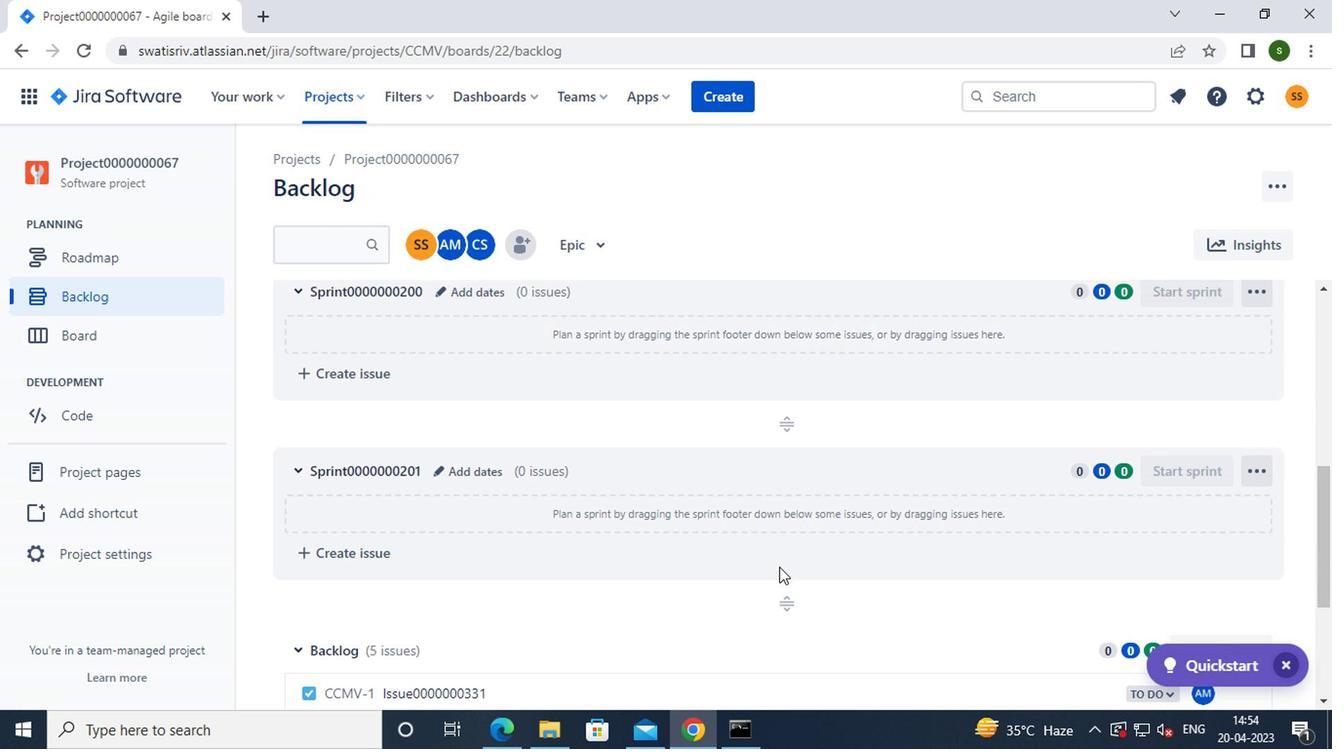 
Action: Mouse moved to (479, 396)
Screenshot: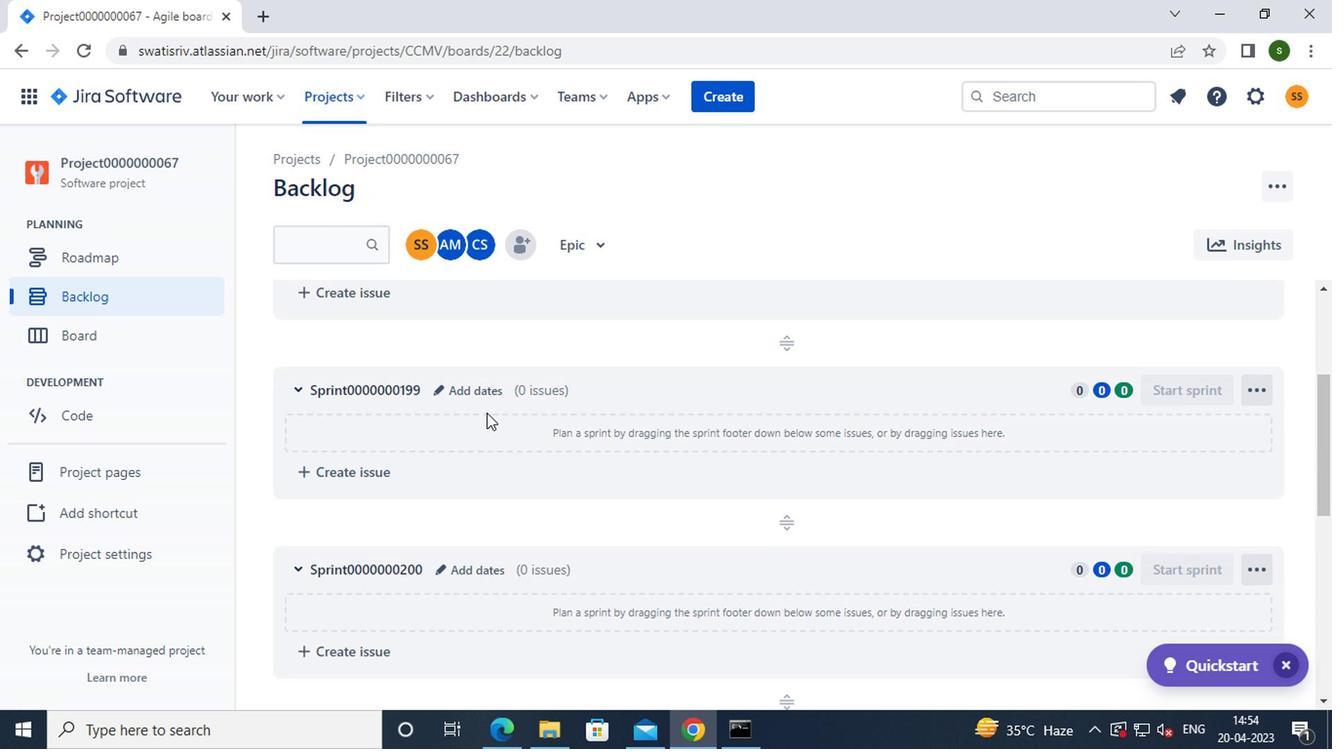 
Action: Mouse pressed left at (479, 396)
Screenshot: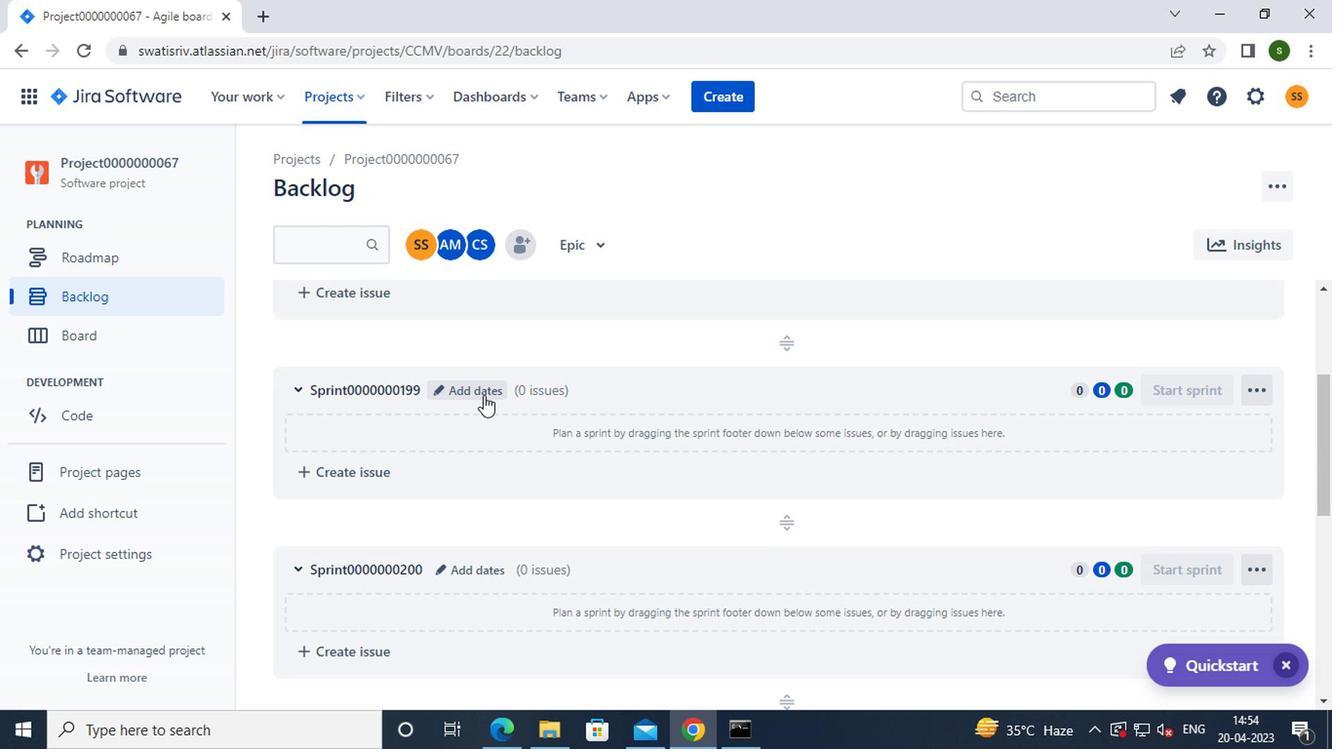 
Action: Mouse moved to (567, 292)
Screenshot: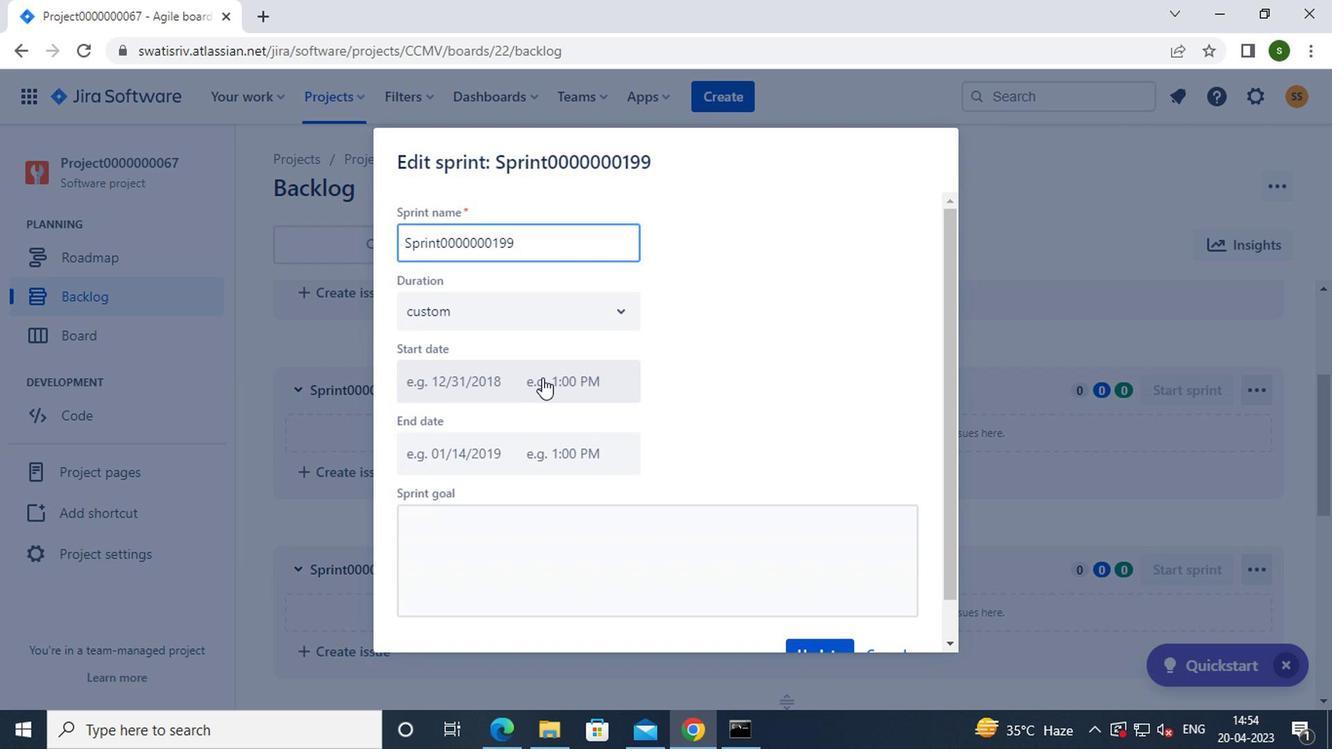 
Action: Mouse pressed left at (567, 292)
Screenshot: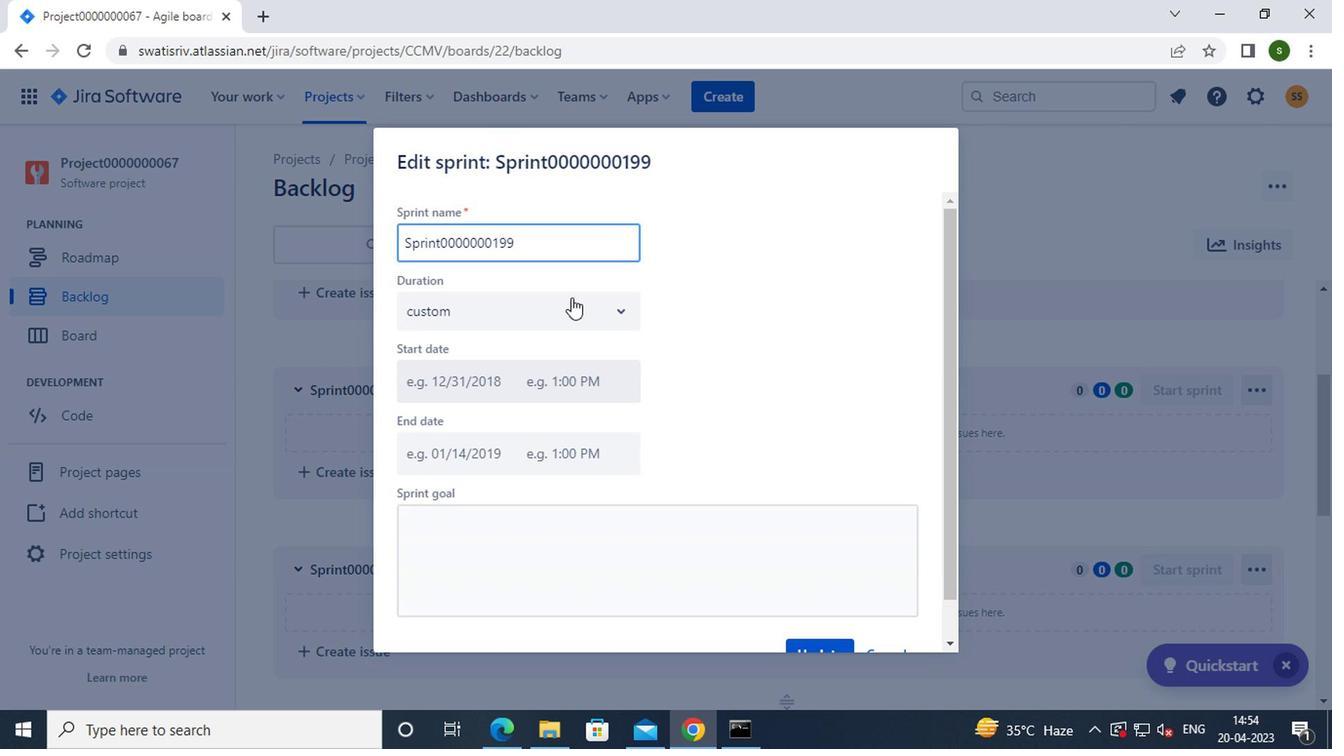 
Action: Mouse moved to (499, 358)
Screenshot: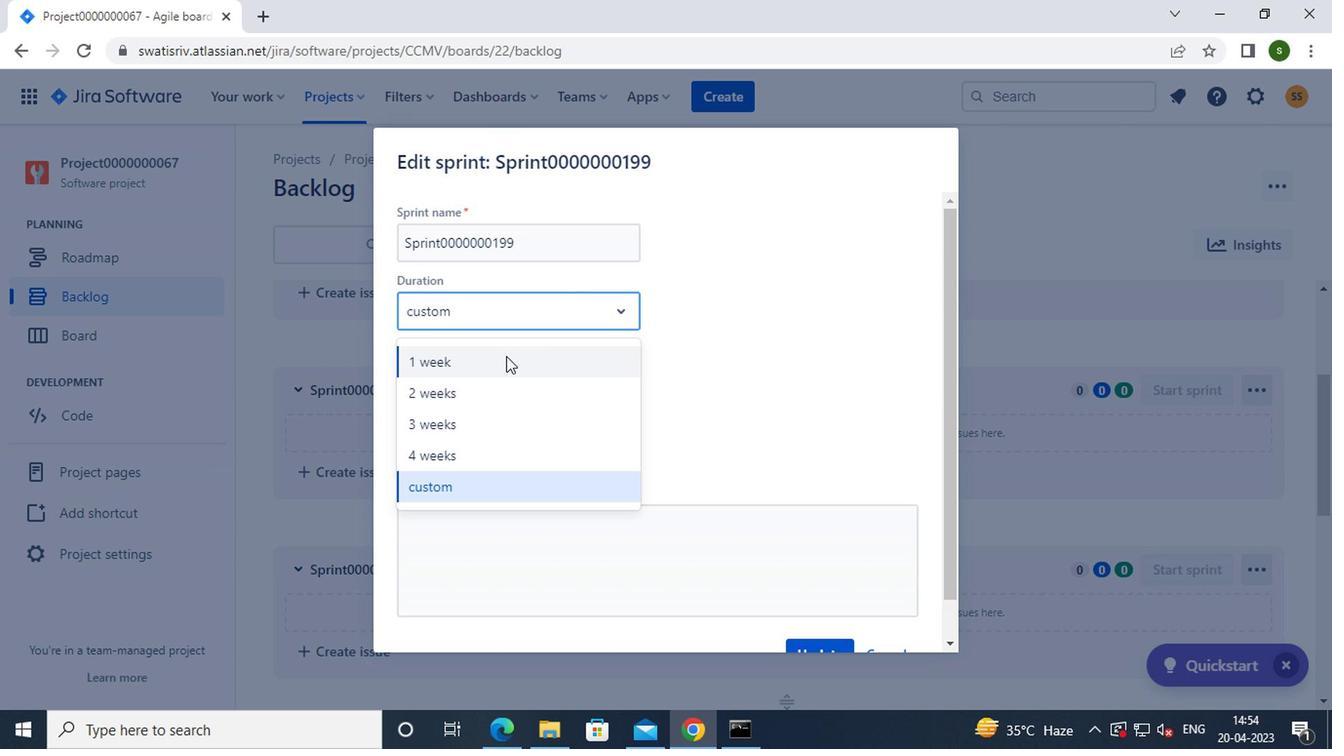 
Action: Mouse pressed left at (499, 358)
Screenshot: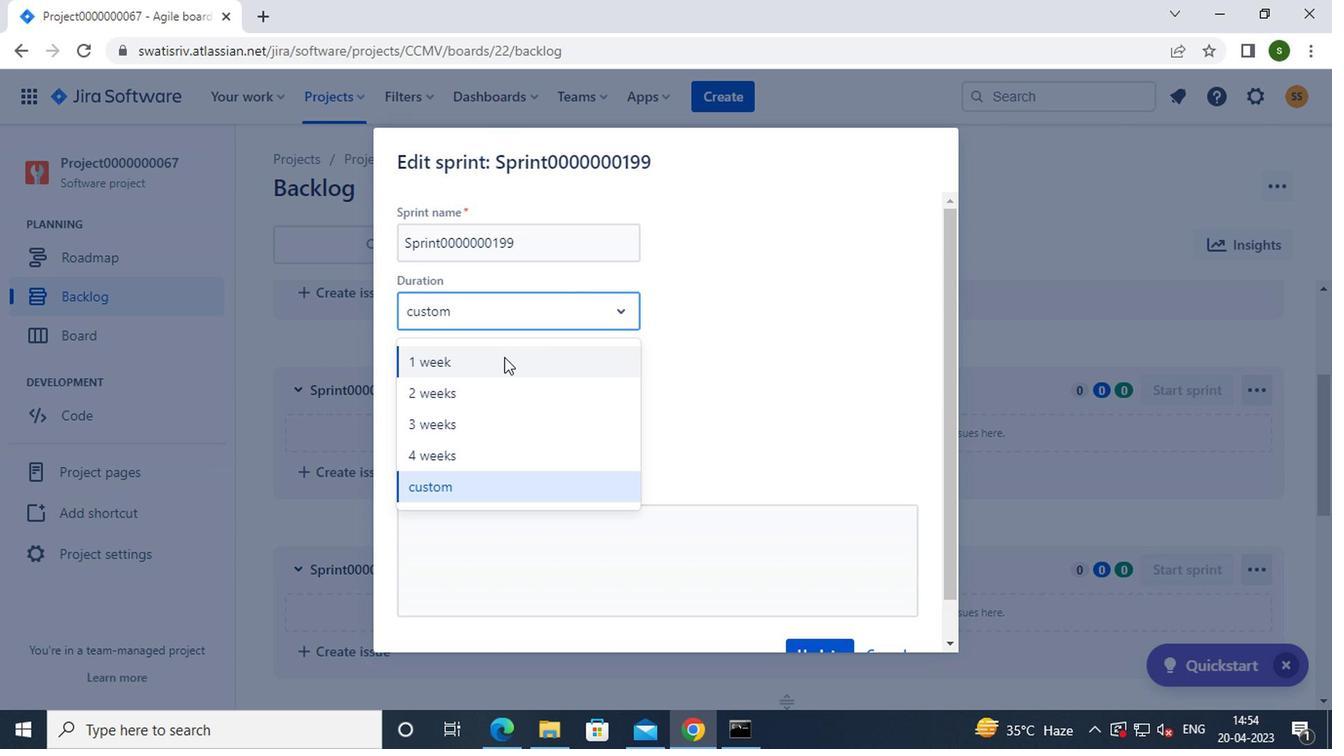 
Action: Mouse moved to (823, 615)
Screenshot: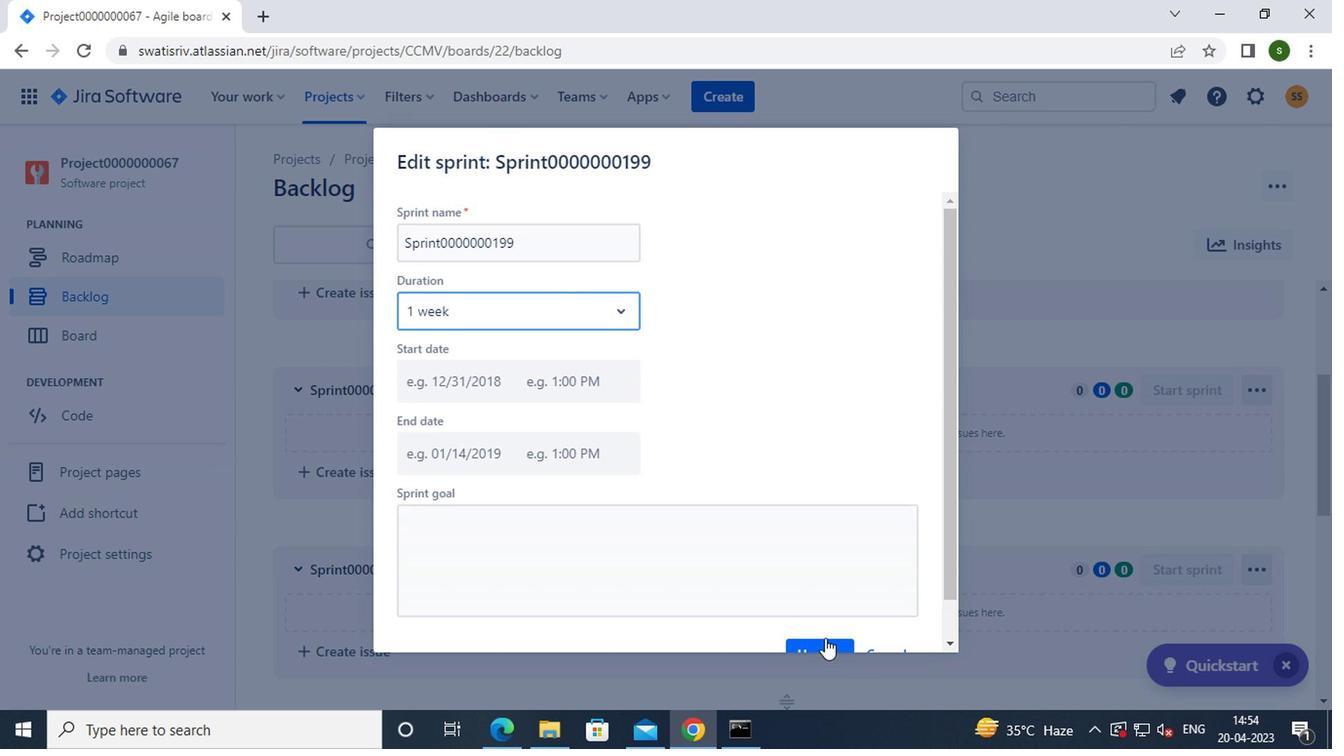 
Action: Mouse scrolled (823, 614) with delta (0, 0)
Screenshot: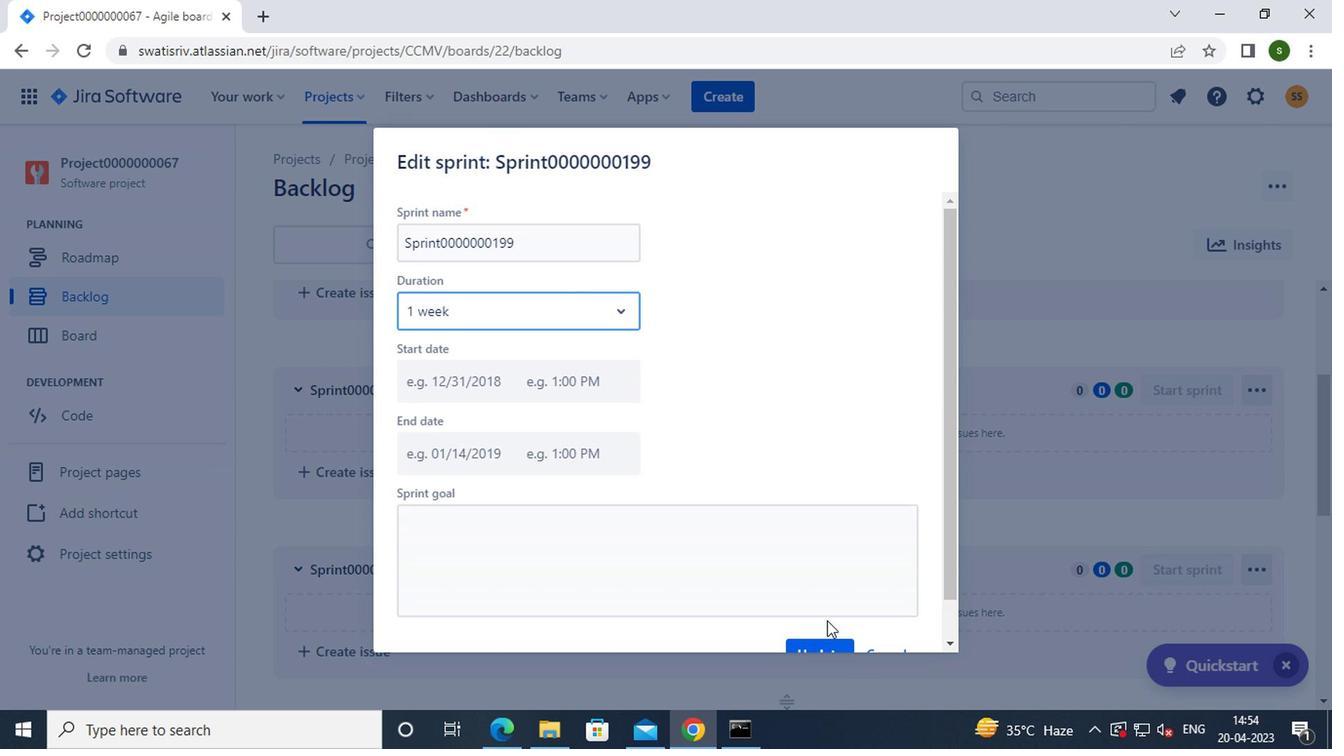 
Action: Mouse scrolled (823, 614) with delta (0, 0)
Screenshot: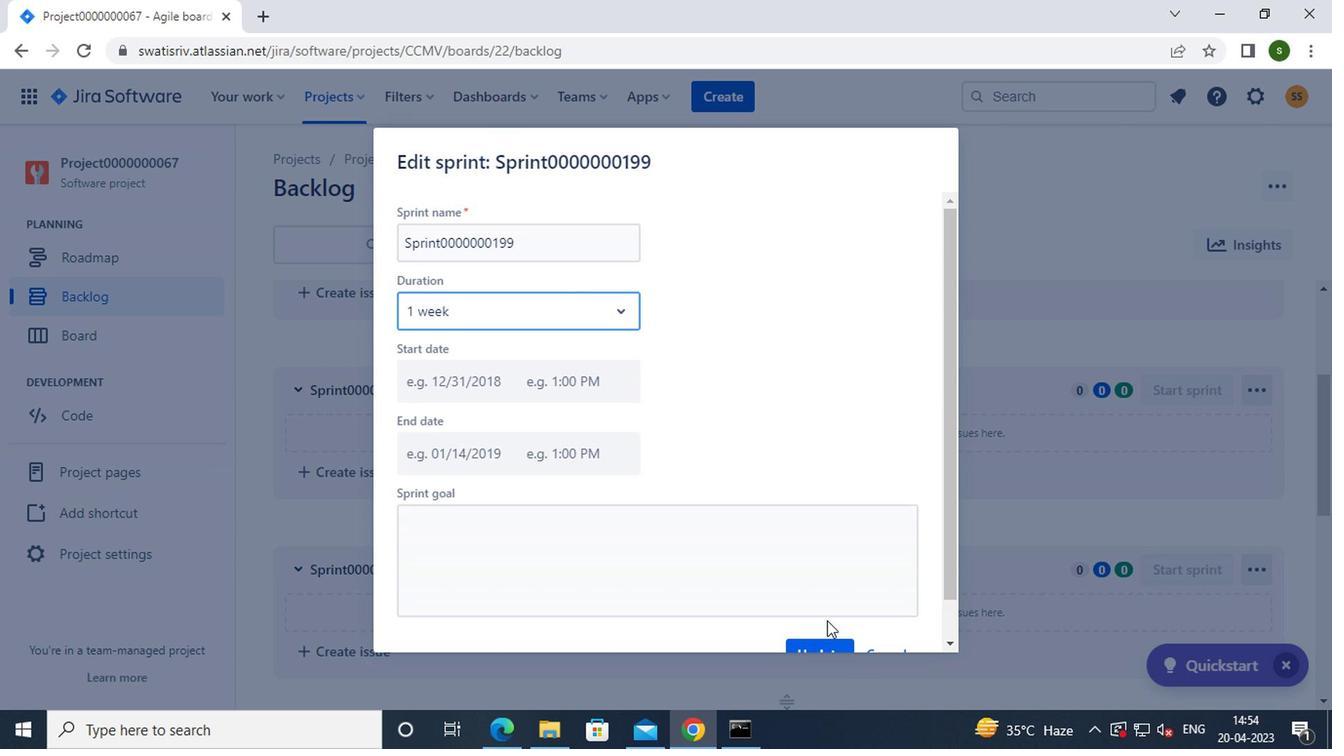 
Action: Mouse pressed left at (823, 615)
Screenshot: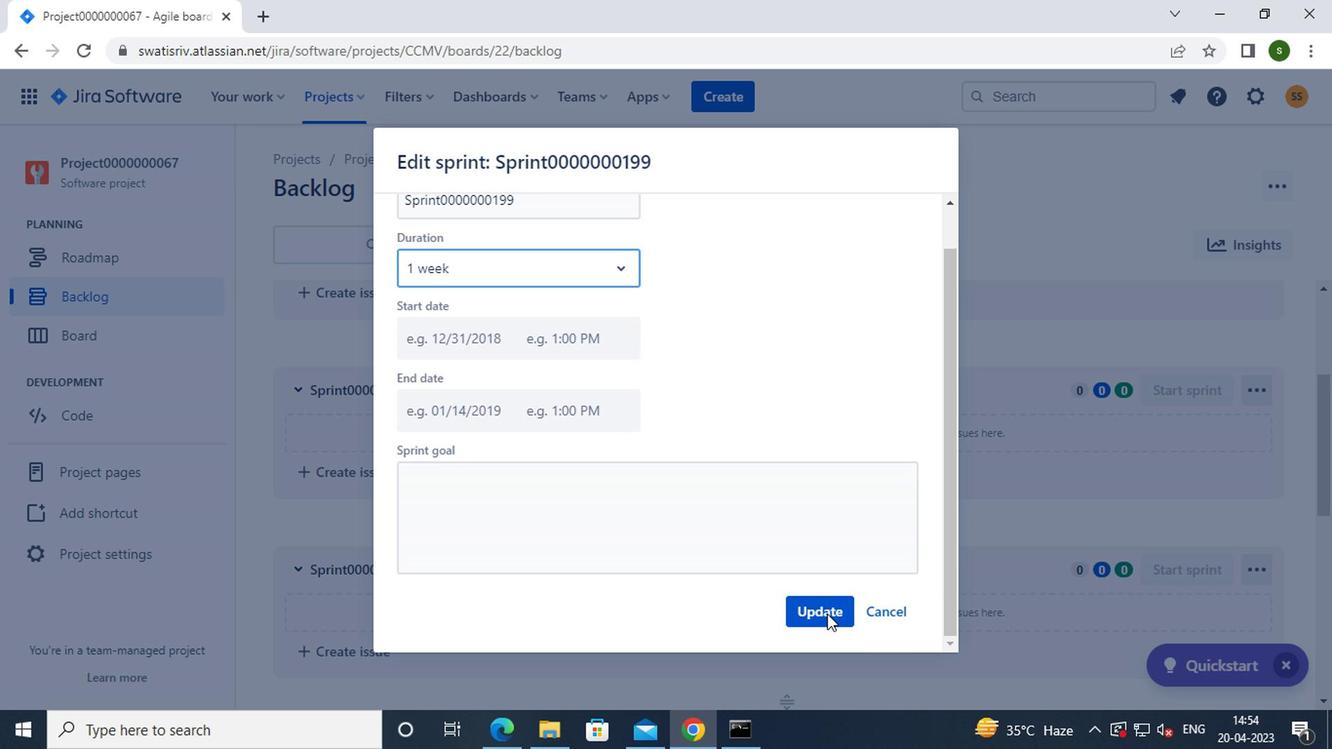 
Action: Mouse moved to (801, 557)
Screenshot: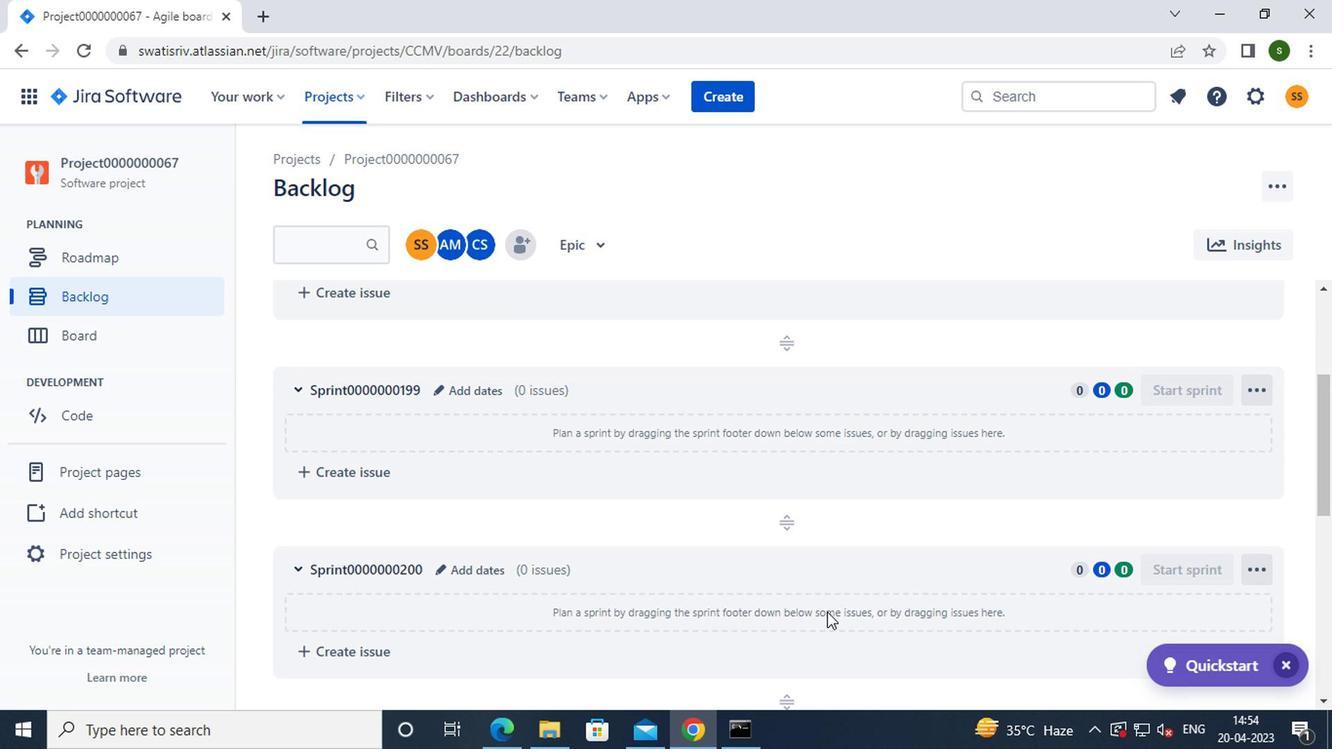 
Action: Key pressed <Key.f8>
Screenshot: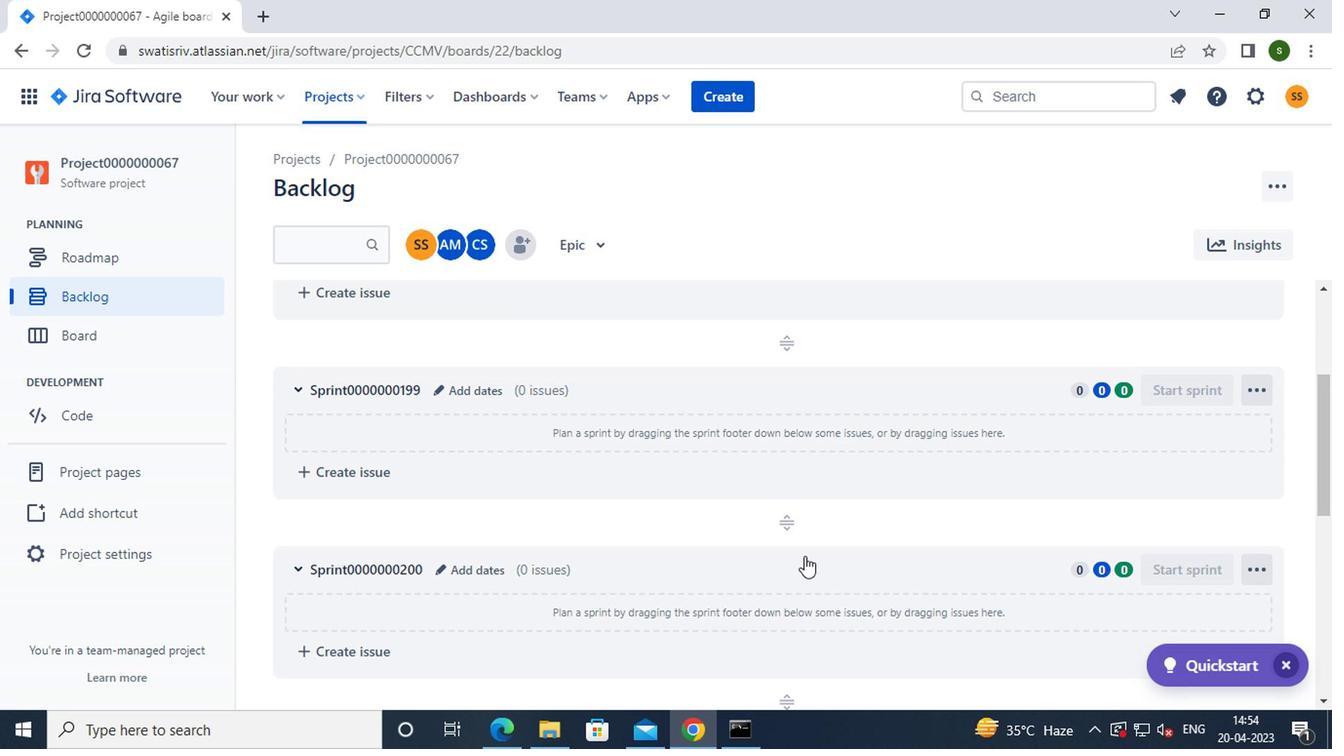 
